 Task: In Heading Arial with underline. Font size of heading  '18'Font style of data Calibri. Font size of data  9Alignment of headline & data Align center. Fill color in heading,  RedFont color of data Black Apply border in Data No BorderIn the sheet   Precision Sales book
Action: Mouse moved to (247, 147)
Screenshot: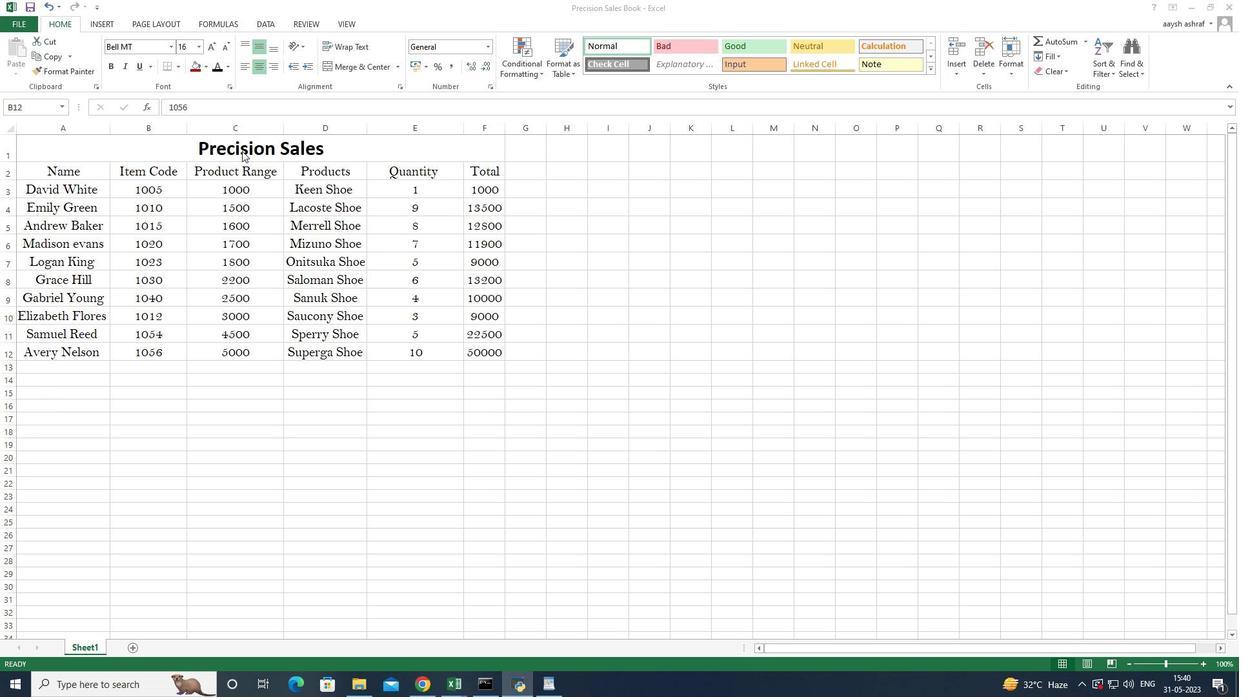 
Action: Mouse pressed left at (247, 147)
Screenshot: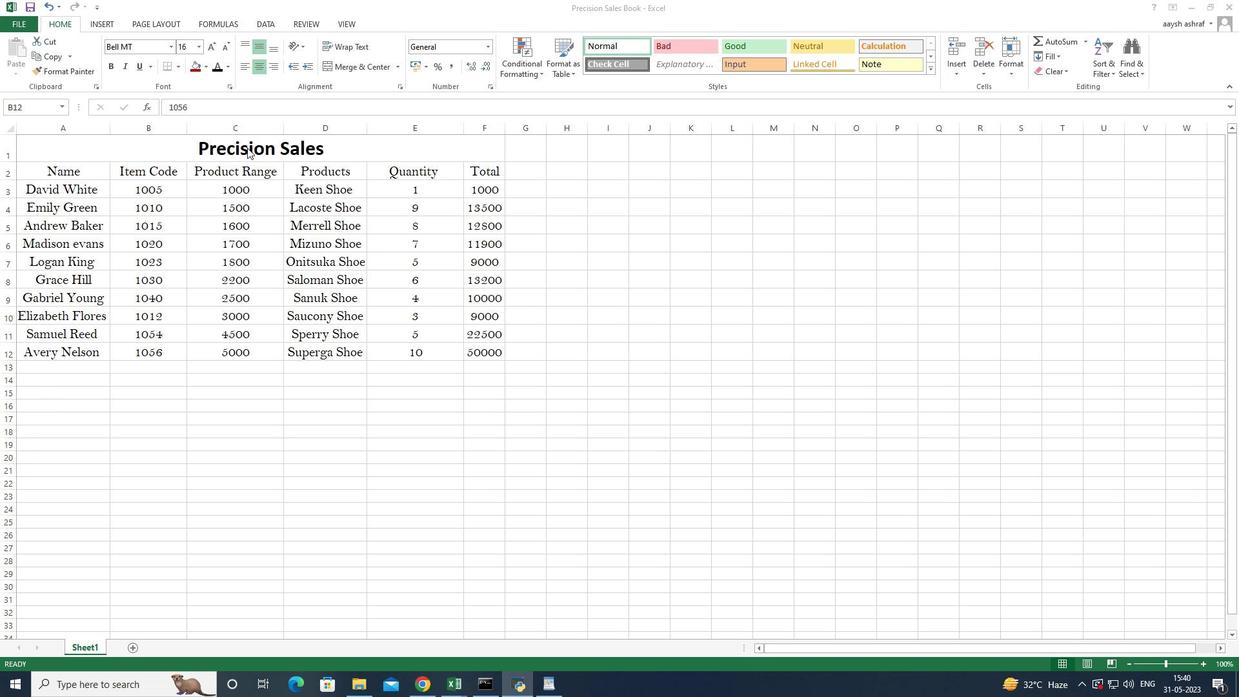 
Action: Mouse moved to (254, 151)
Screenshot: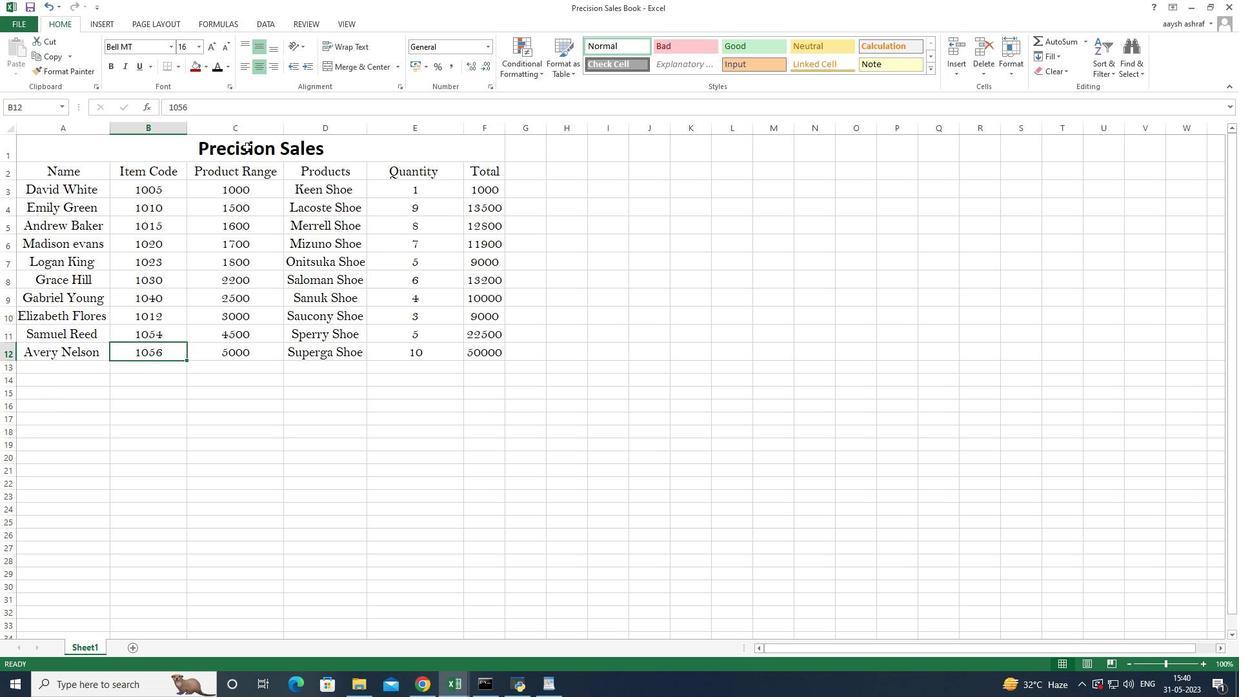 
Action: Mouse pressed left at (254, 151)
Screenshot: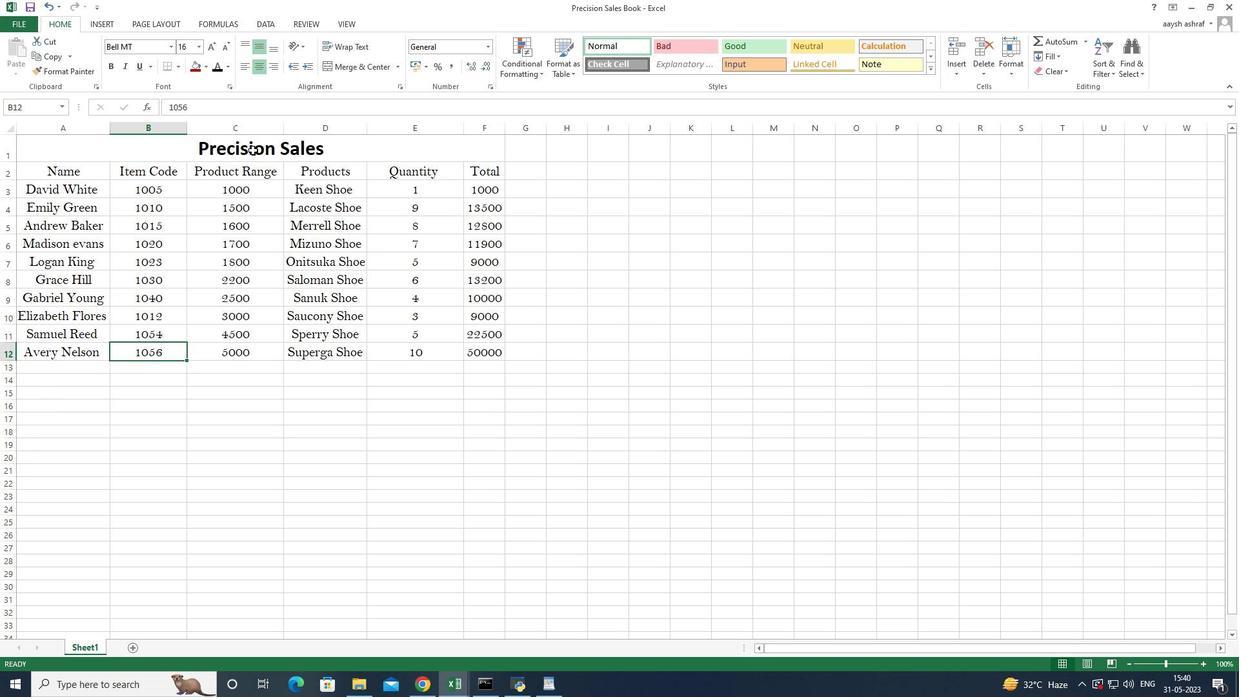 
Action: Mouse moved to (171, 47)
Screenshot: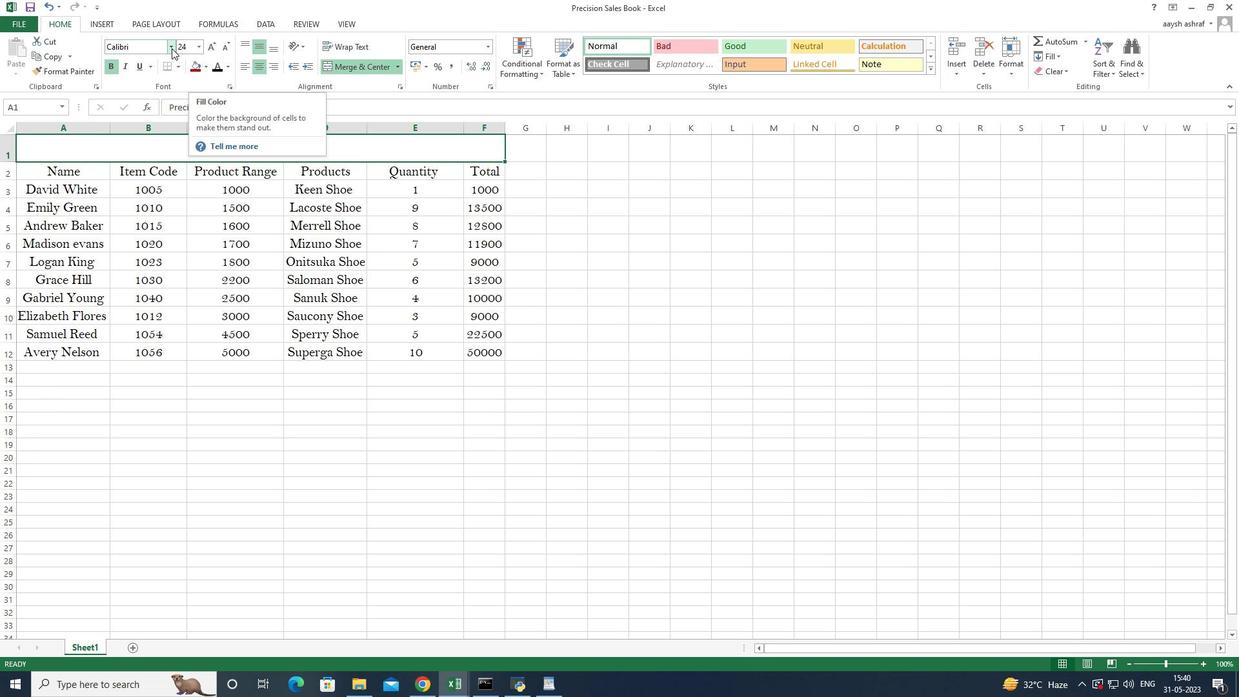 
Action: Mouse pressed left at (171, 47)
Screenshot: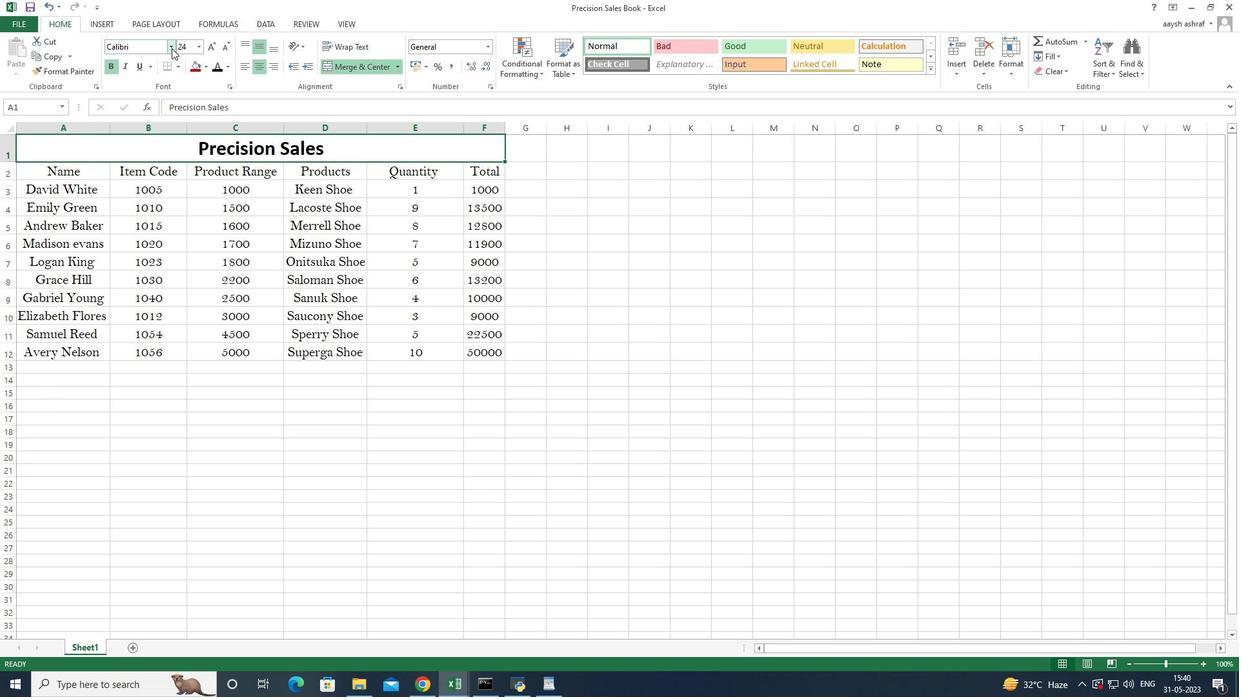 
Action: Mouse moved to (157, 154)
Screenshot: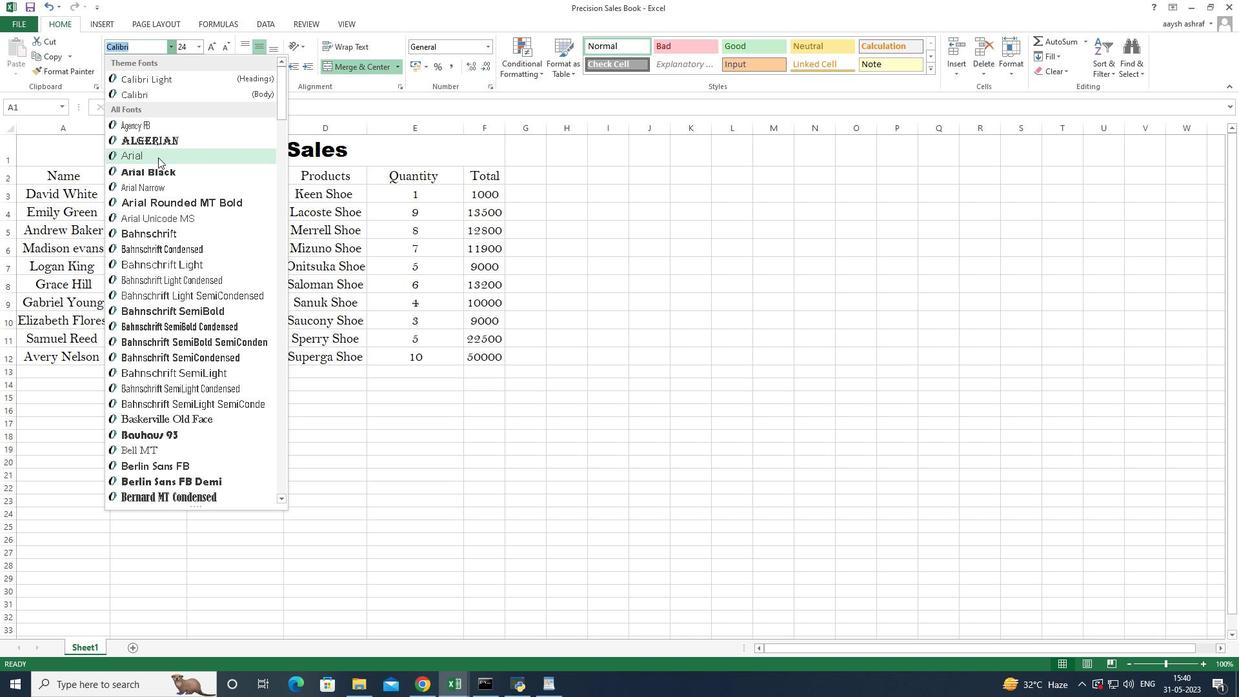 
Action: Mouse pressed left at (157, 154)
Screenshot: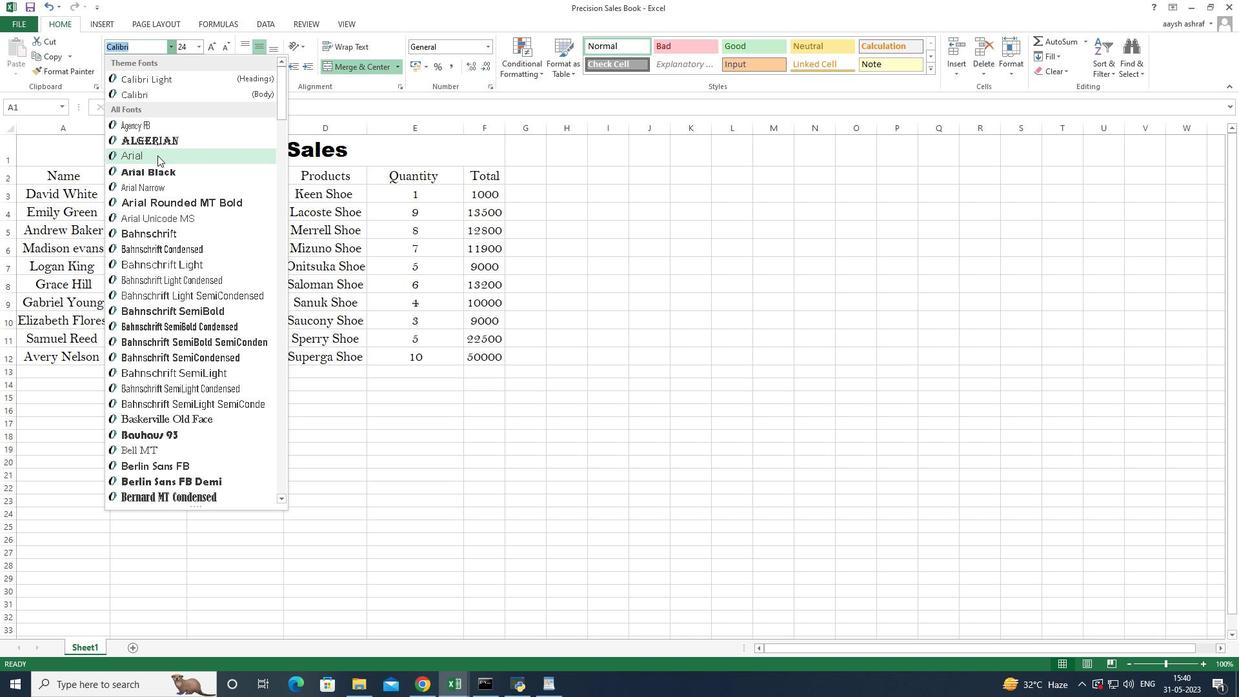 
Action: Mouse moved to (142, 66)
Screenshot: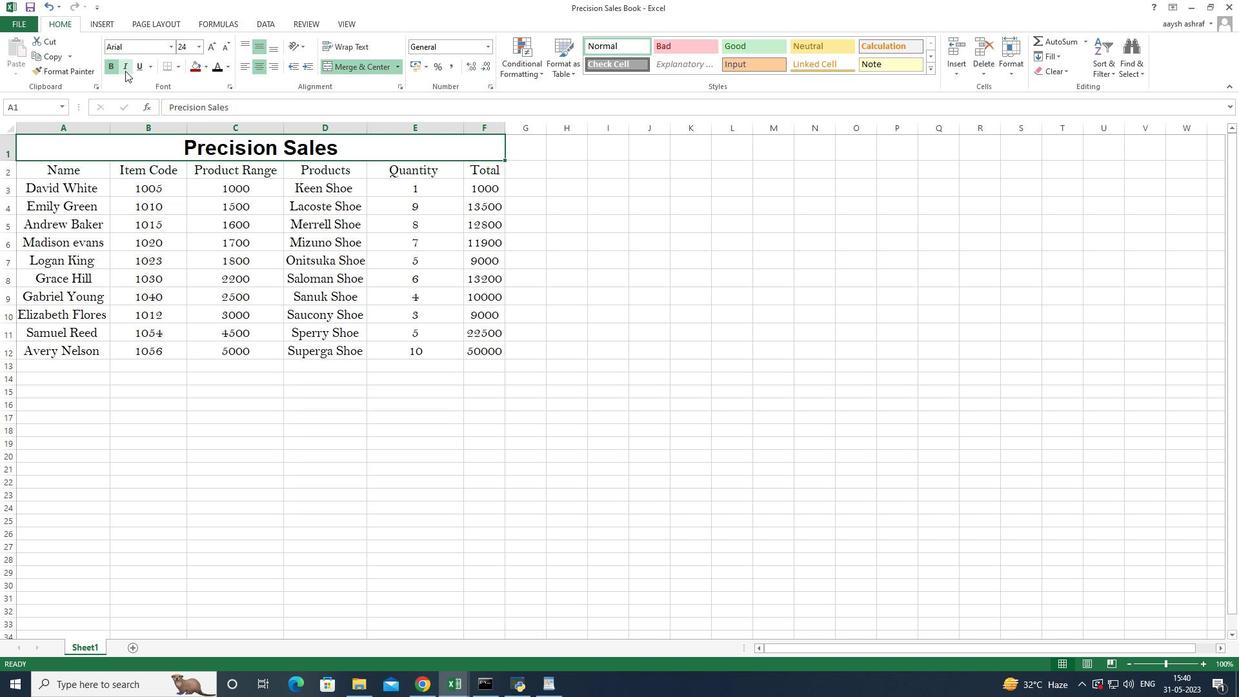 
Action: Mouse pressed left at (142, 66)
Screenshot: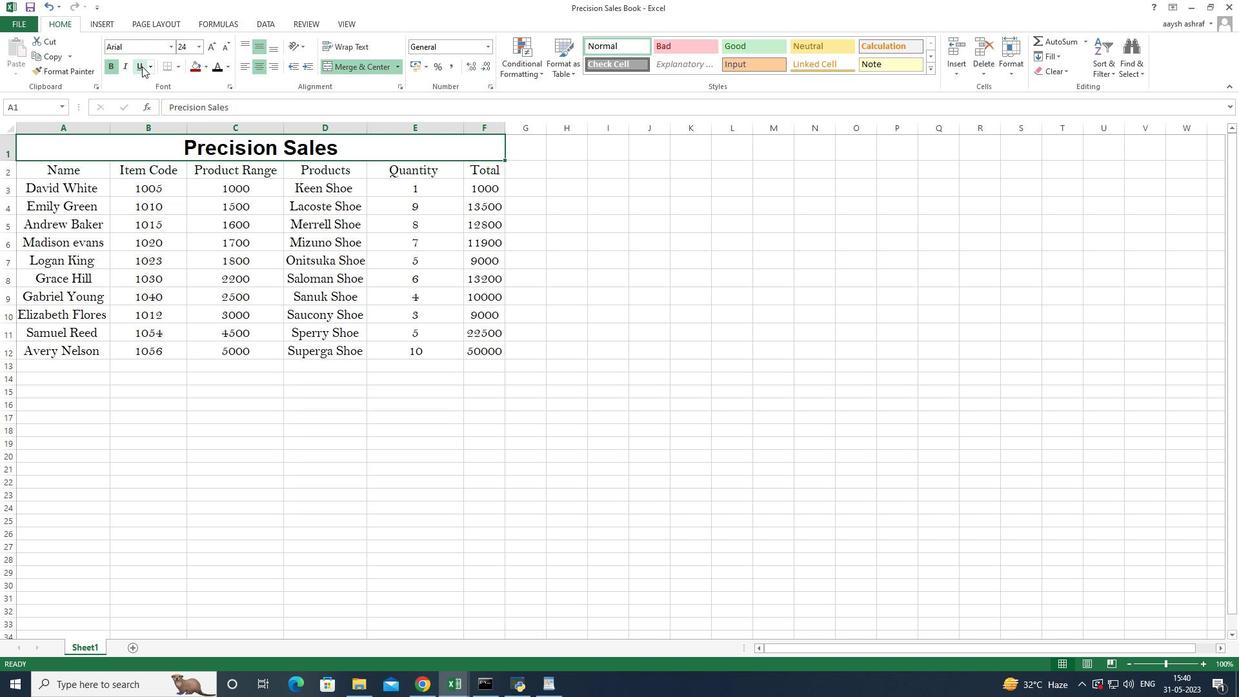 
Action: Mouse moved to (197, 49)
Screenshot: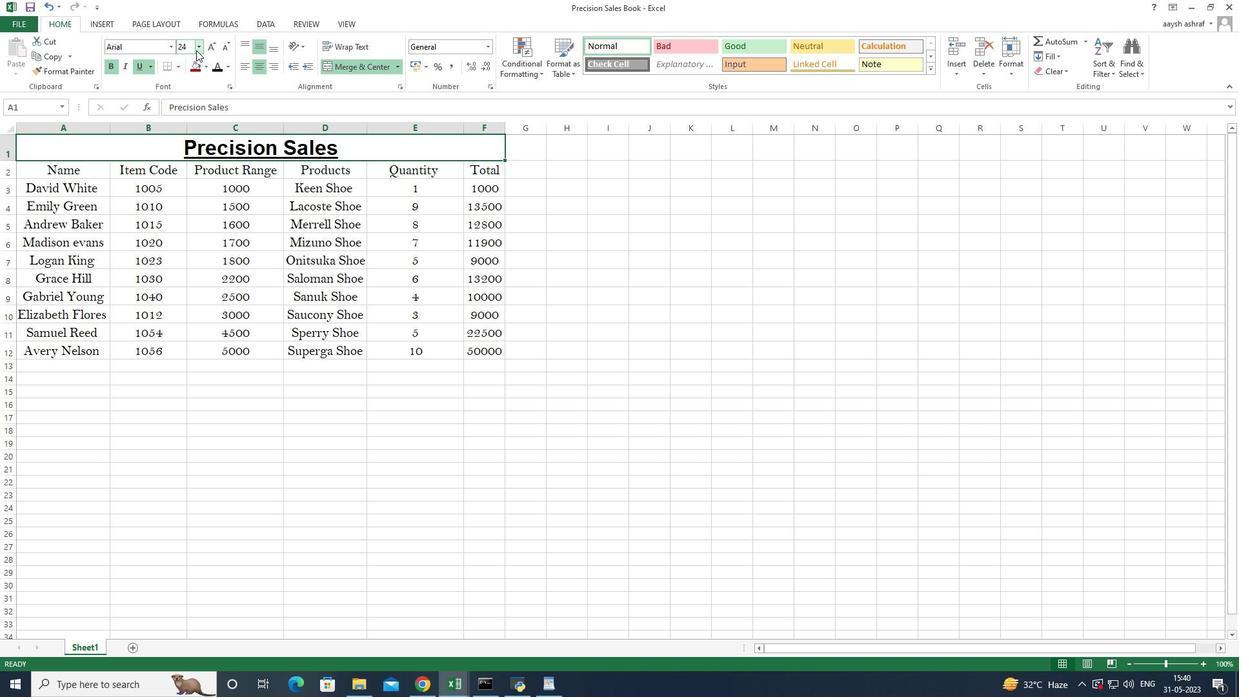 
Action: Mouse pressed left at (197, 49)
Screenshot: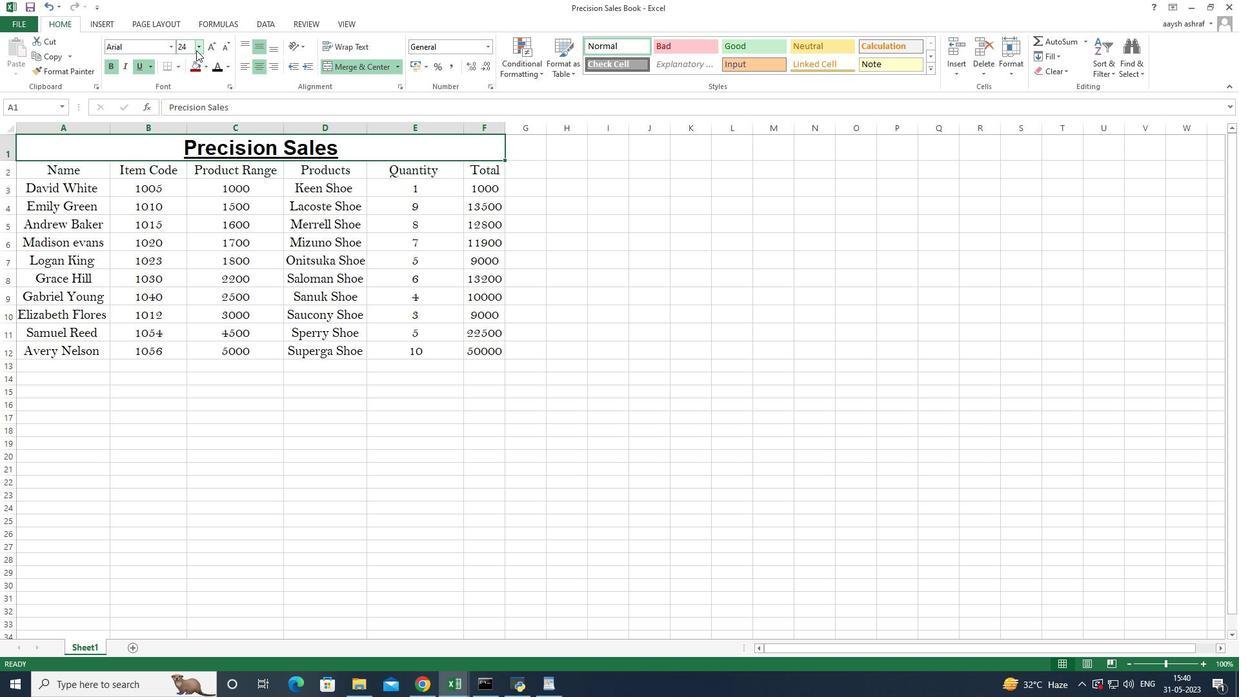 
Action: Mouse moved to (185, 149)
Screenshot: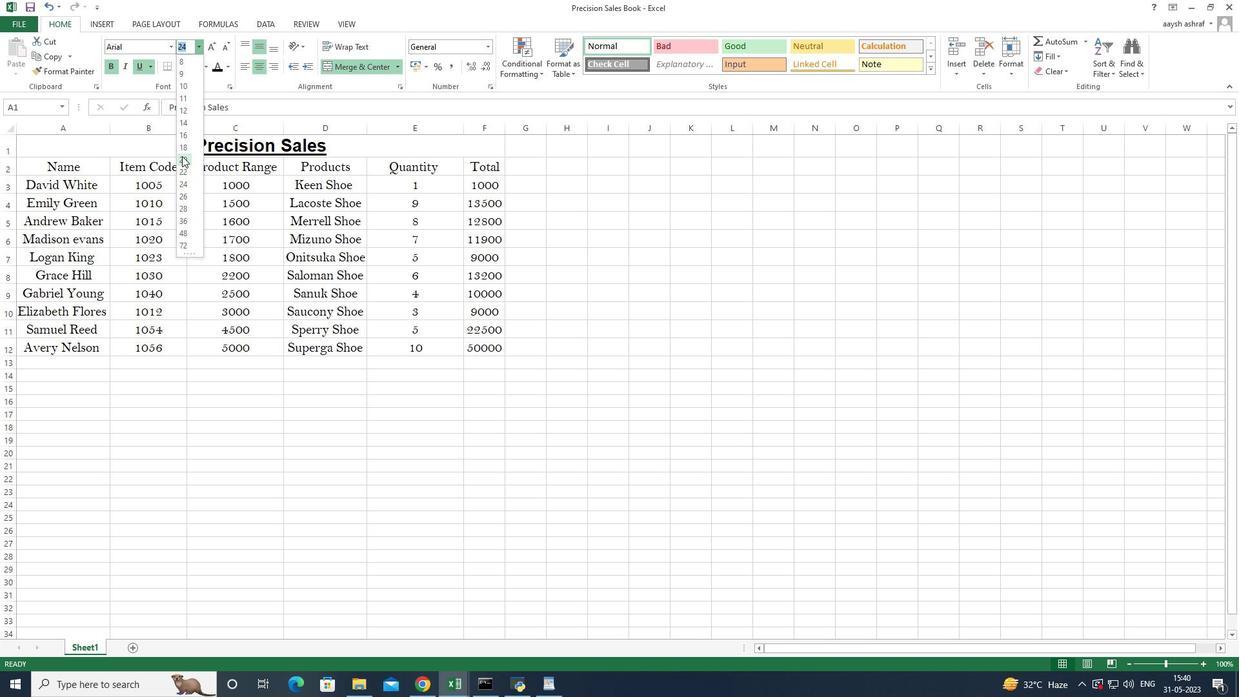 
Action: Mouse pressed left at (185, 149)
Screenshot: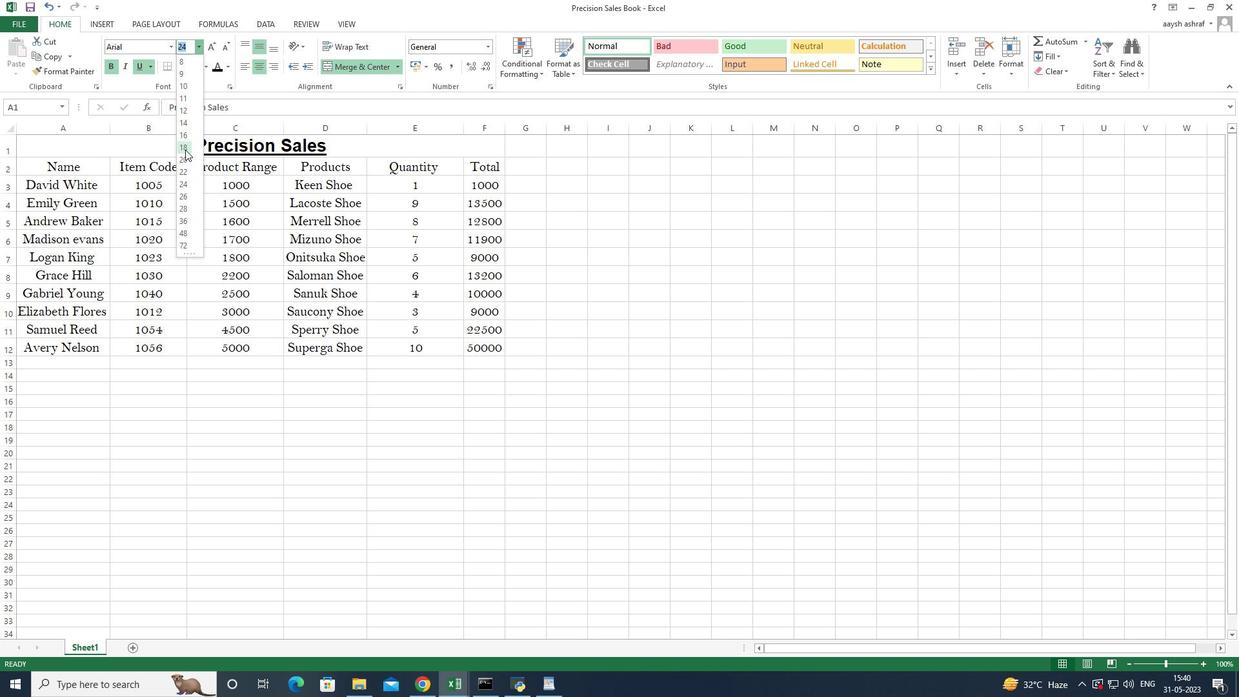 
Action: Mouse moved to (91, 224)
Screenshot: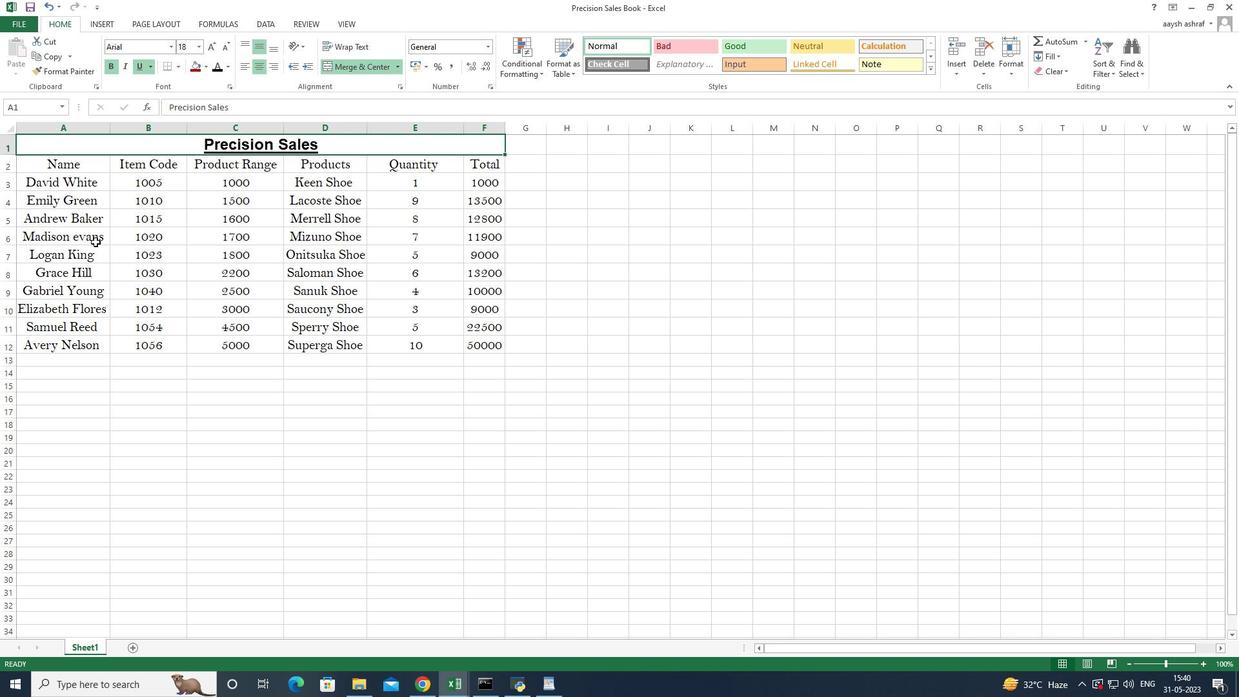
Action: Mouse pressed left at (91, 224)
Screenshot: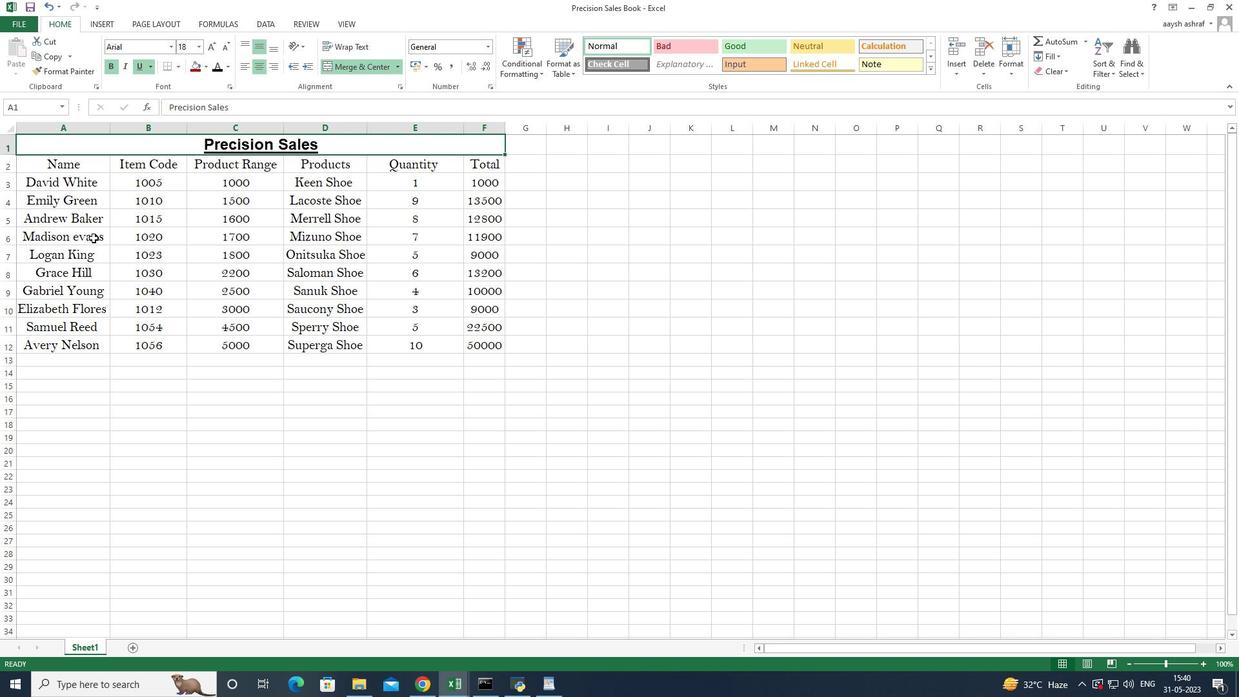 
Action: Mouse moved to (40, 159)
Screenshot: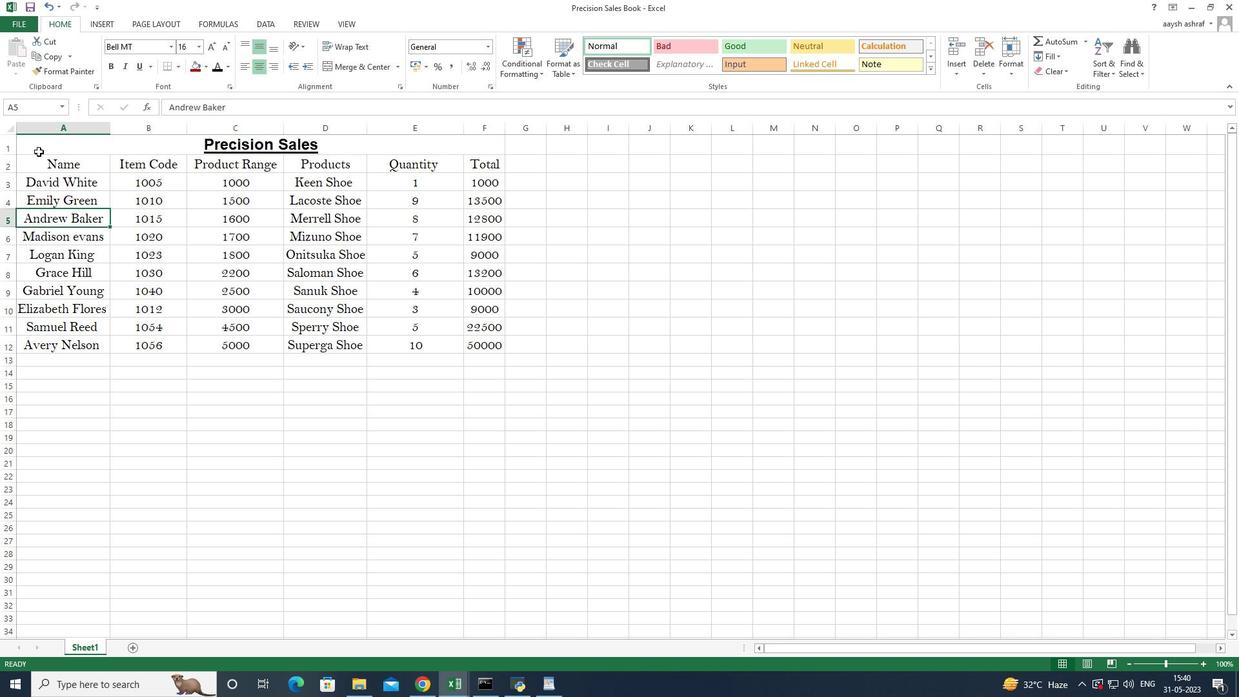 
Action: Mouse pressed left at (40, 159)
Screenshot: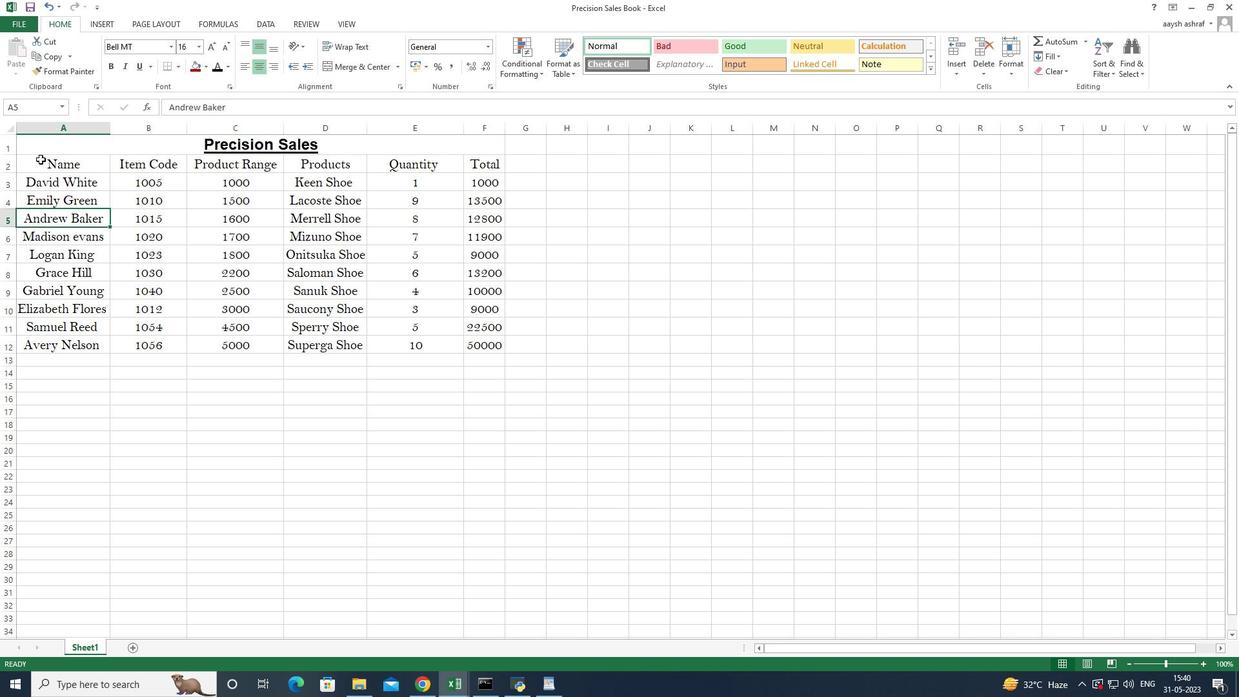 
Action: Mouse moved to (482, 331)
Screenshot: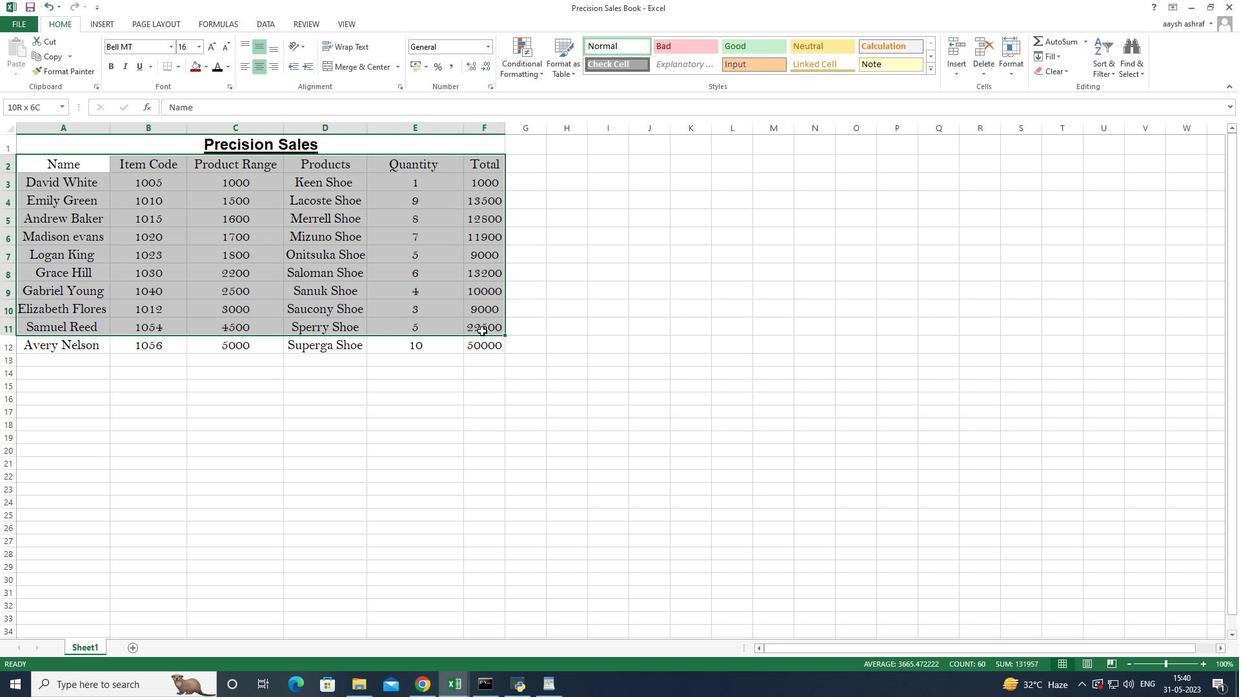 
Action: Mouse pressed left at (482, 331)
Screenshot: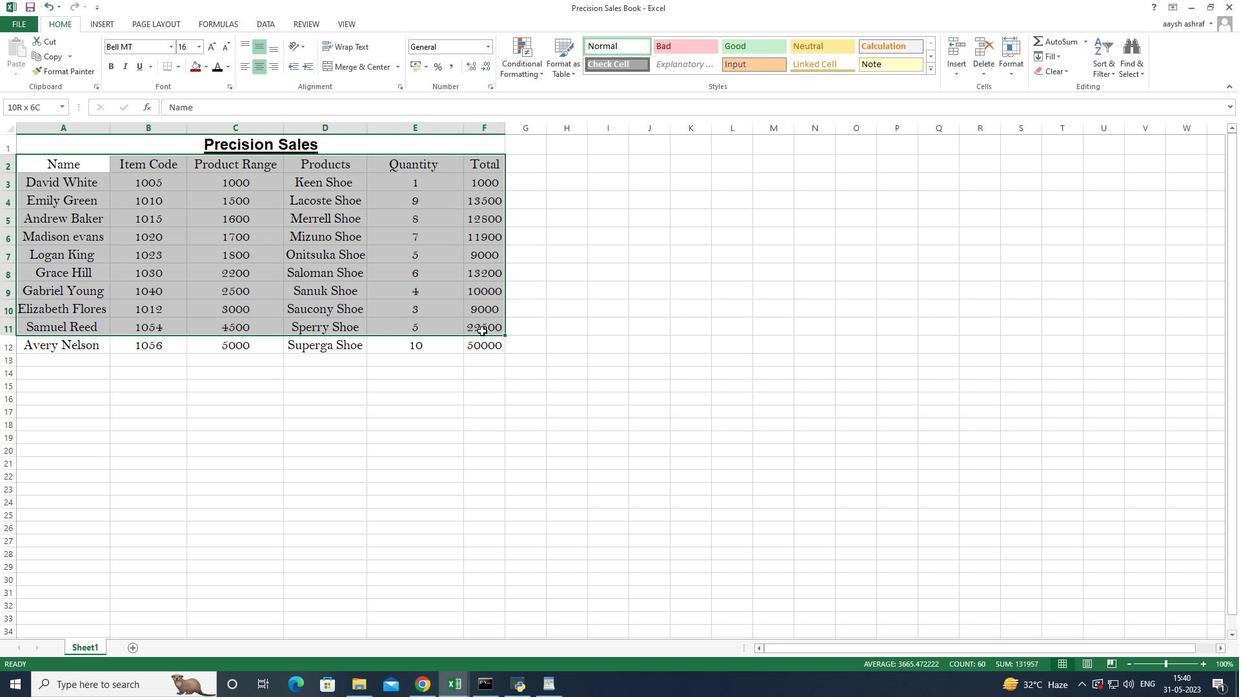 
Action: Mouse moved to (47, 163)
Screenshot: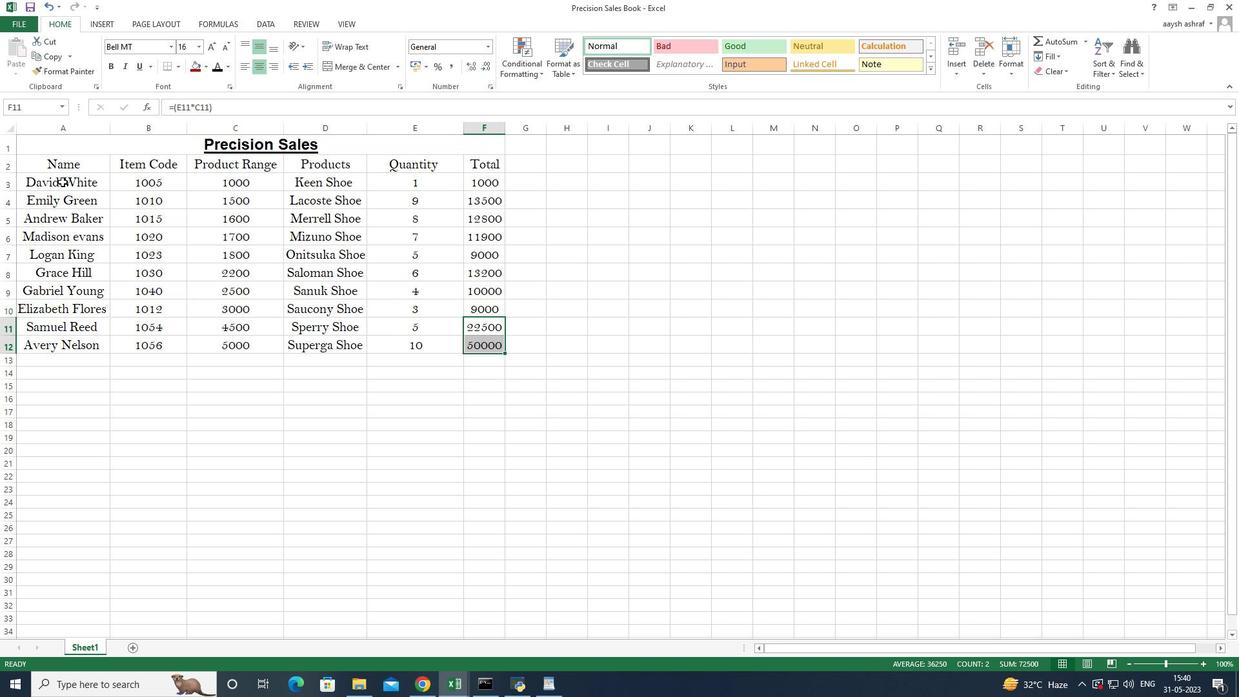 
Action: Mouse pressed left at (47, 163)
Screenshot: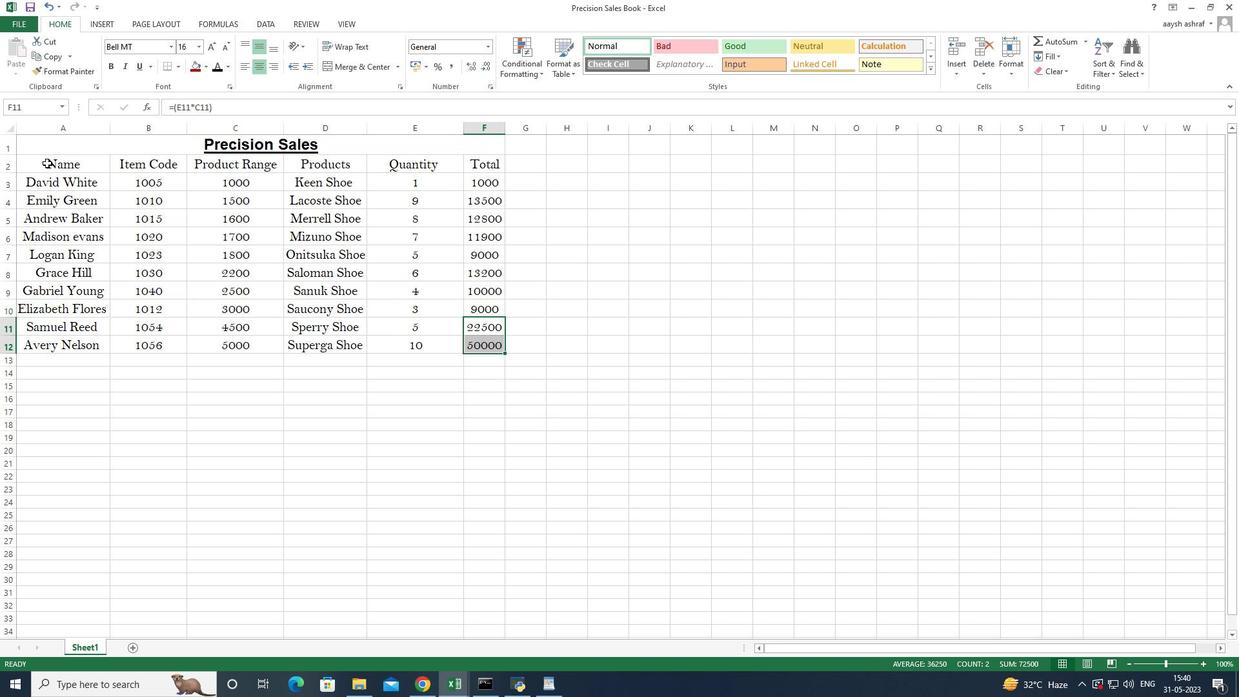 
Action: Mouse moved to (67, 163)
Screenshot: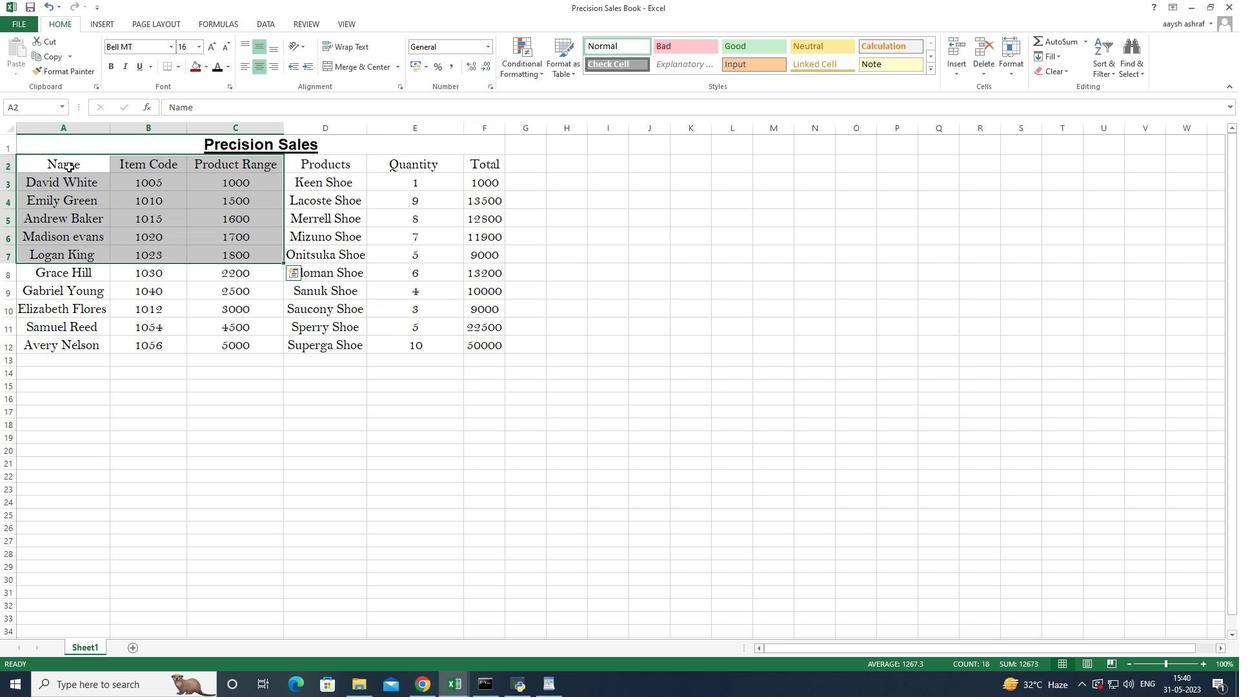 
Action: Mouse pressed left at (67, 163)
Screenshot: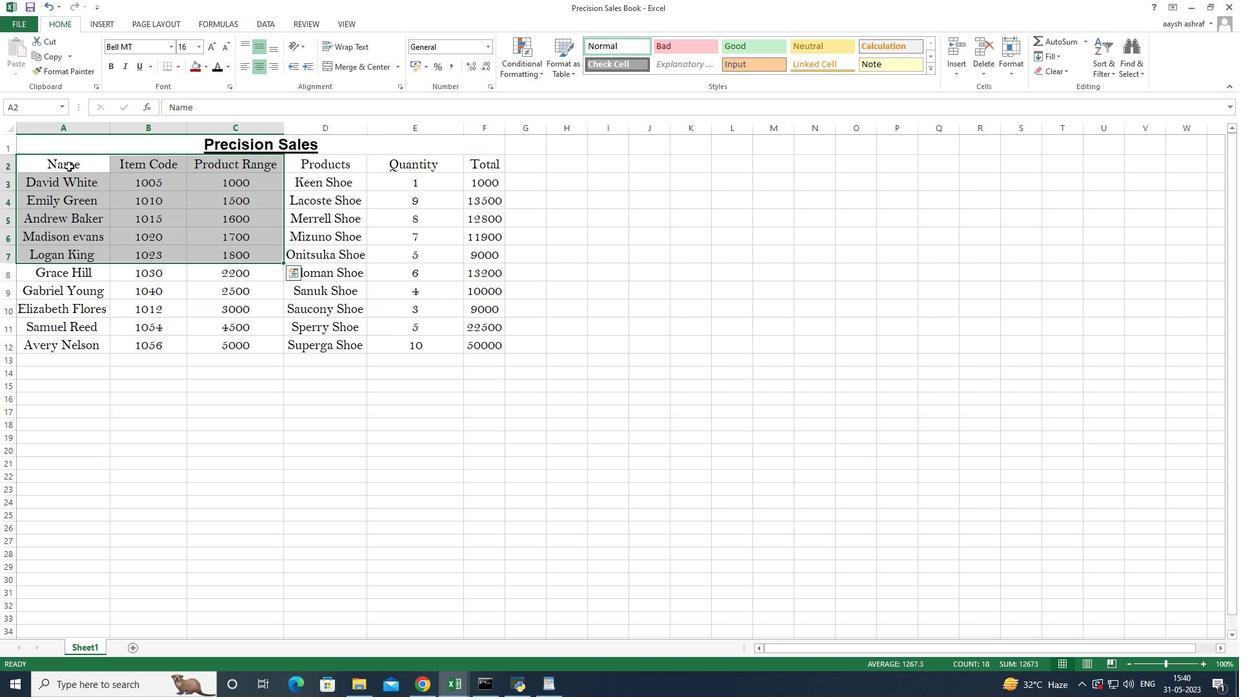 
Action: Key pressed <Key.shift_r><Key.shift_r><Key.right><Key.right><Key.right><Key.right><Key.right><Key.down><Key.down><Key.down><Key.down><Key.down><Key.down><Key.down><Key.down><Key.down><Key.down><Key.down><Key.down><Key.down><Key.down><Key.down><Key.up><Key.up><Key.up><Key.up><Key.up>
Screenshot: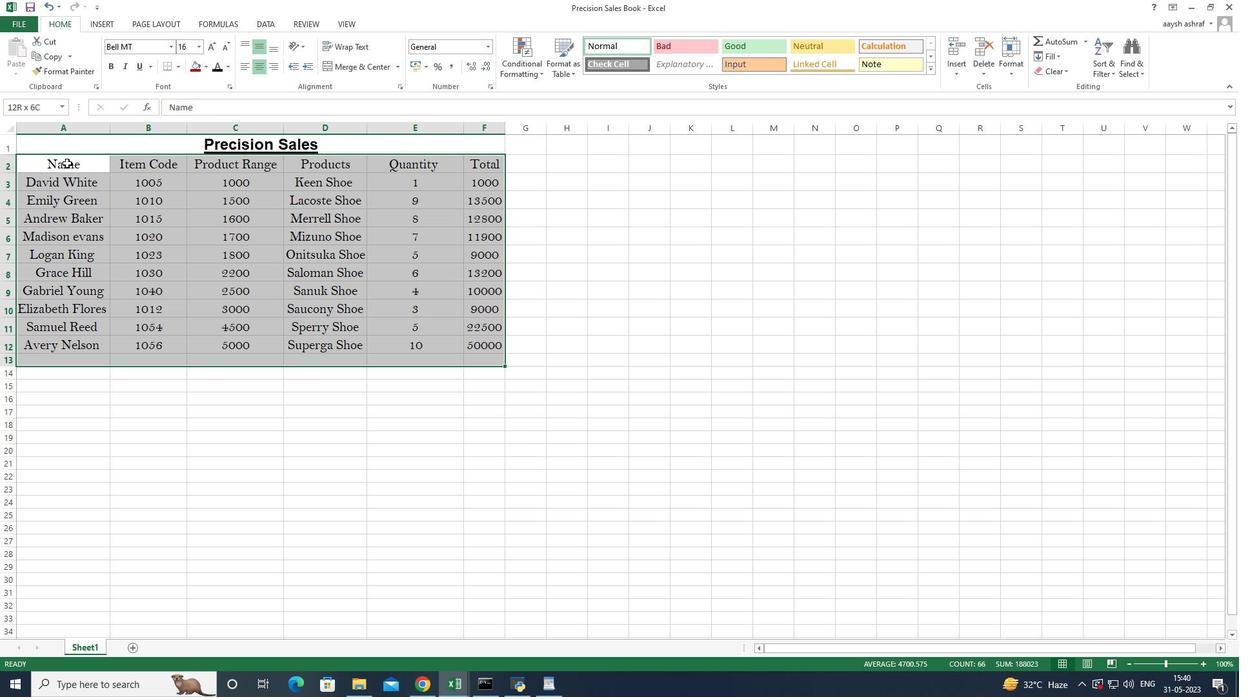
Action: Mouse moved to (198, 49)
Screenshot: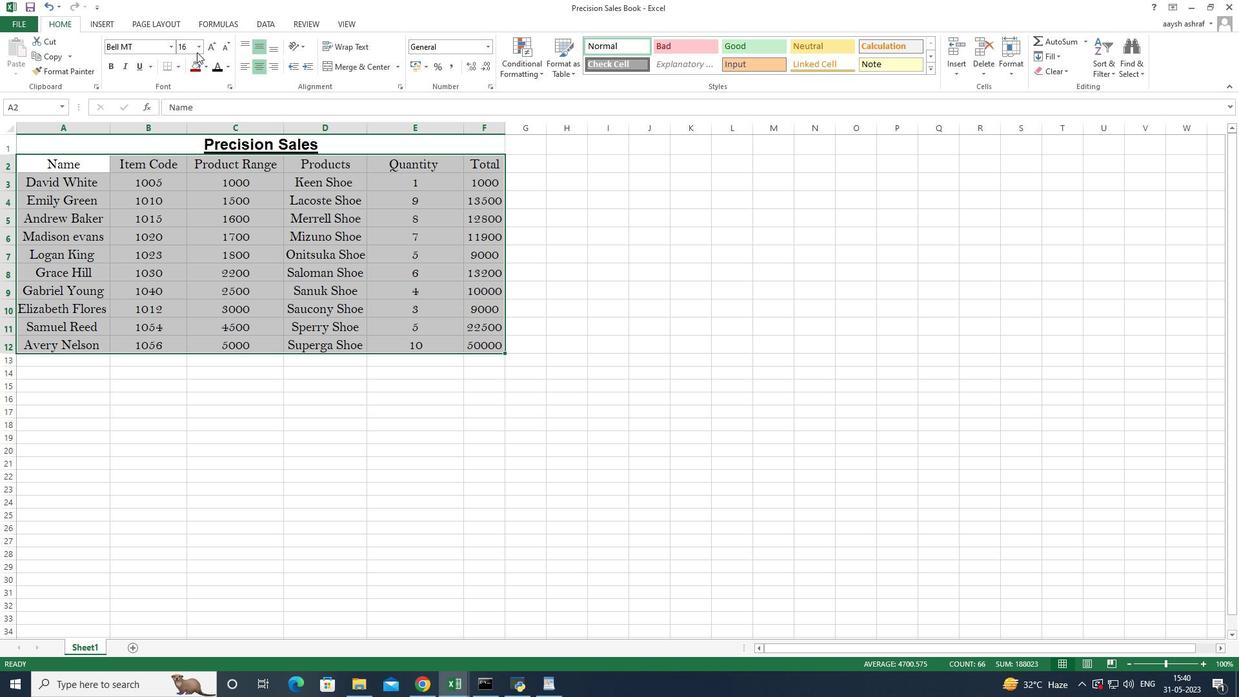 
Action: Mouse pressed left at (198, 49)
Screenshot: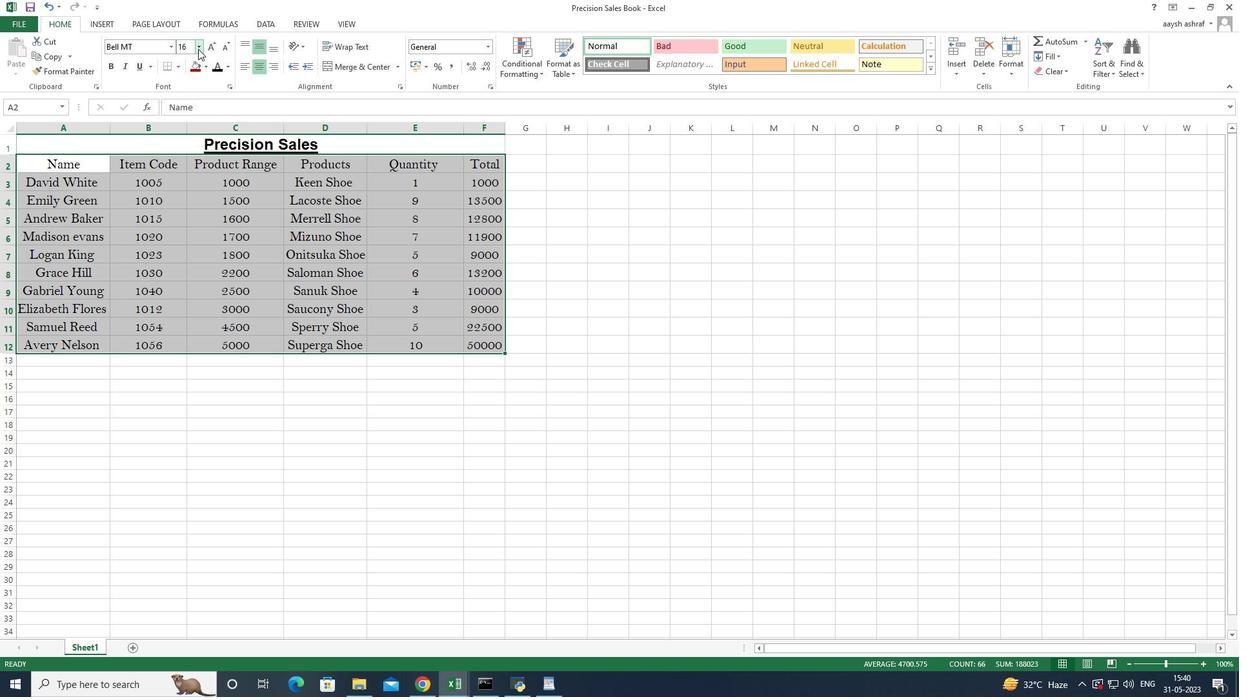 
Action: Mouse moved to (183, 74)
Screenshot: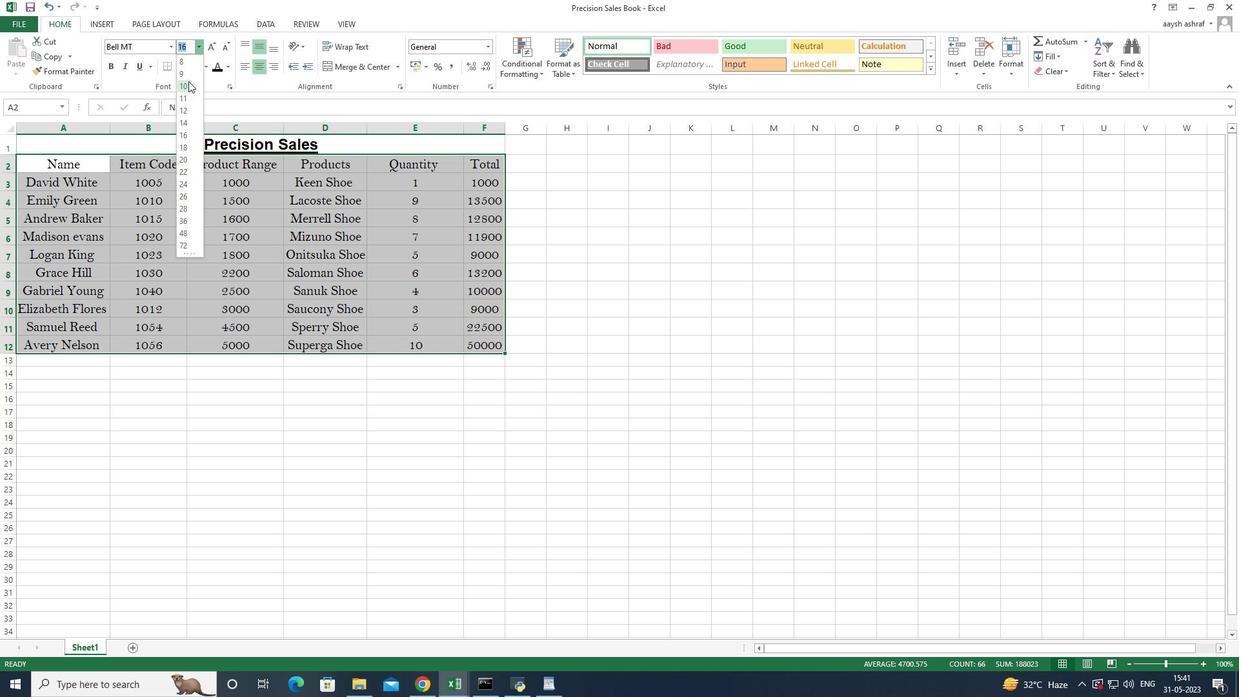 
Action: Mouse pressed left at (183, 74)
Screenshot: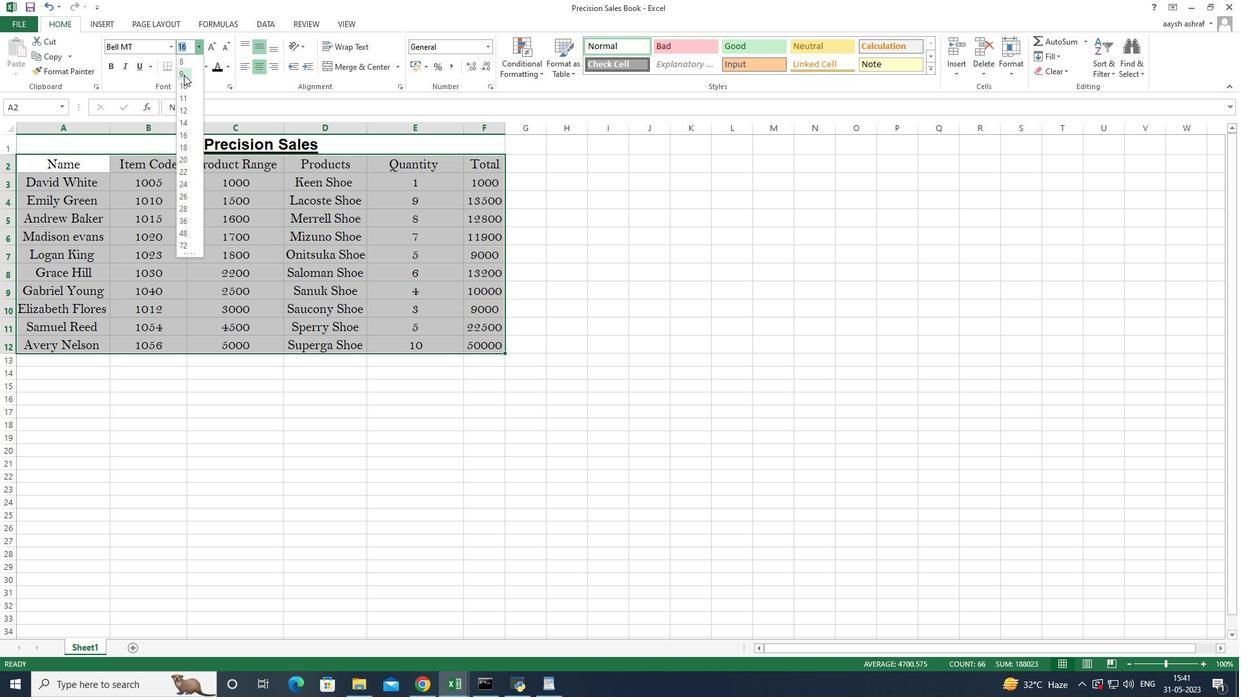 
Action: Mouse moved to (276, 374)
Screenshot: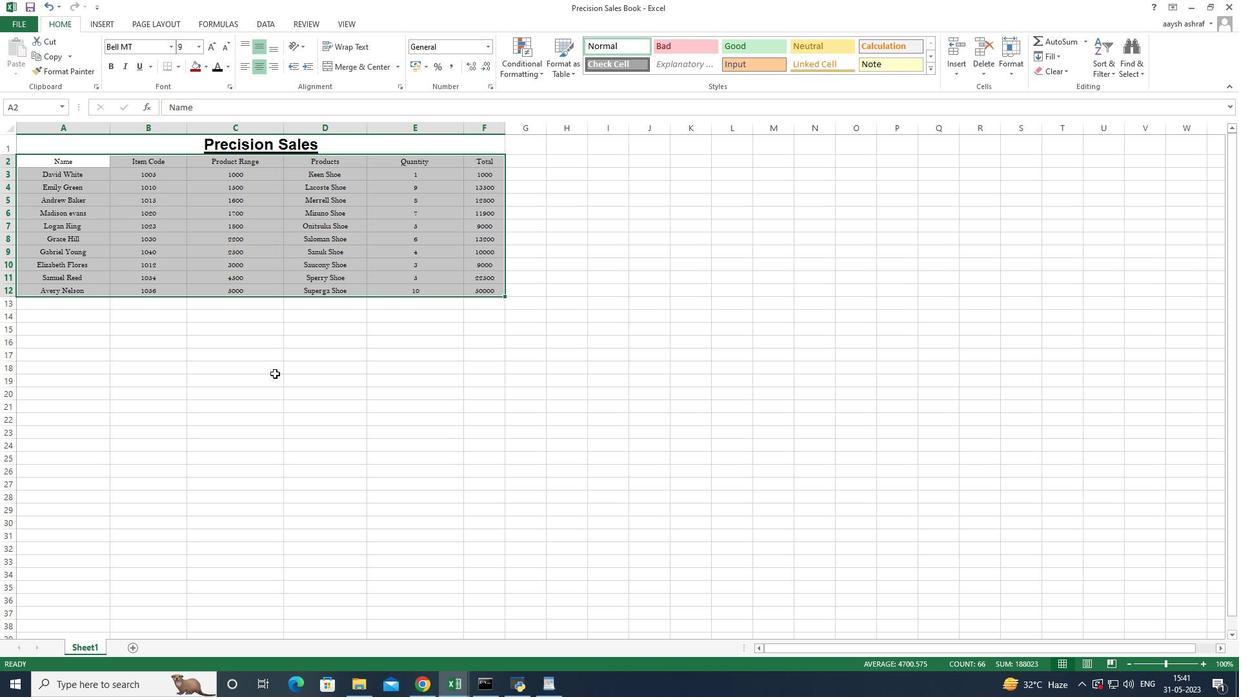 
Action: Mouse pressed left at (276, 374)
Screenshot: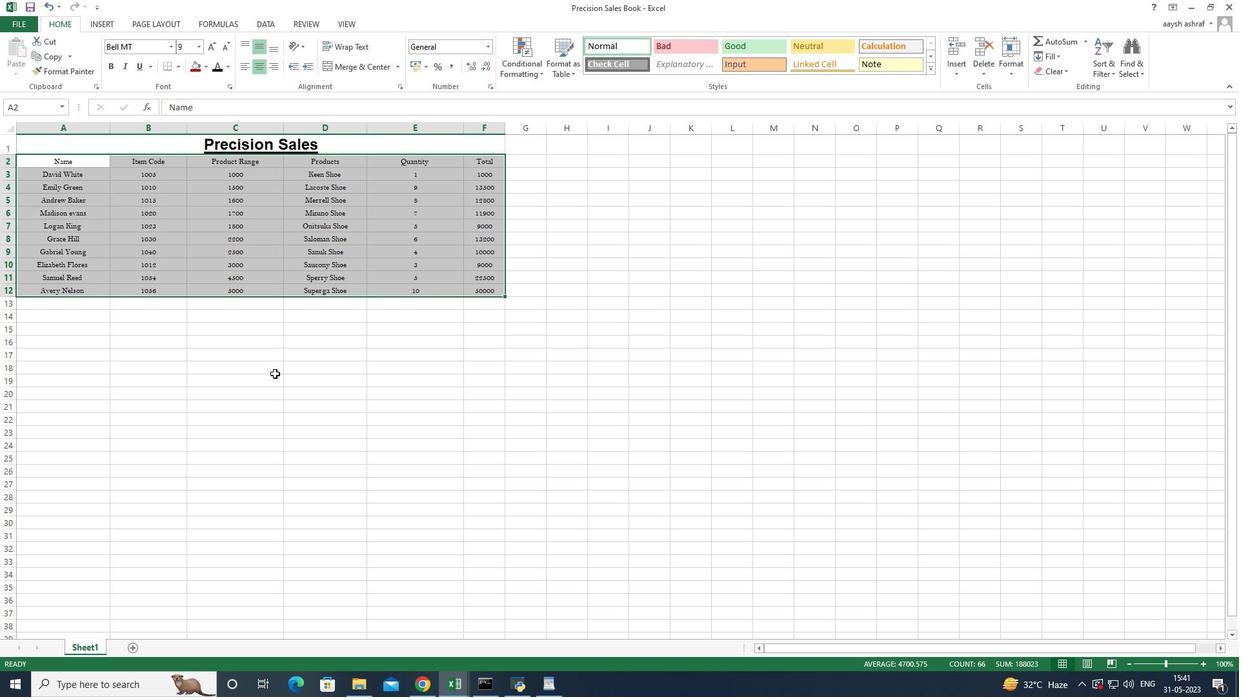 
Action: Mouse moved to (47, 143)
Screenshot: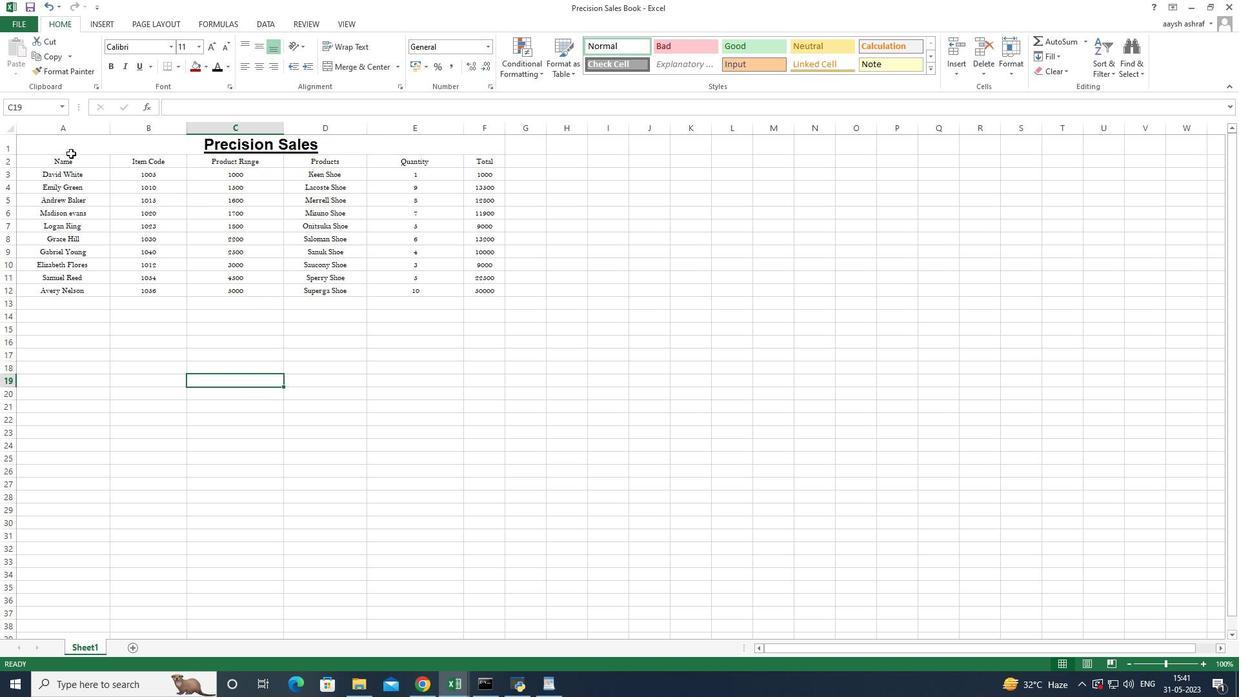 
Action: Mouse pressed left at (47, 143)
Screenshot: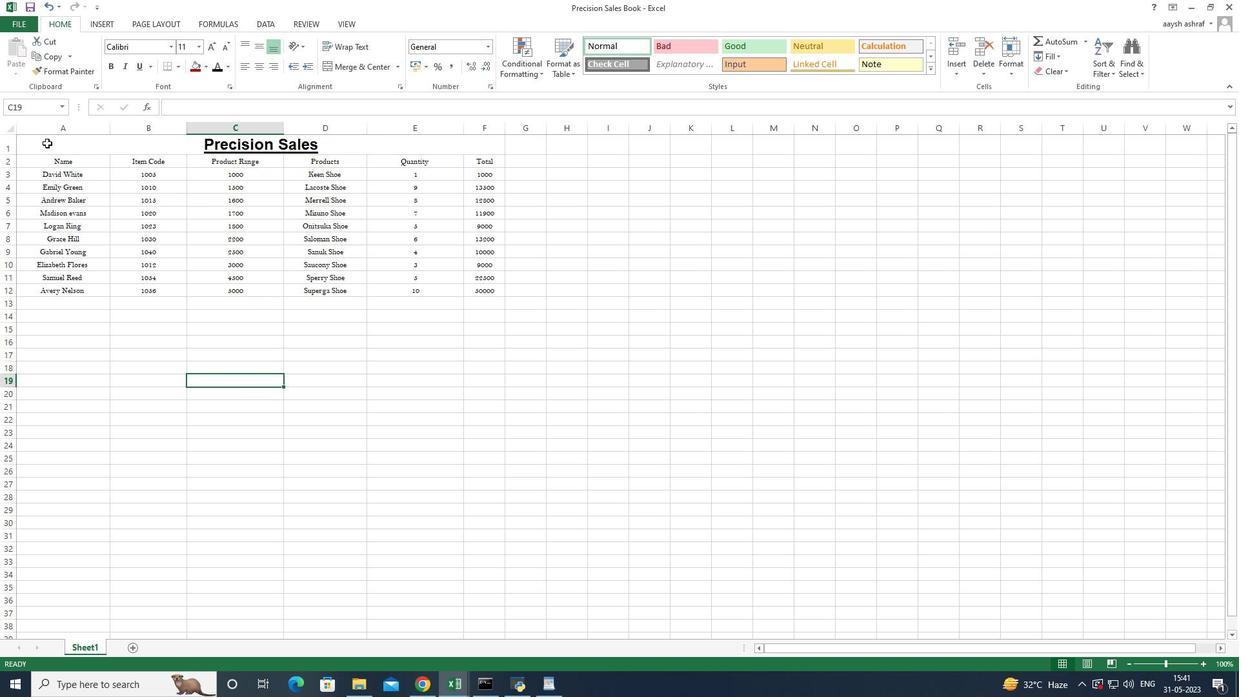 
Action: Mouse moved to (258, 66)
Screenshot: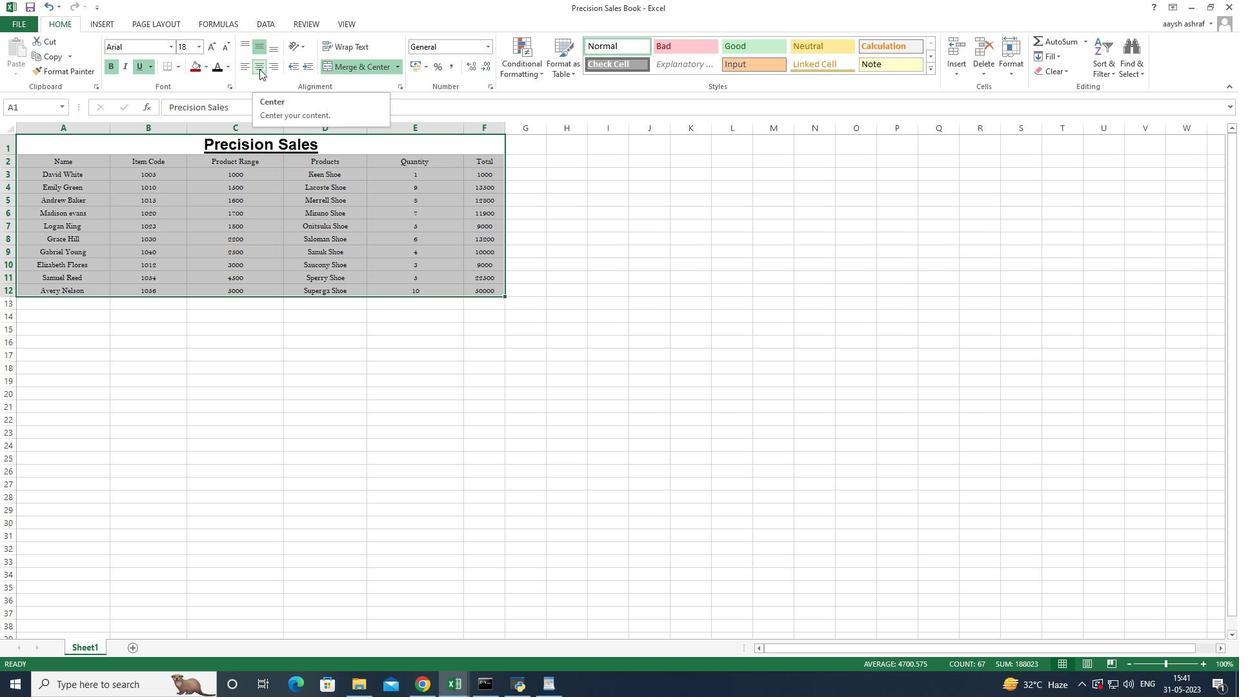 
Action: Mouse pressed left at (258, 66)
Screenshot: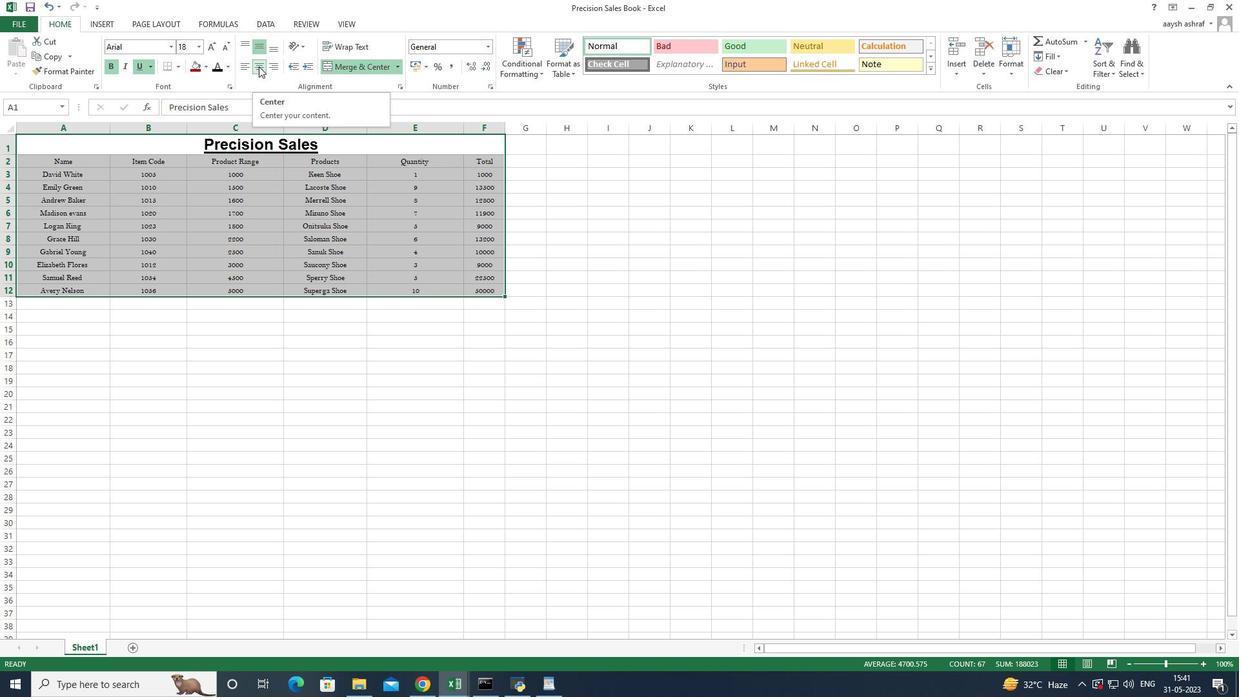 
Action: Mouse moved to (188, 320)
Screenshot: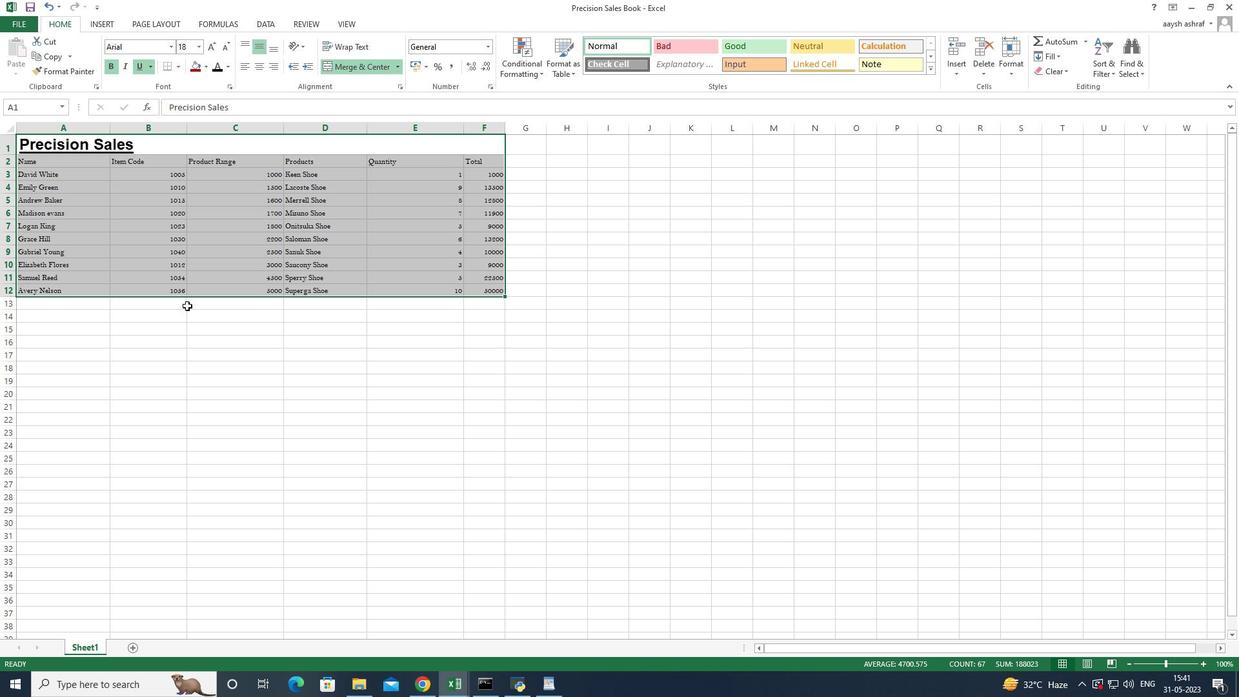 
Action: Mouse pressed left at (188, 320)
Screenshot: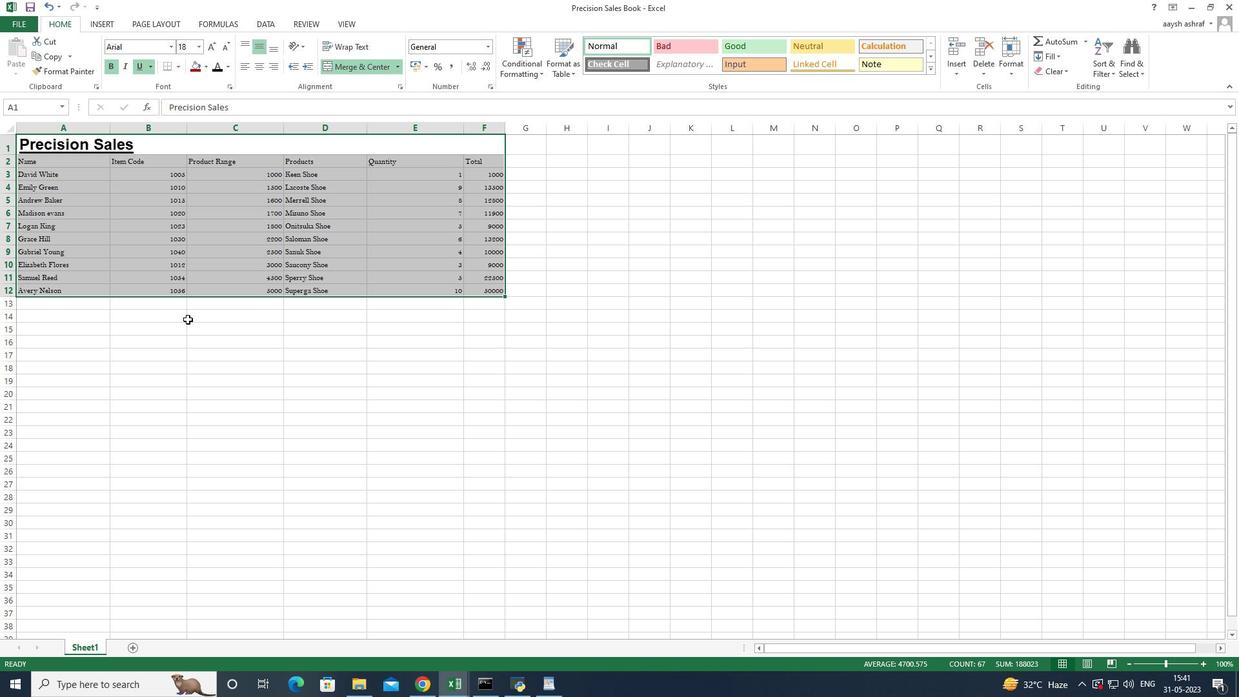 
Action: Mouse moved to (106, 198)
Screenshot: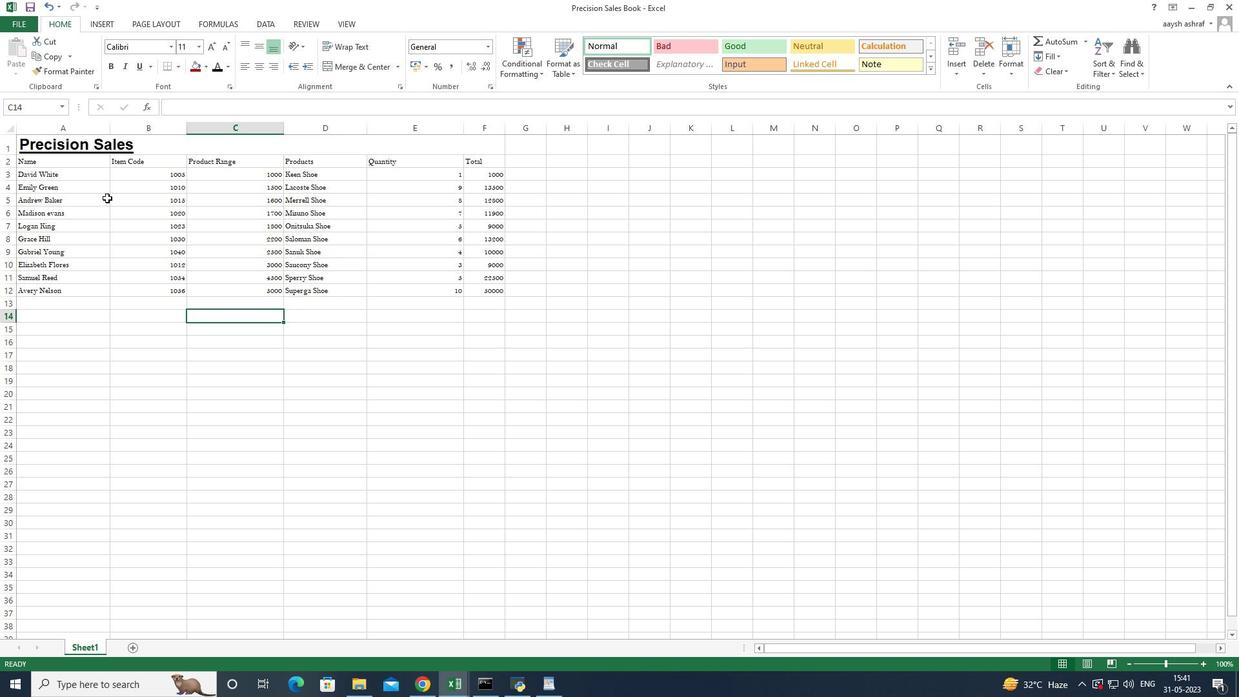 
Action: Mouse pressed left at (106, 198)
Screenshot: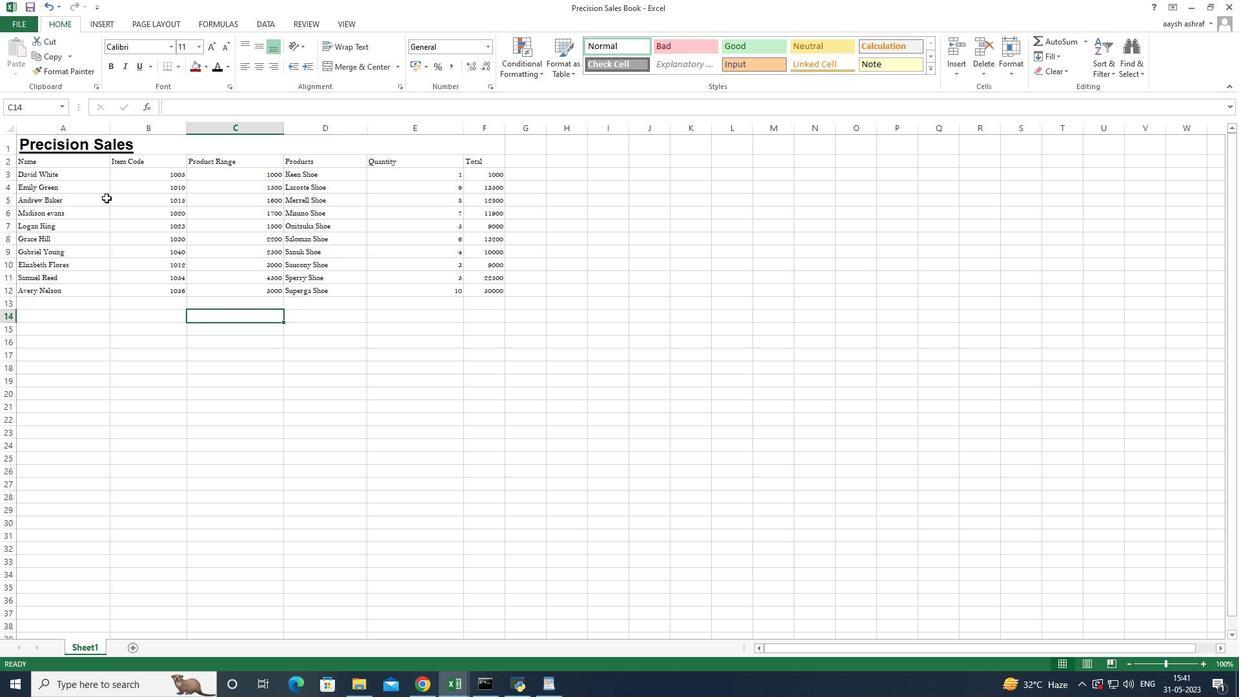 
Action: Mouse moved to (43, 147)
Screenshot: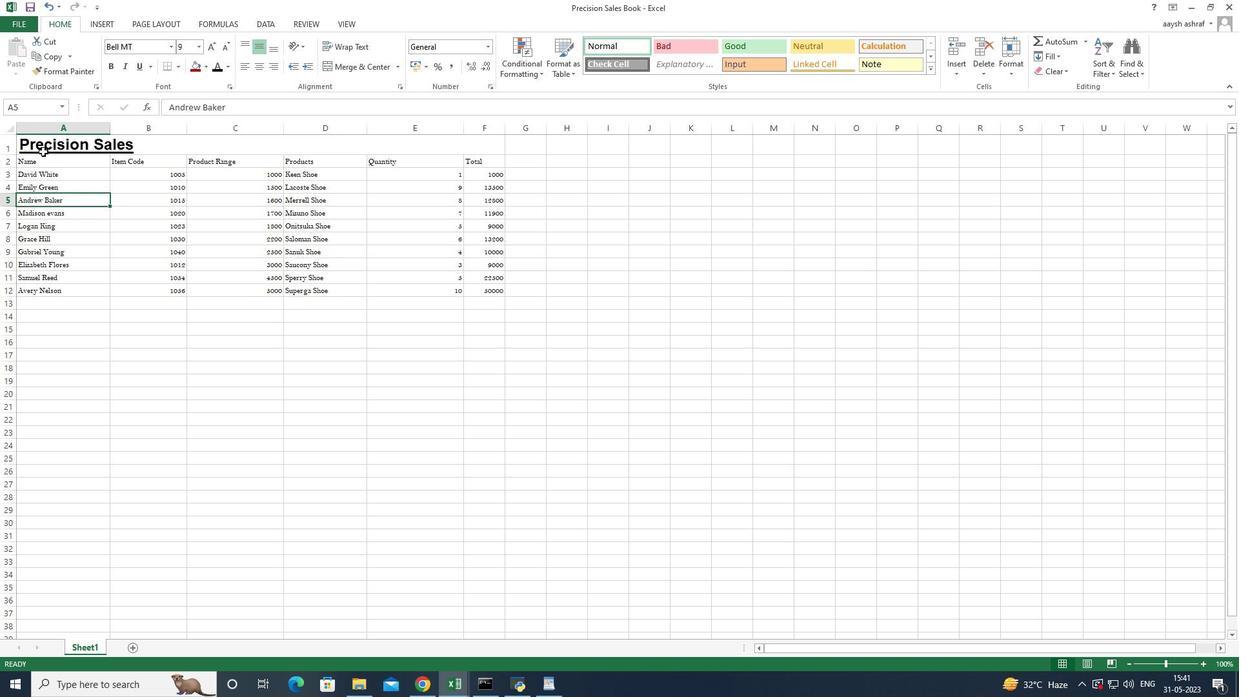 
Action: Mouse pressed left at (43, 147)
Screenshot: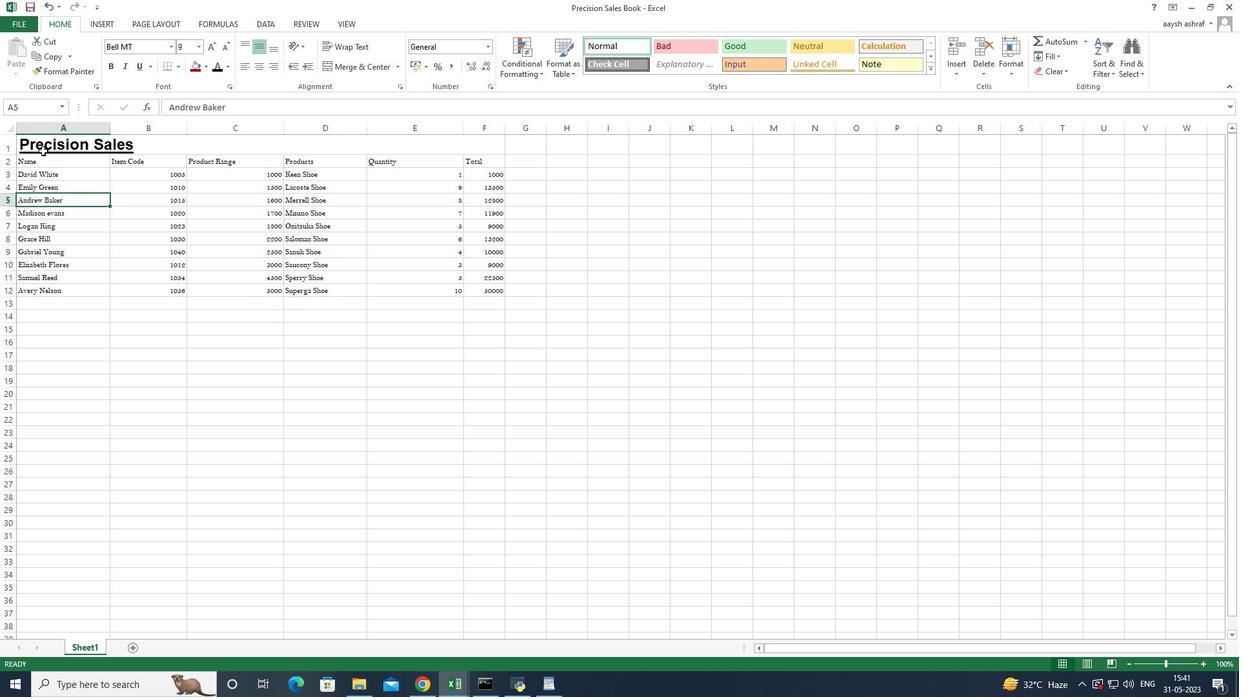
Action: Mouse moved to (255, 64)
Screenshot: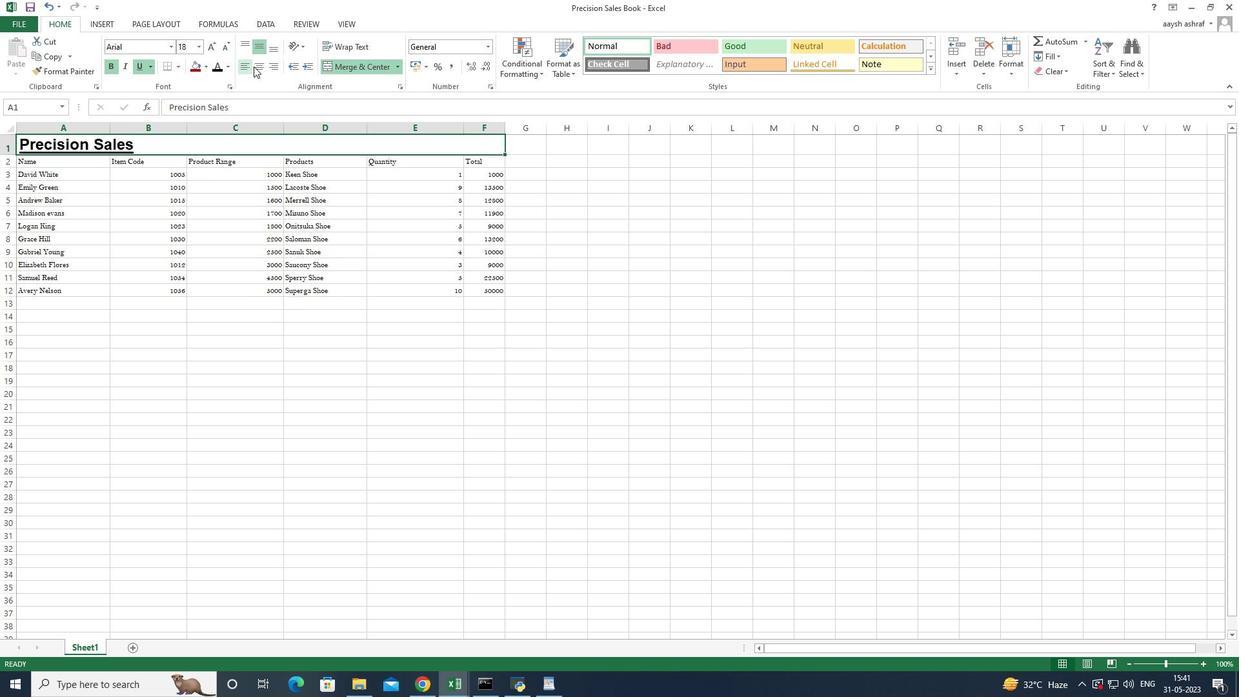 
Action: Mouse pressed left at (255, 64)
Screenshot: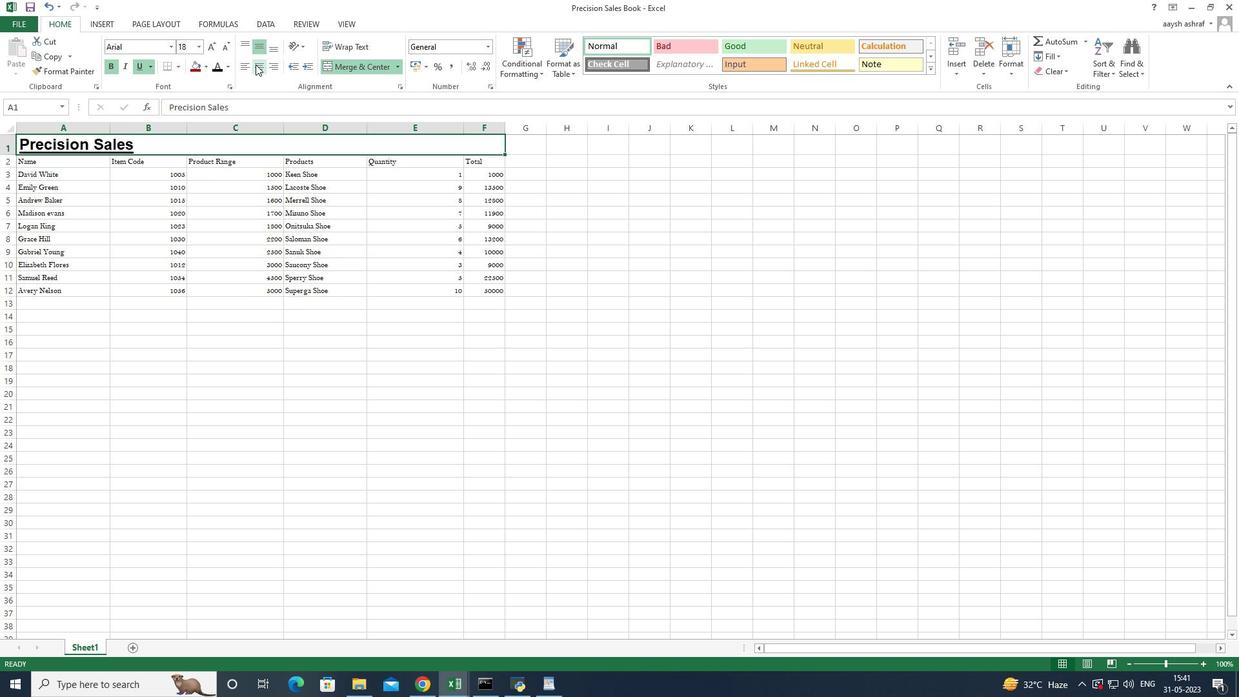
Action: Mouse moved to (256, 69)
Screenshot: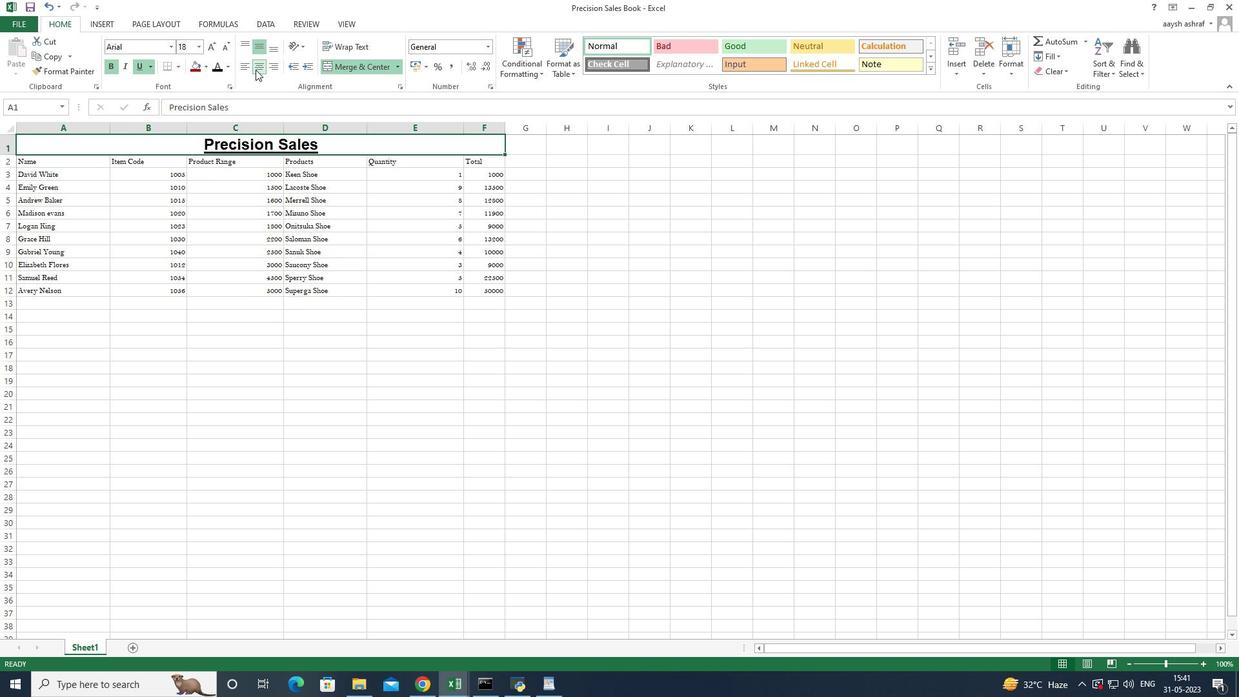 
Action: Mouse pressed left at (256, 69)
Screenshot: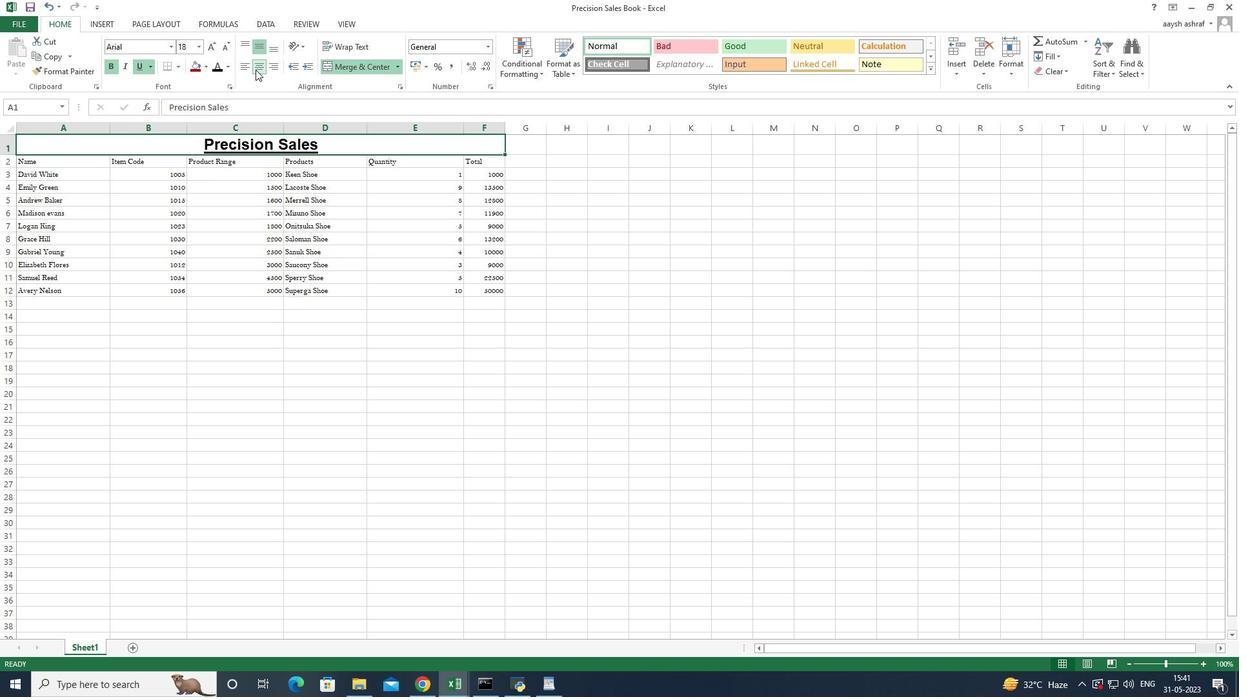 
Action: Mouse moved to (55, 145)
Screenshot: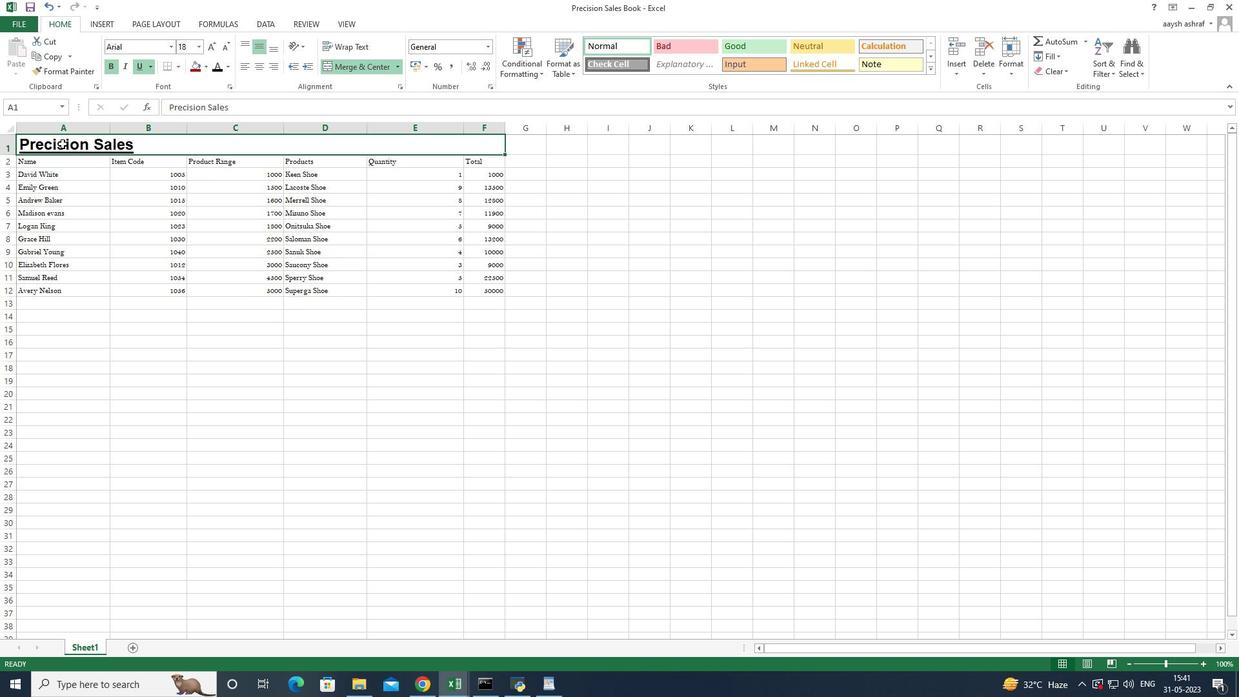 
Action: Mouse pressed left at (55, 145)
Screenshot: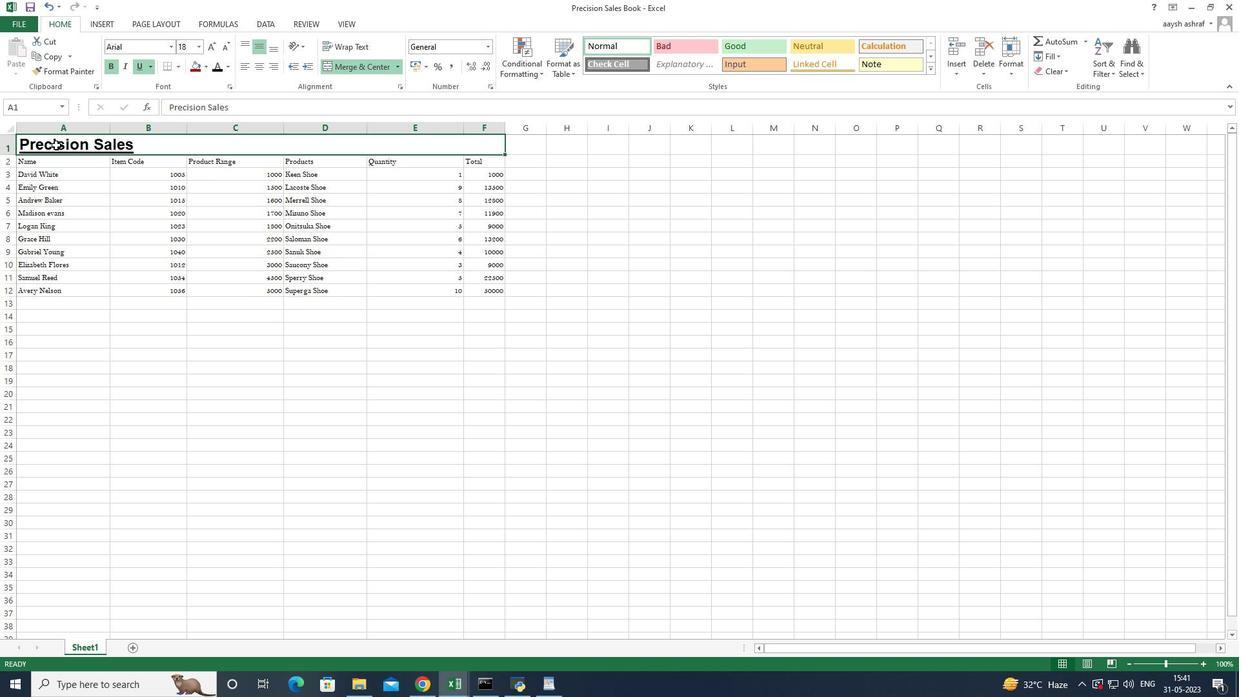 
Action: Mouse moved to (366, 67)
Screenshot: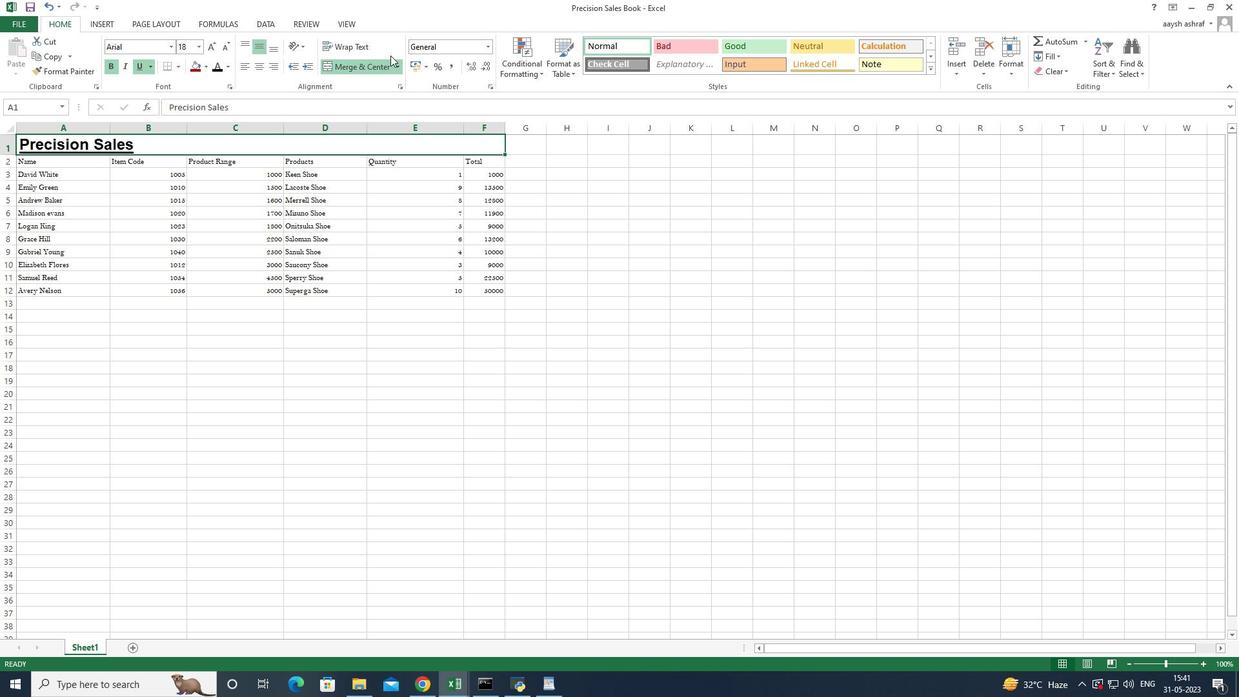 
Action: Mouse pressed left at (366, 67)
Screenshot: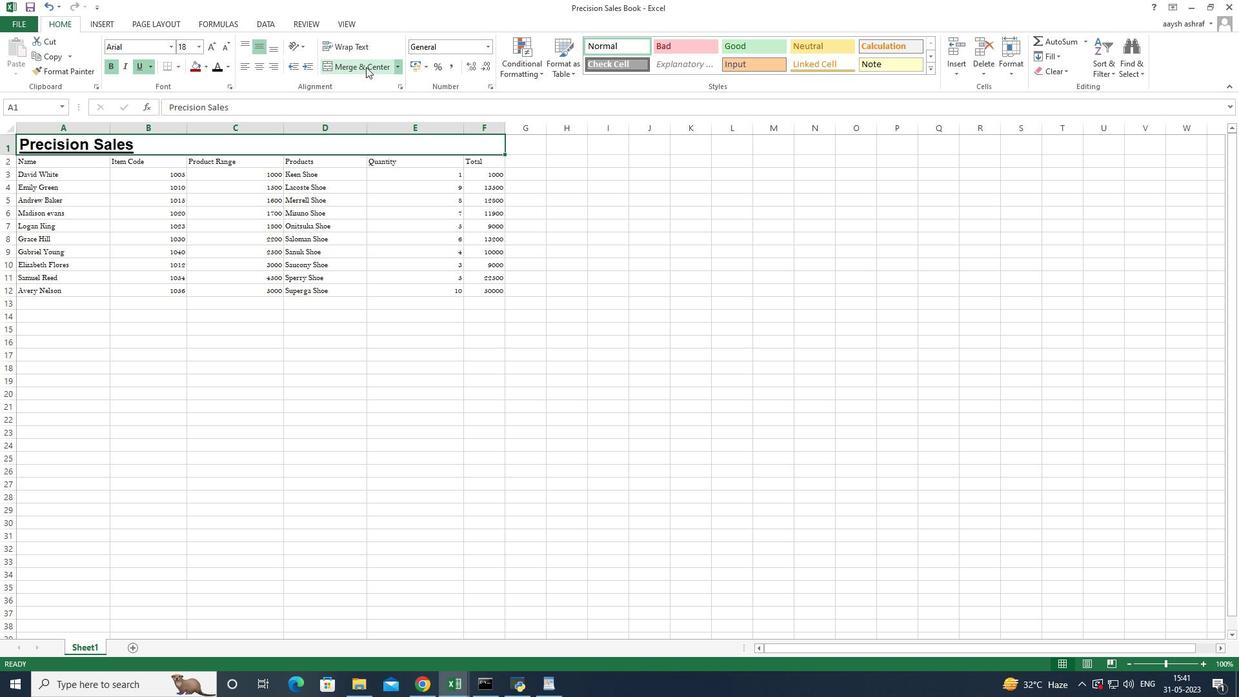 
Action: Mouse moved to (85, 138)
Screenshot: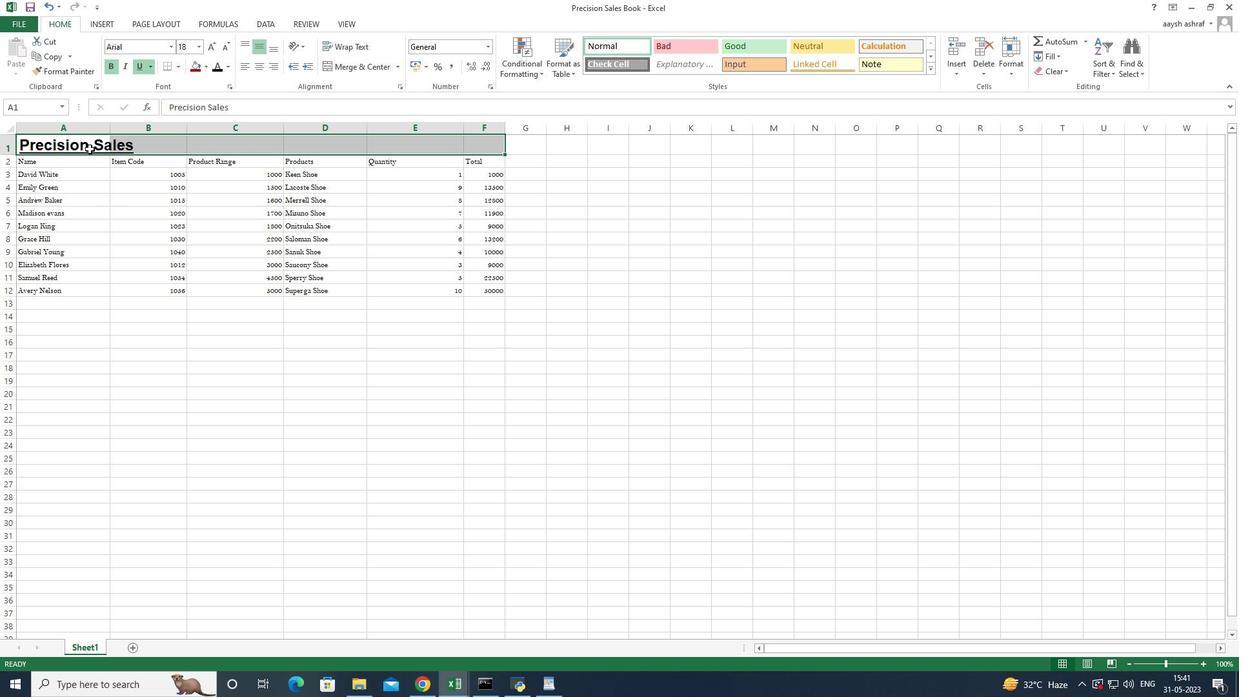
Action: Mouse pressed left at (85, 138)
Screenshot: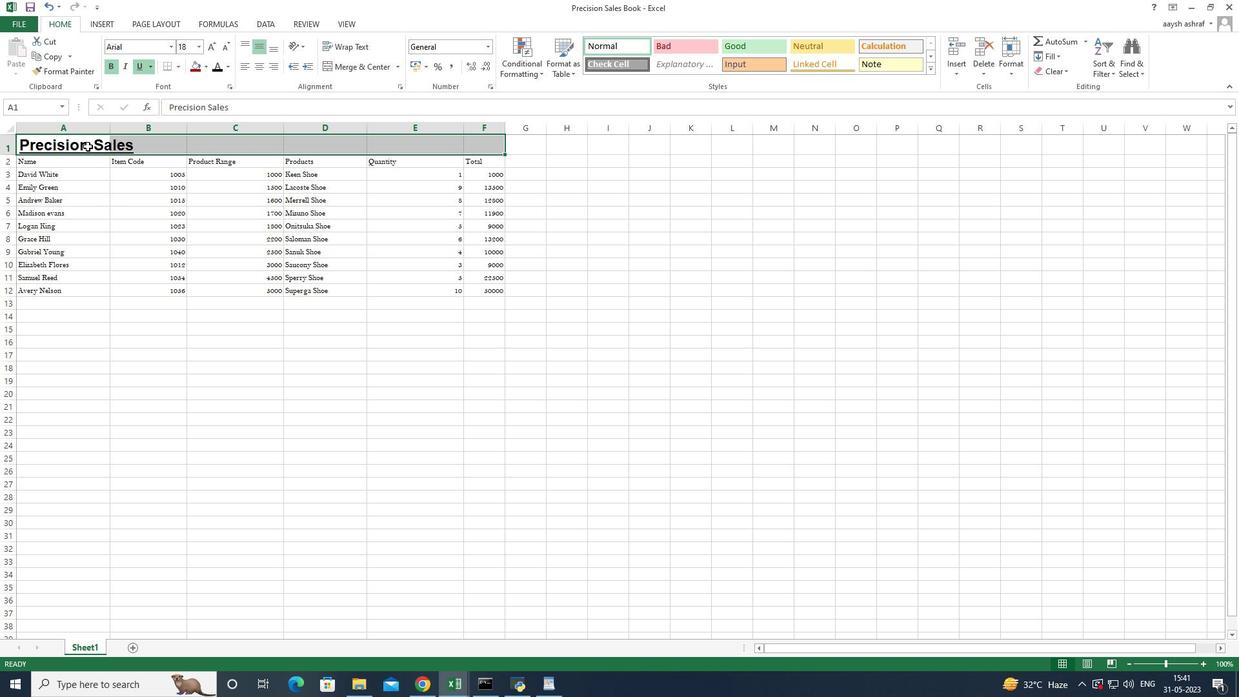
Action: Mouse moved to (170, 104)
Screenshot: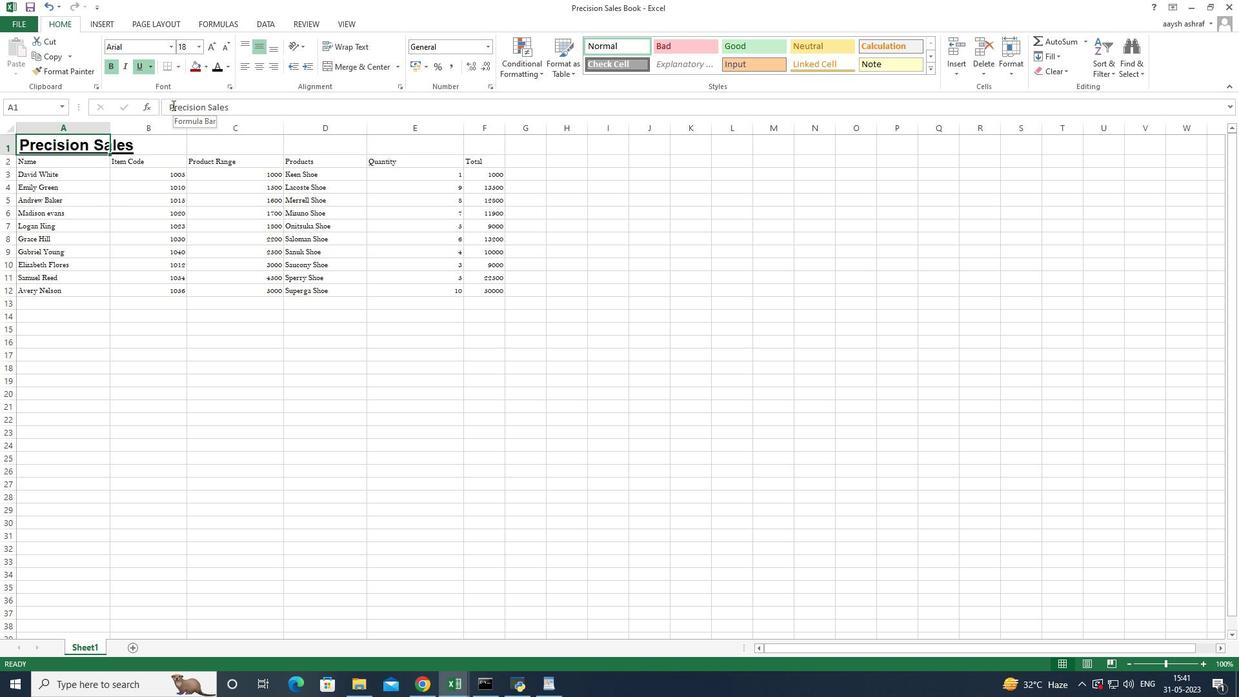 
Action: Mouse pressed left at (170, 104)
Screenshot: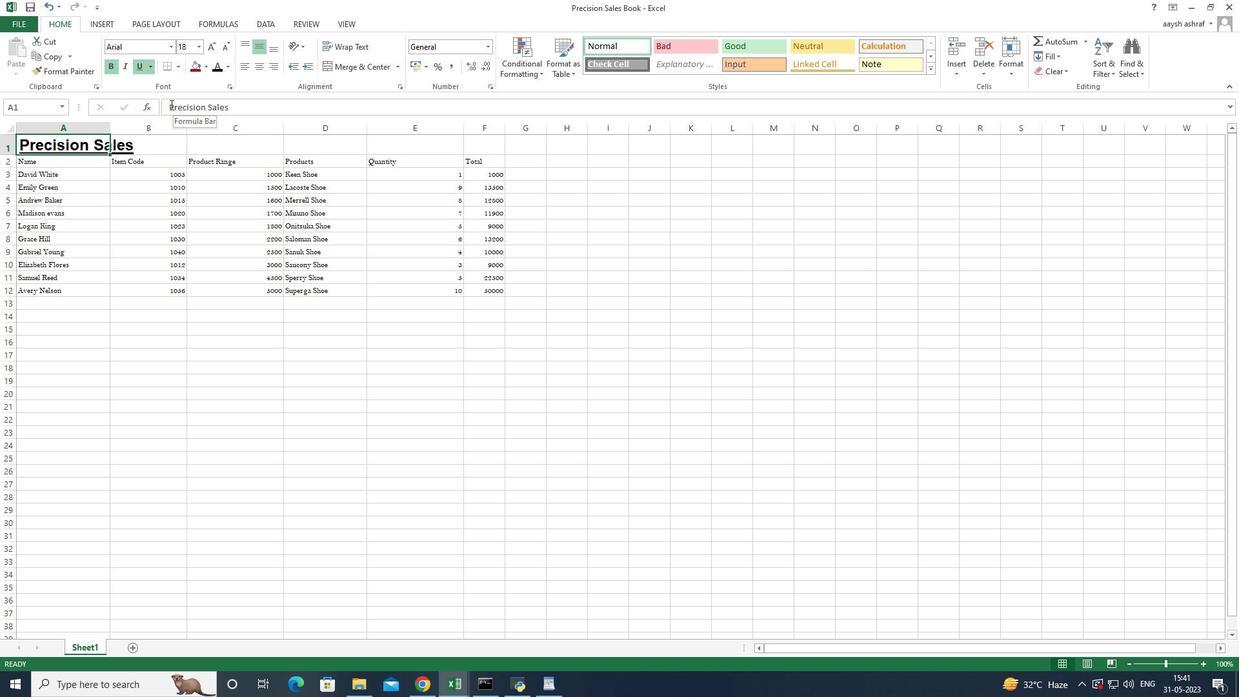 
Action: Mouse moved to (165, 253)
Screenshot: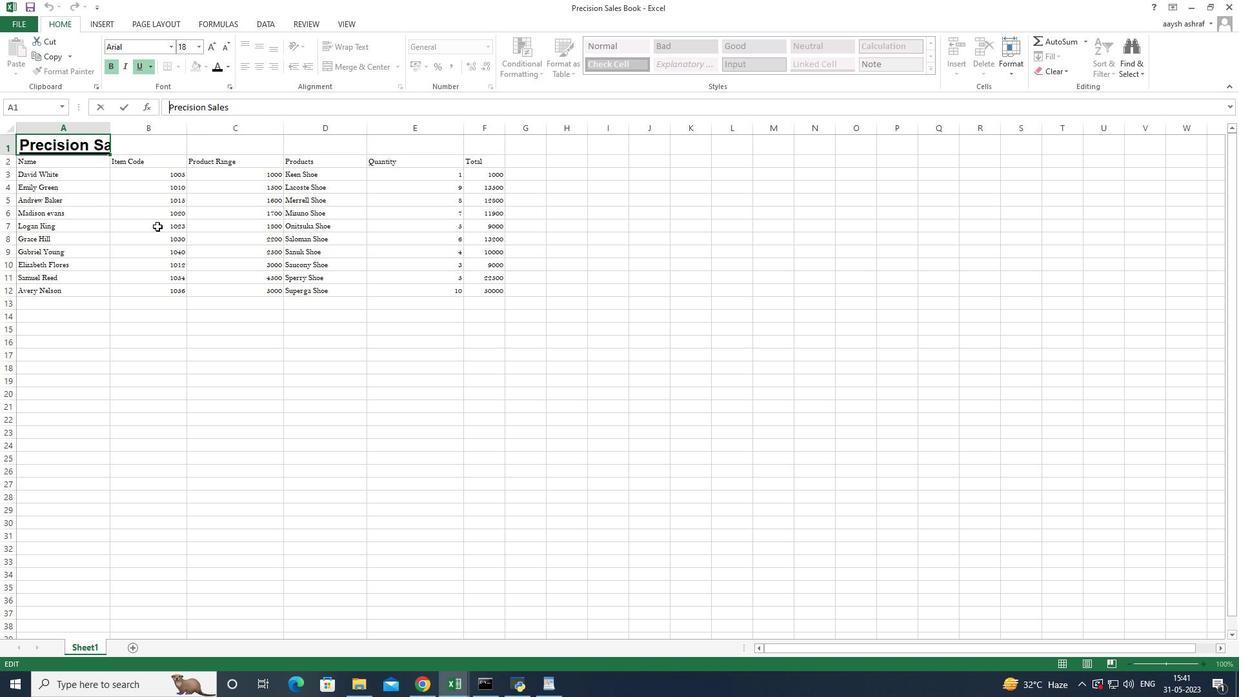 
Action: Mouse pressed left at (165, 253)
Screenshot: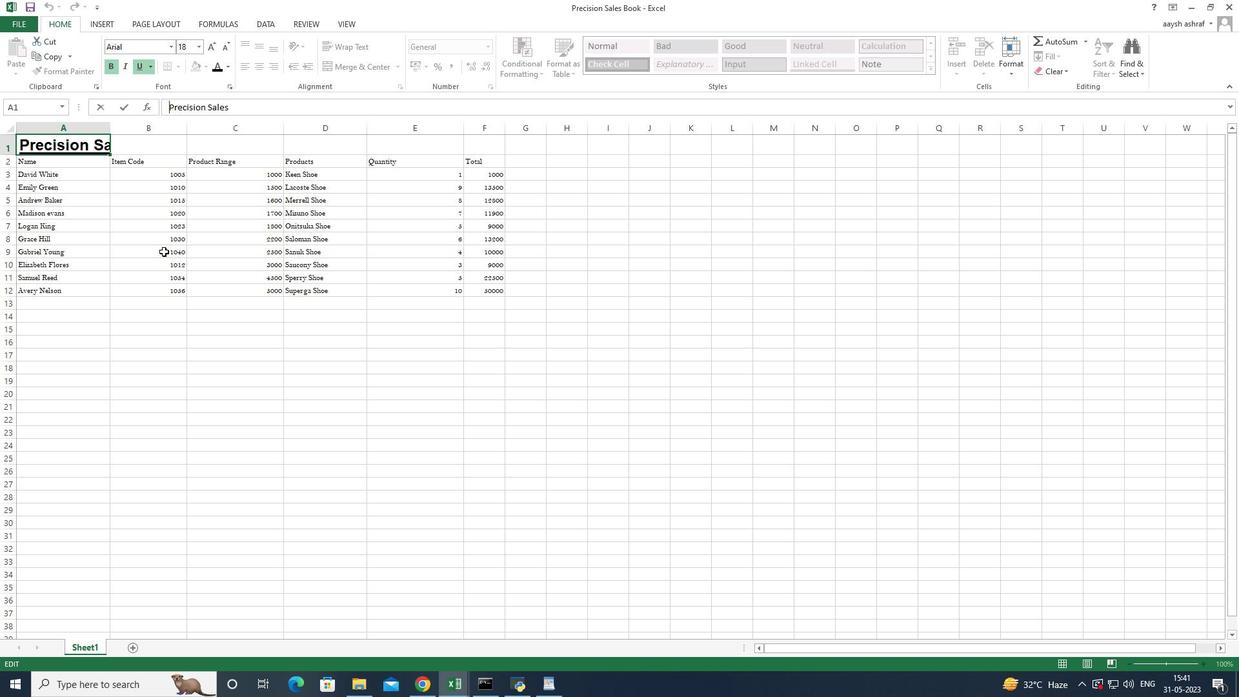 
Action: Mouse moved to (67, 143)
Screenshot: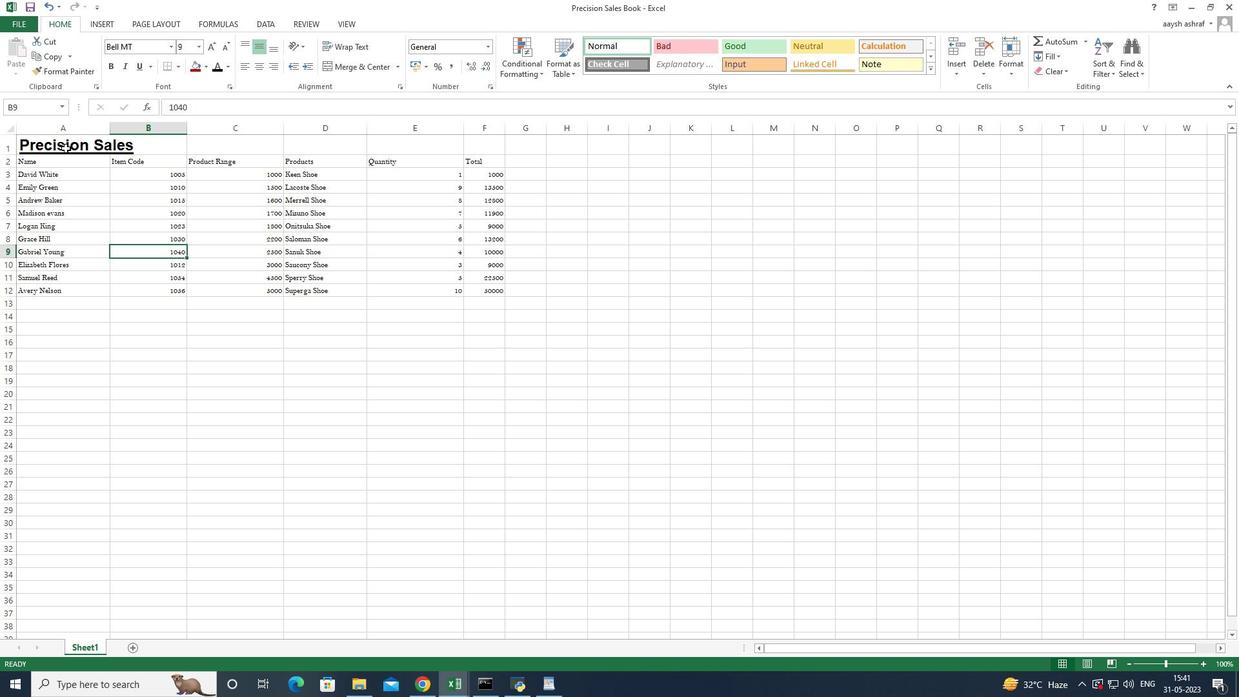 
Action: Mouse pressed left at (67, 143)
Screenshot: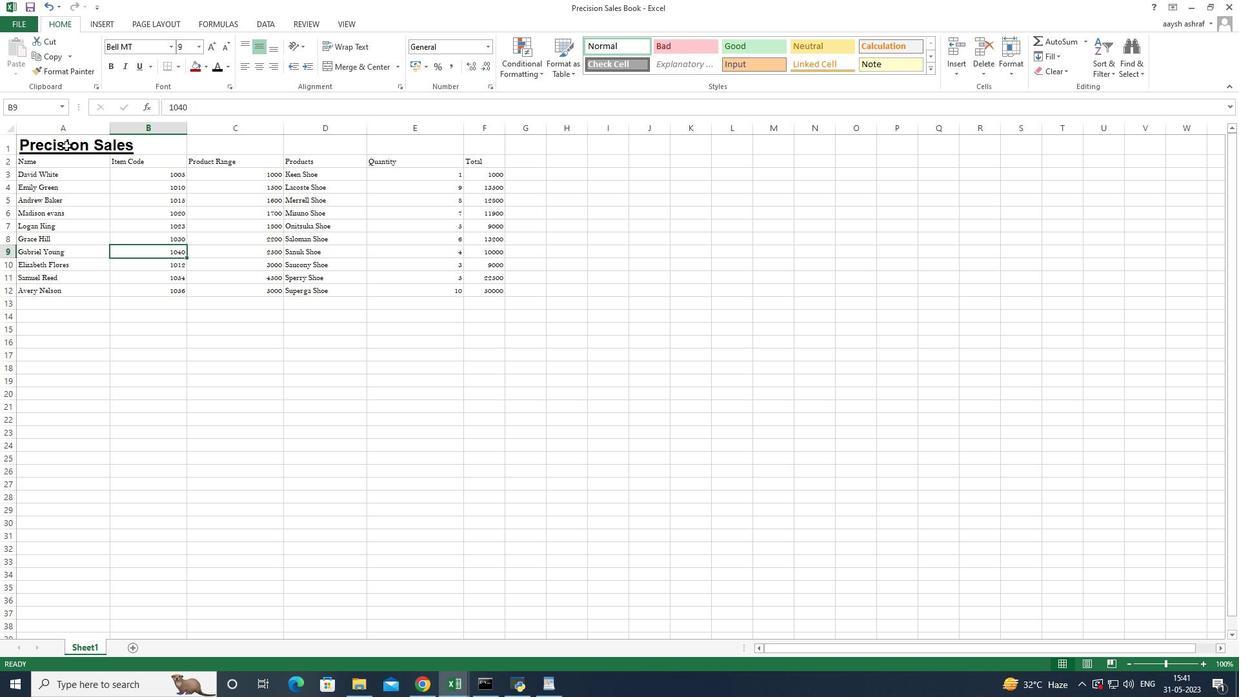 
Action: Mouse moved to (67, 143)
Screenshot: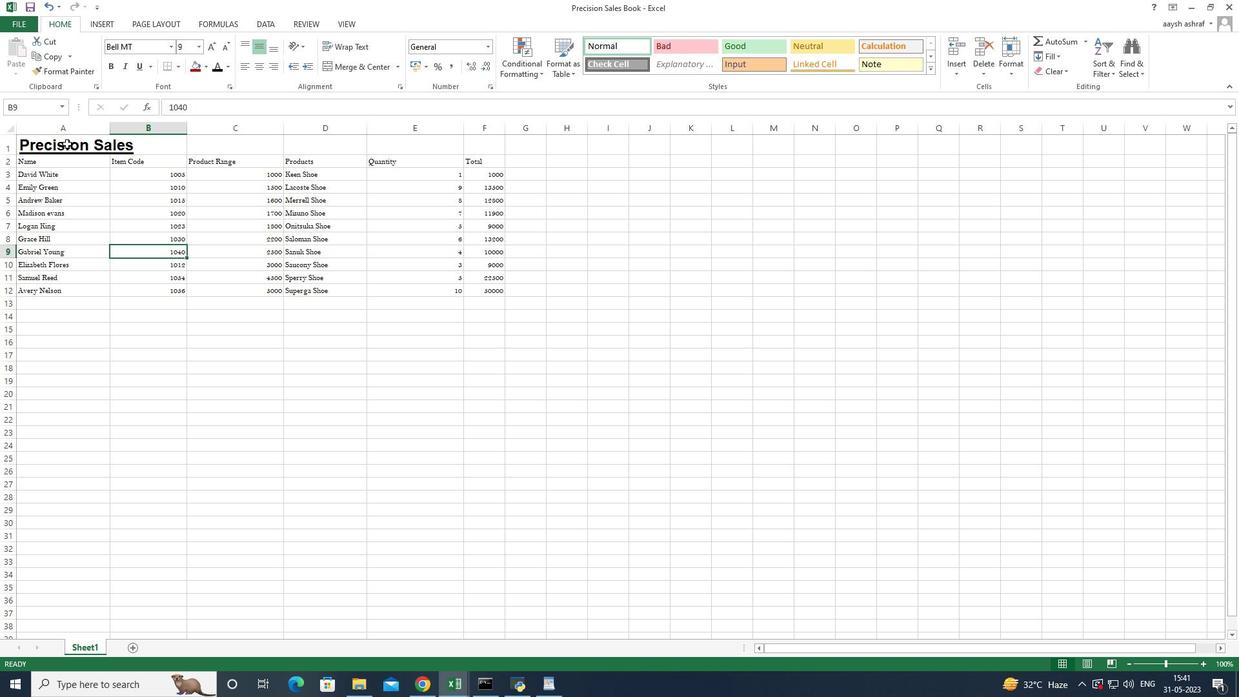 
Action: Key pressed <Key.shift_r><Key.shift_r><Key.right><Key.right><Key.right><Key.right>
Screenshot: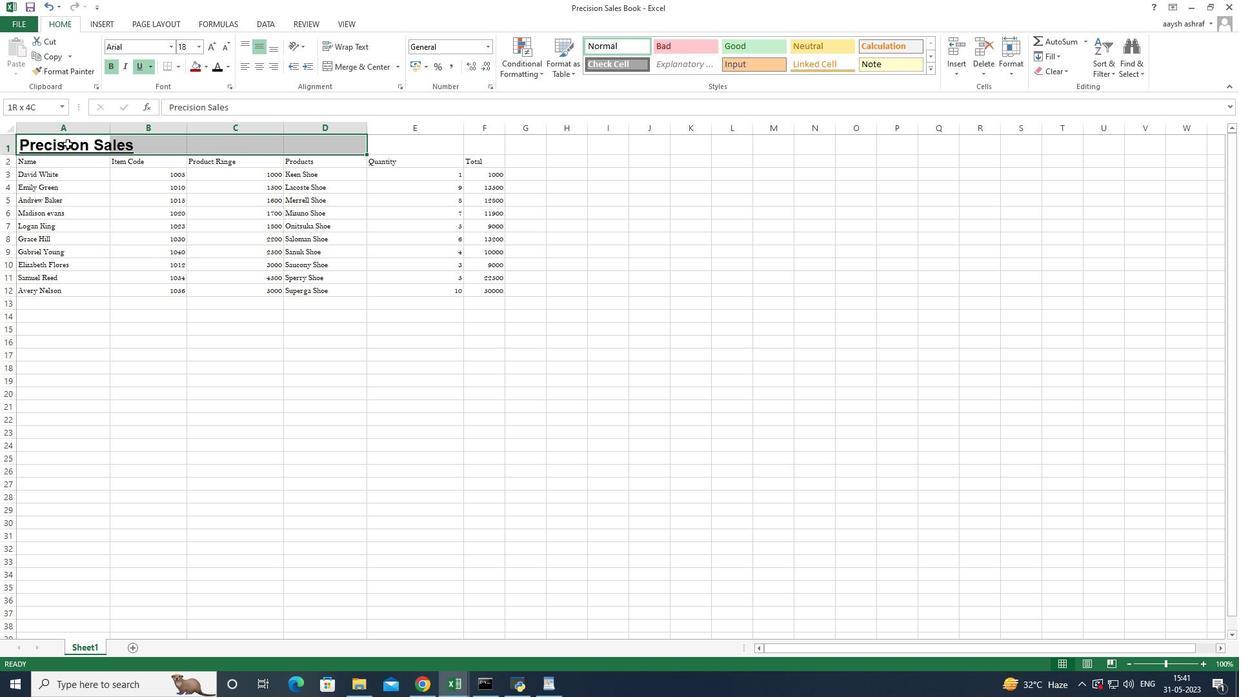
Action: Mouse moved to (335, 63)
Screenshot: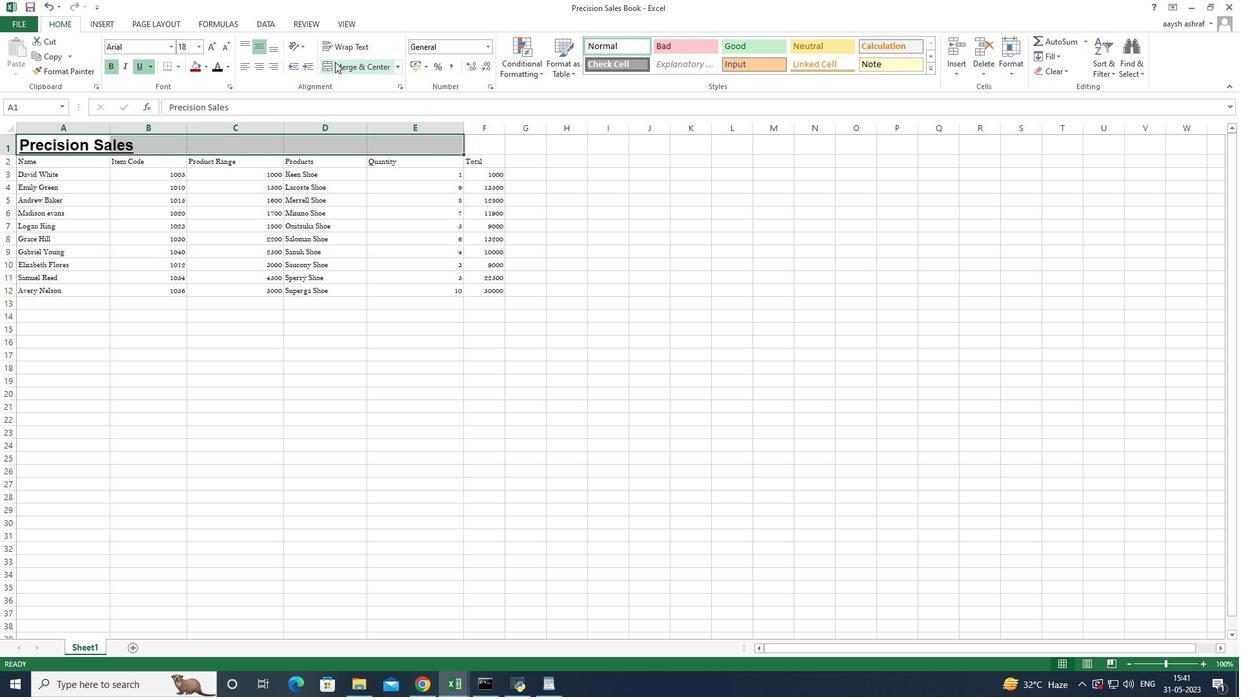 
Action: Mouse pressed left at (335, 63)
Screenshot: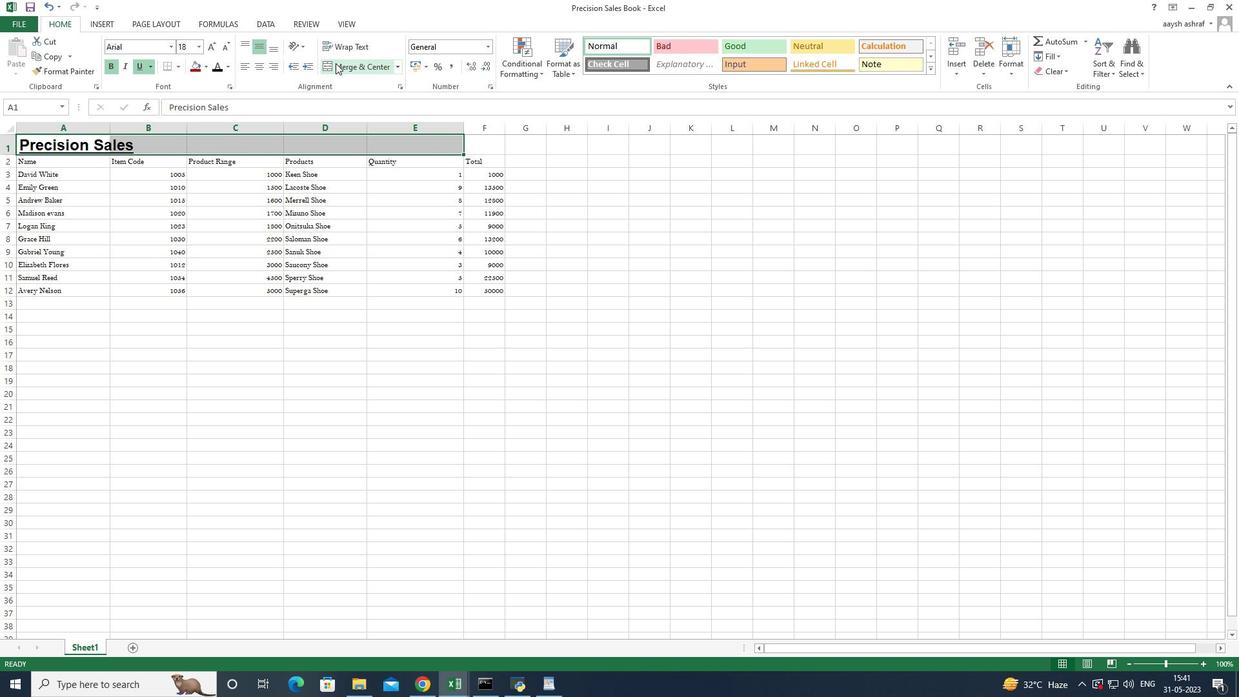 
Action: Mouse moved to (254, 342)
Screenshot: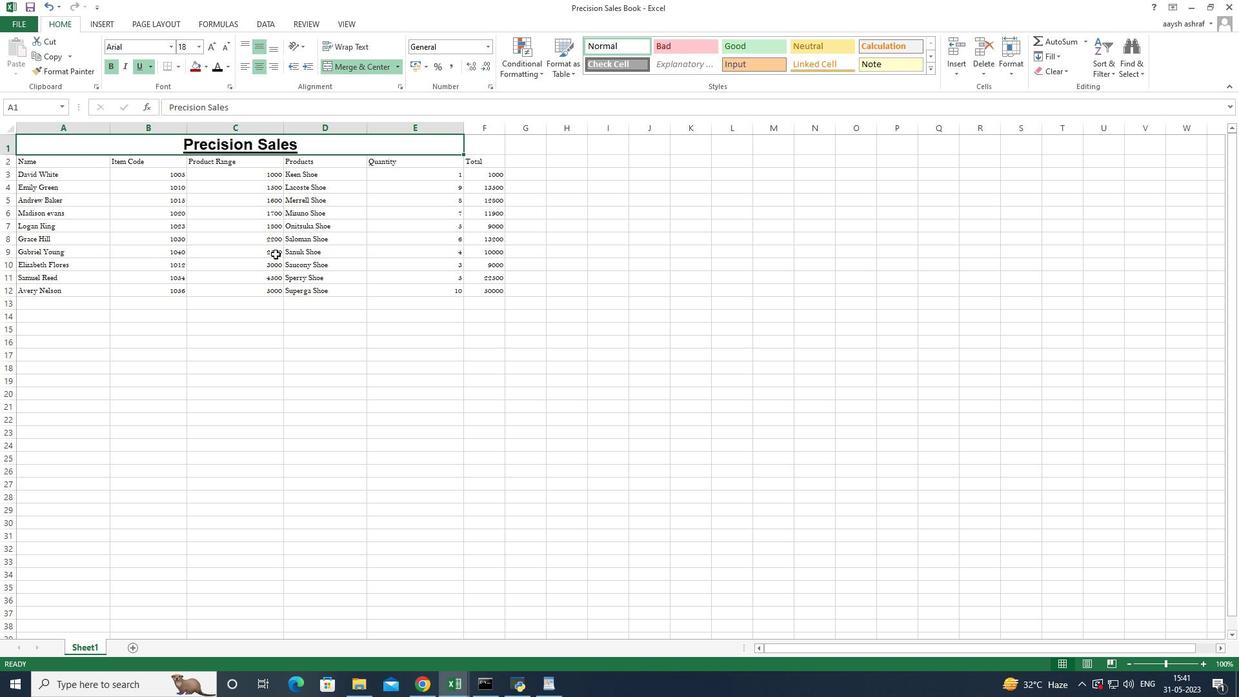 
Action: Mouse pressed left at (254, 342)
Screenshot: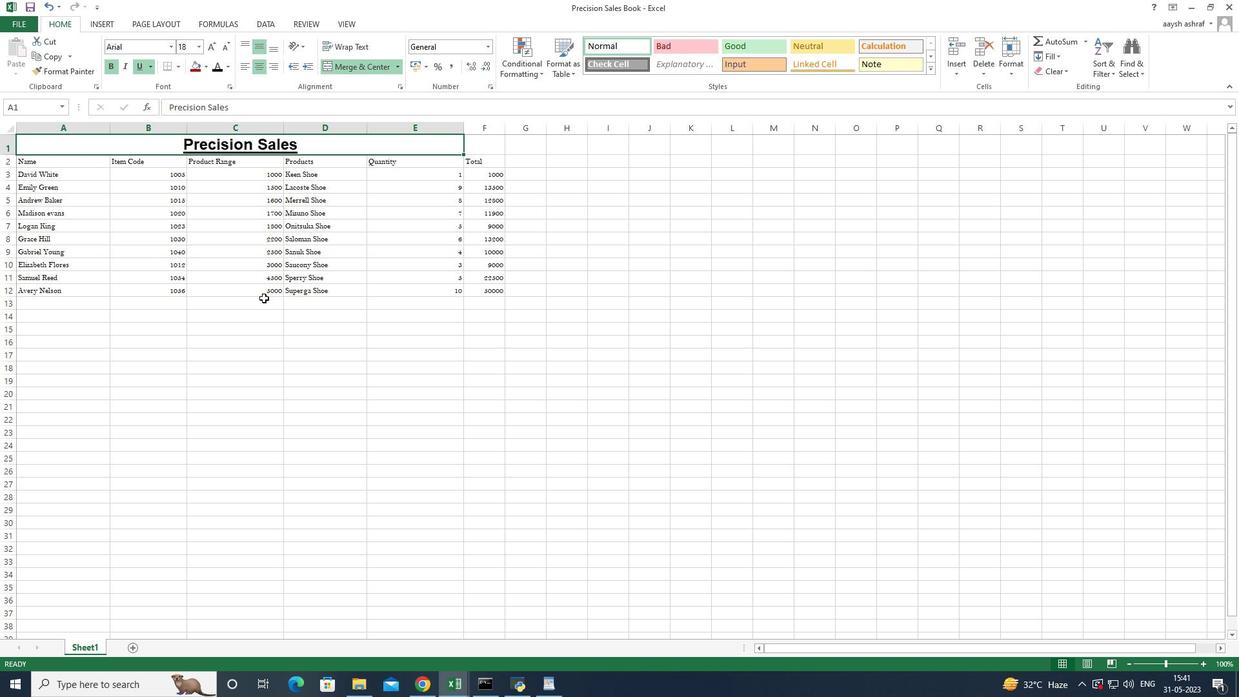 
Action: Mouse moved to (264, 149)
Screenshot: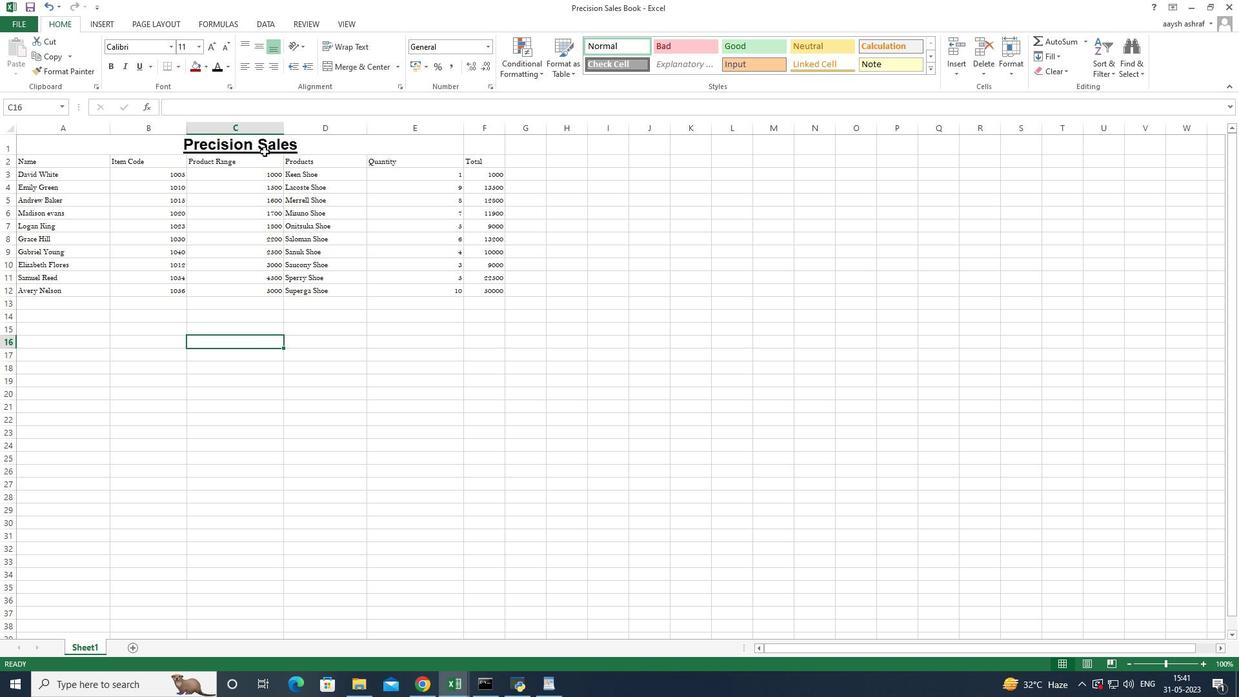 
Action: Mouse pressed left at (264, 149)
Screenshot: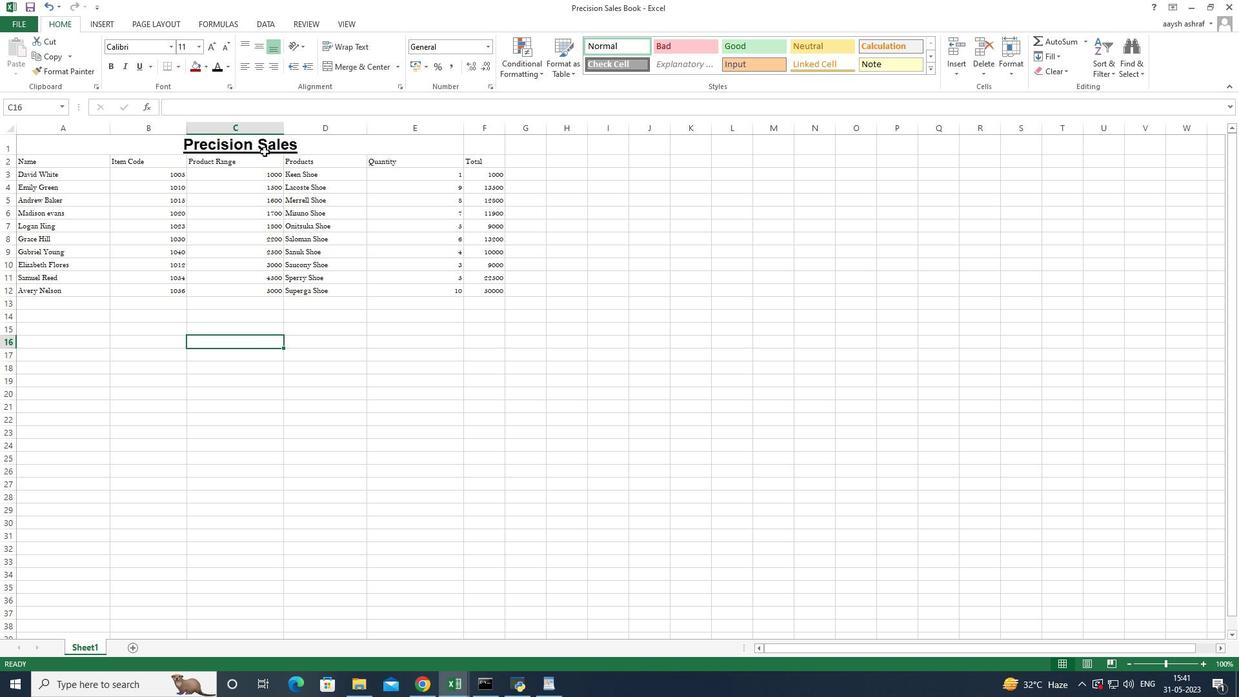 
Action: Mouse moved to (203, 67)
Screenshot: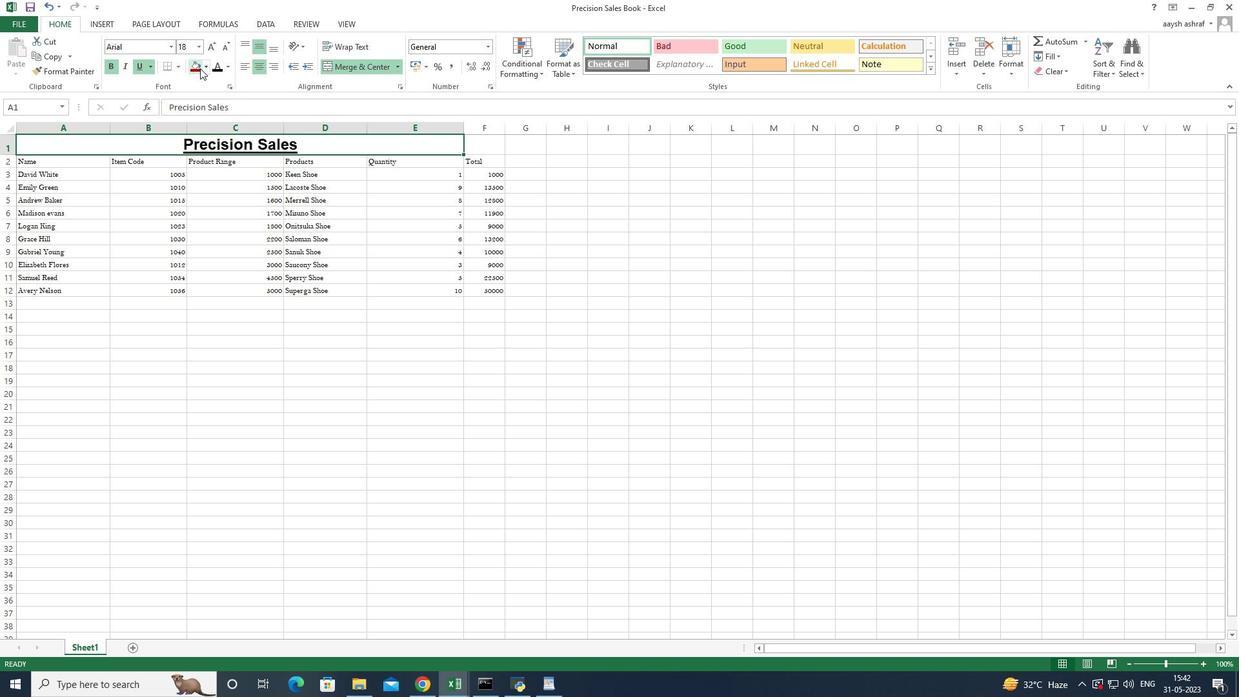 
Action: Mouse pressed left at (203, 67)
Screenshot: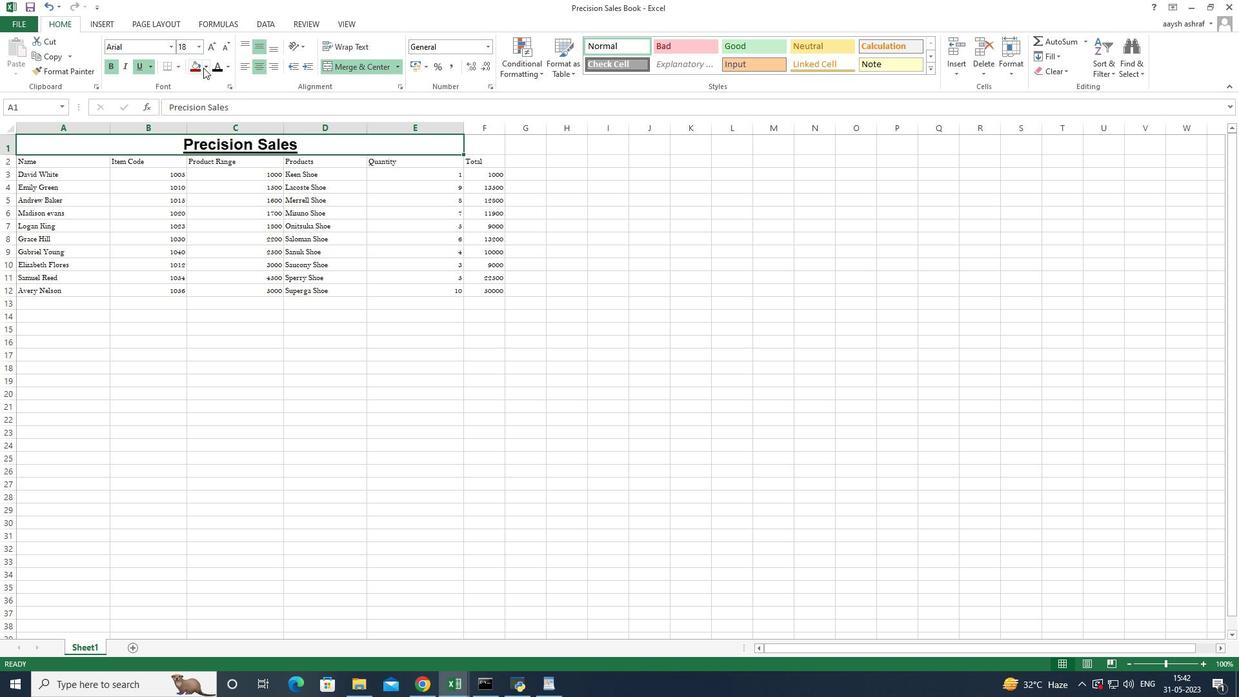 
Action: Mouse moved to (191, 166)
Screenshot: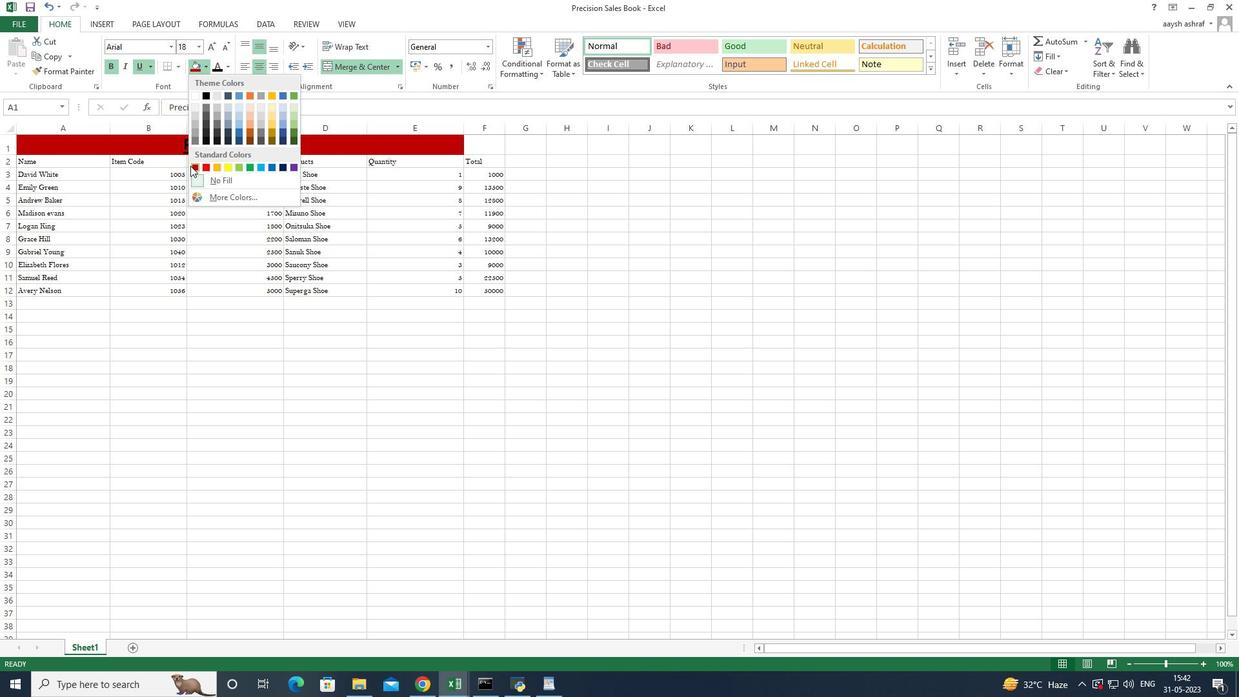 
Action: Mouse pressed left at (191, 166)
Screenshot: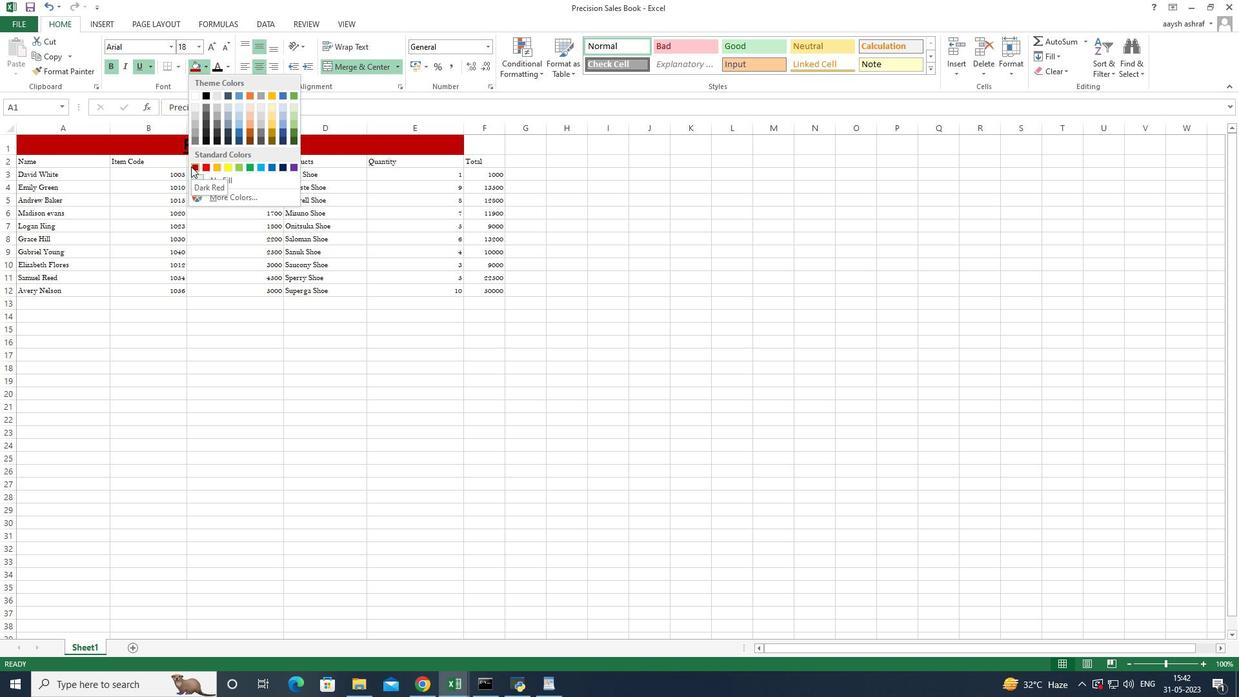 
Action: Mouse moved to (151, 325)
Screenshot: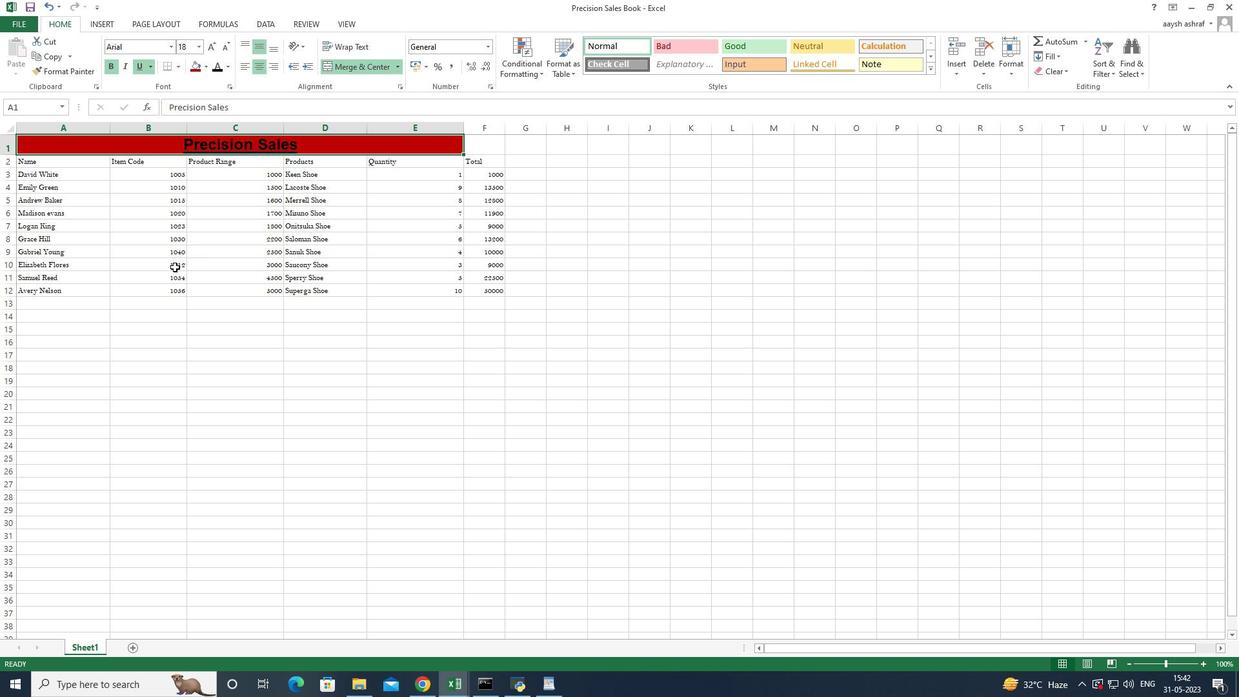 
Action: Mouse pressed left at (151, 325)
Screenshot: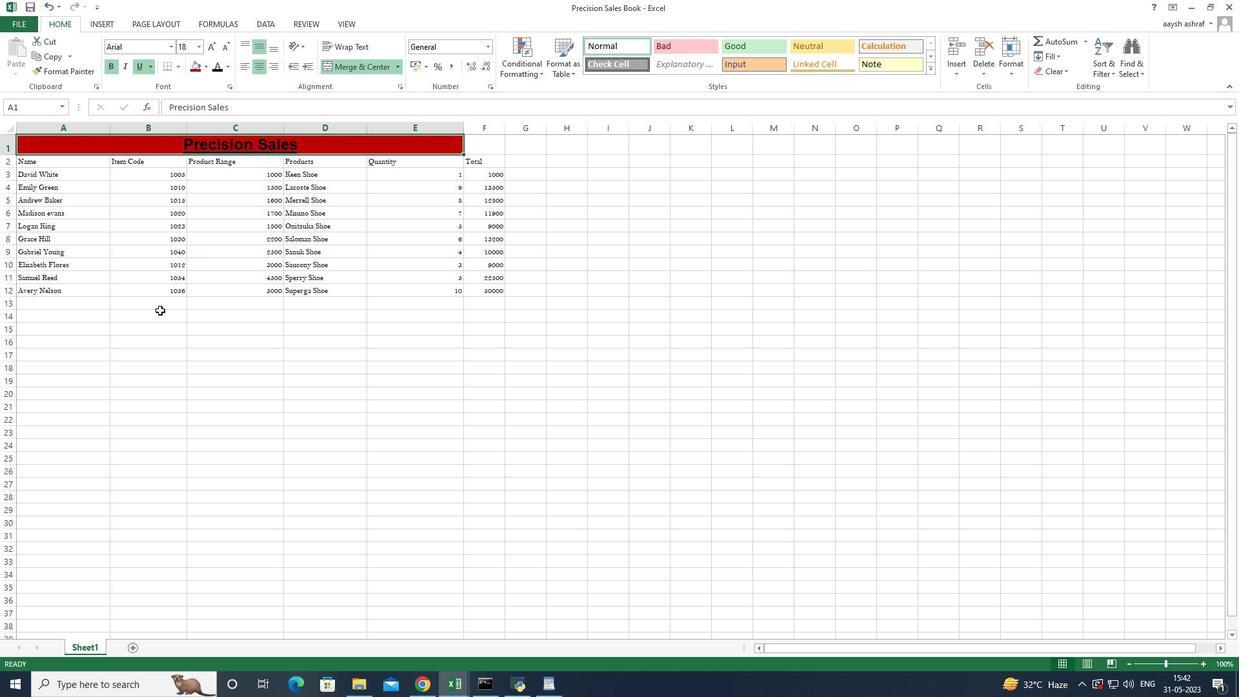 
Action: Mouse moved to (143, 158)
Screenshot: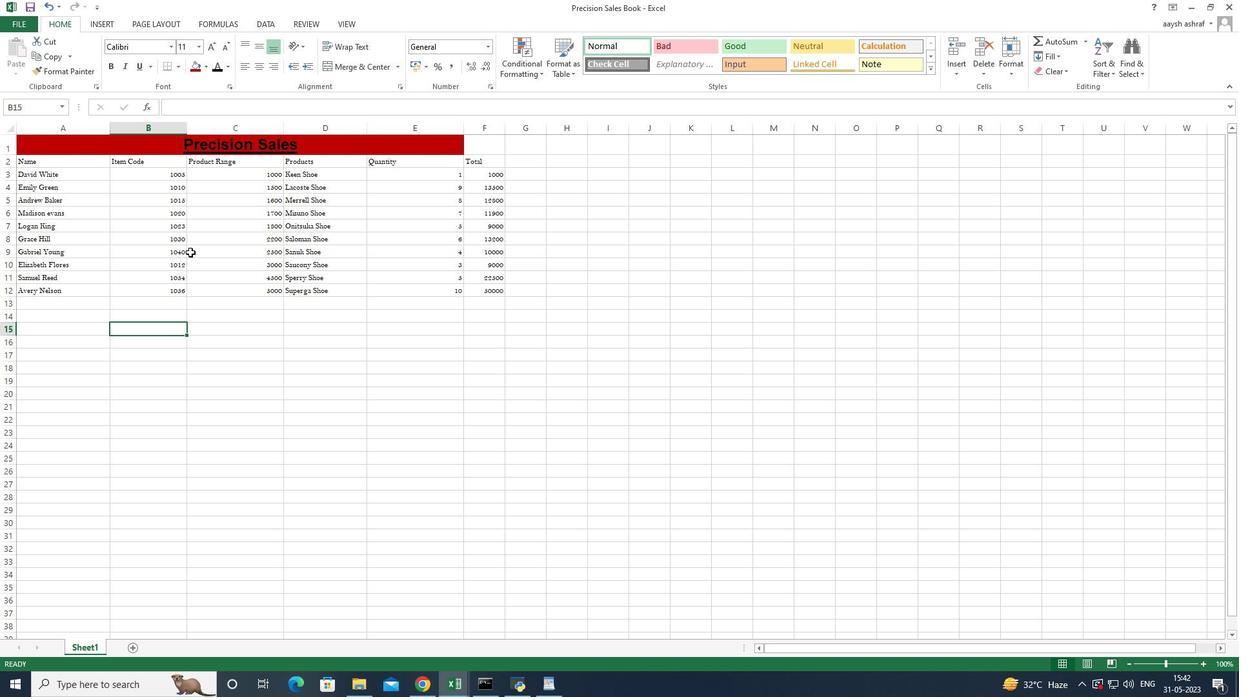 
Action: Mouse pressed left at (143, 158)
Screenshot: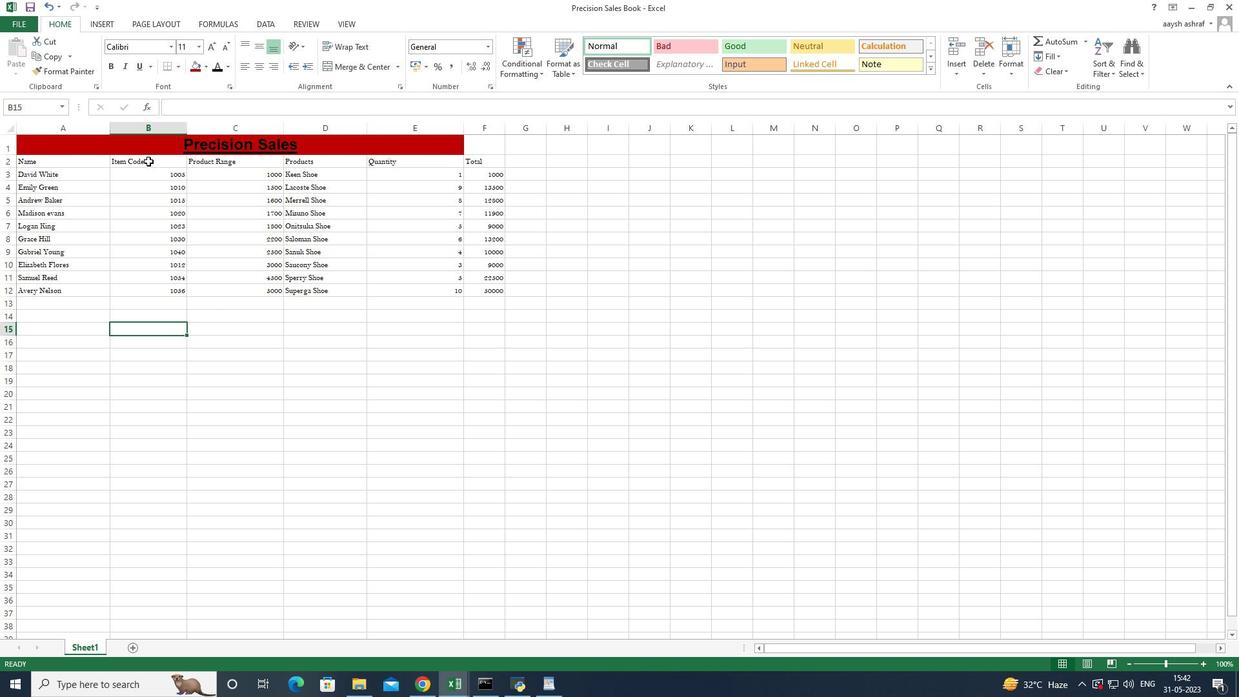 
Action: Mouse moved to (30, 164)
Screenshot: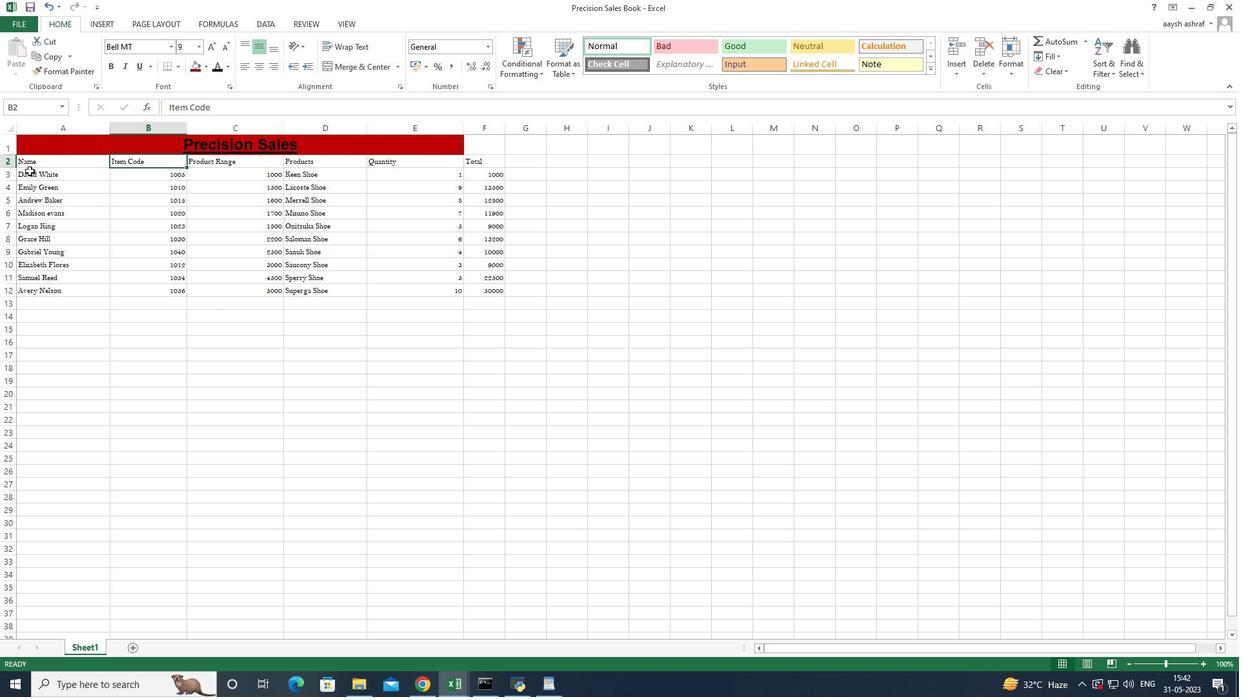 
Action: Mouse pressed left at (30, 164)
Screenshot: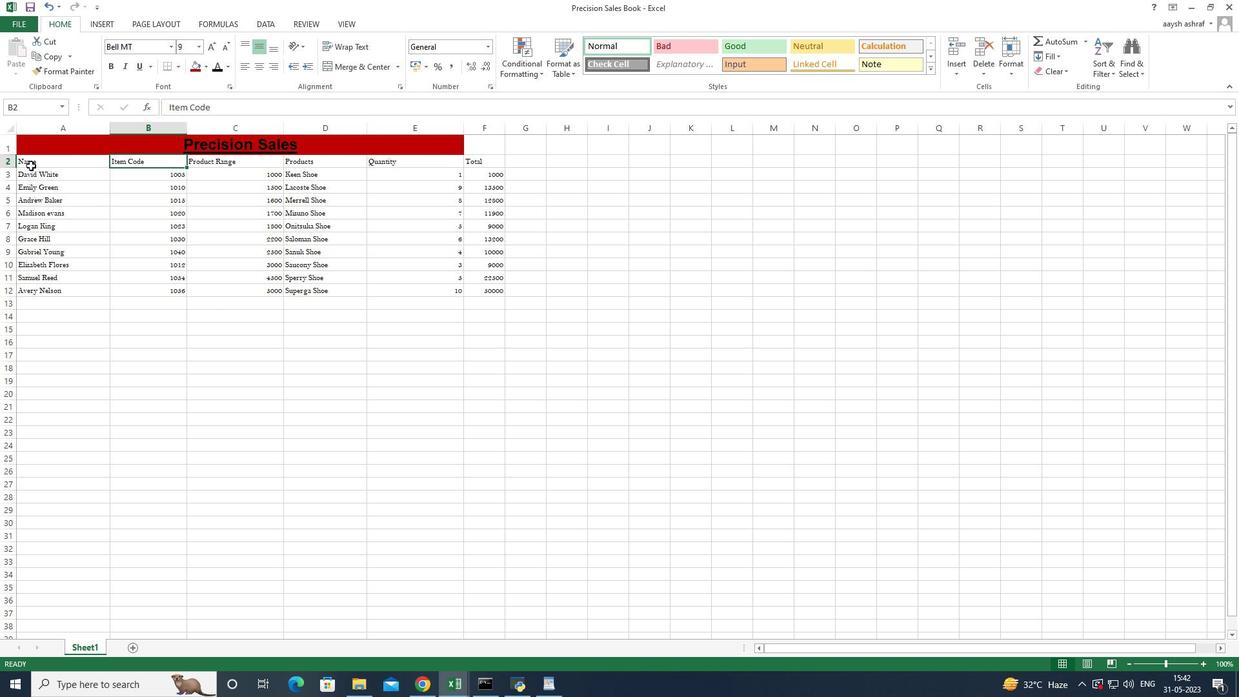 
Action: Mouse pressed left at (30, 164)
Screenshot: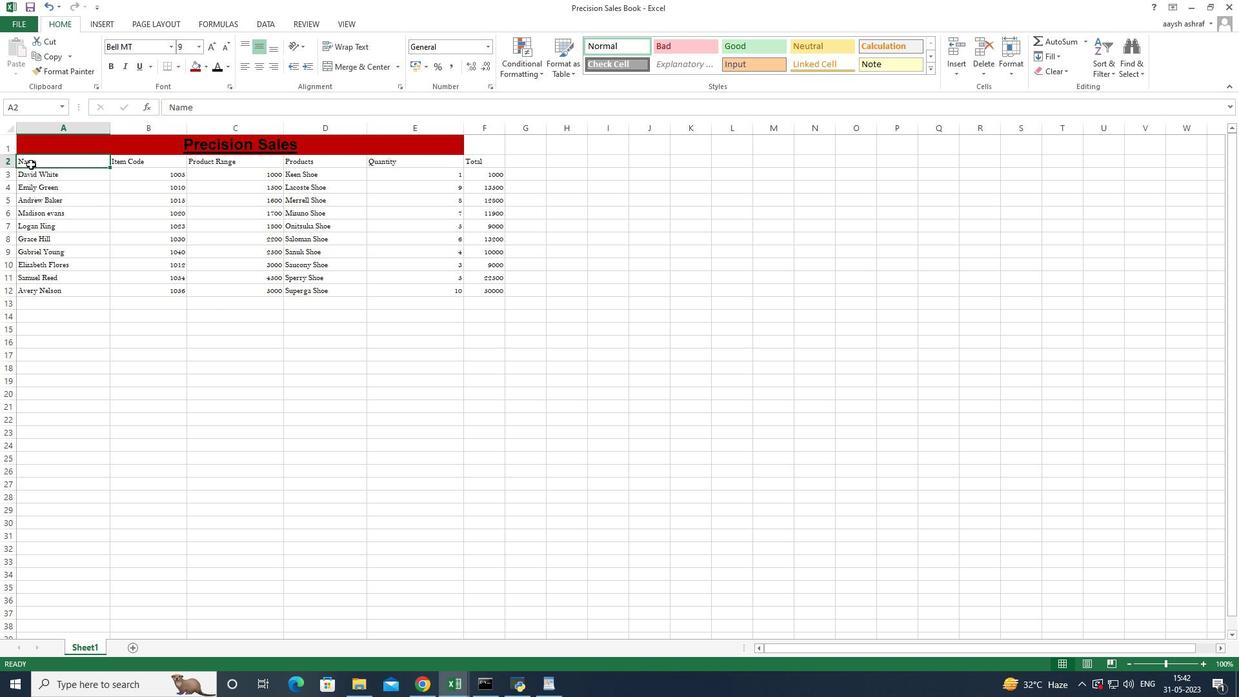 
Action: Mouse moved to (39, 163)
Screenshot: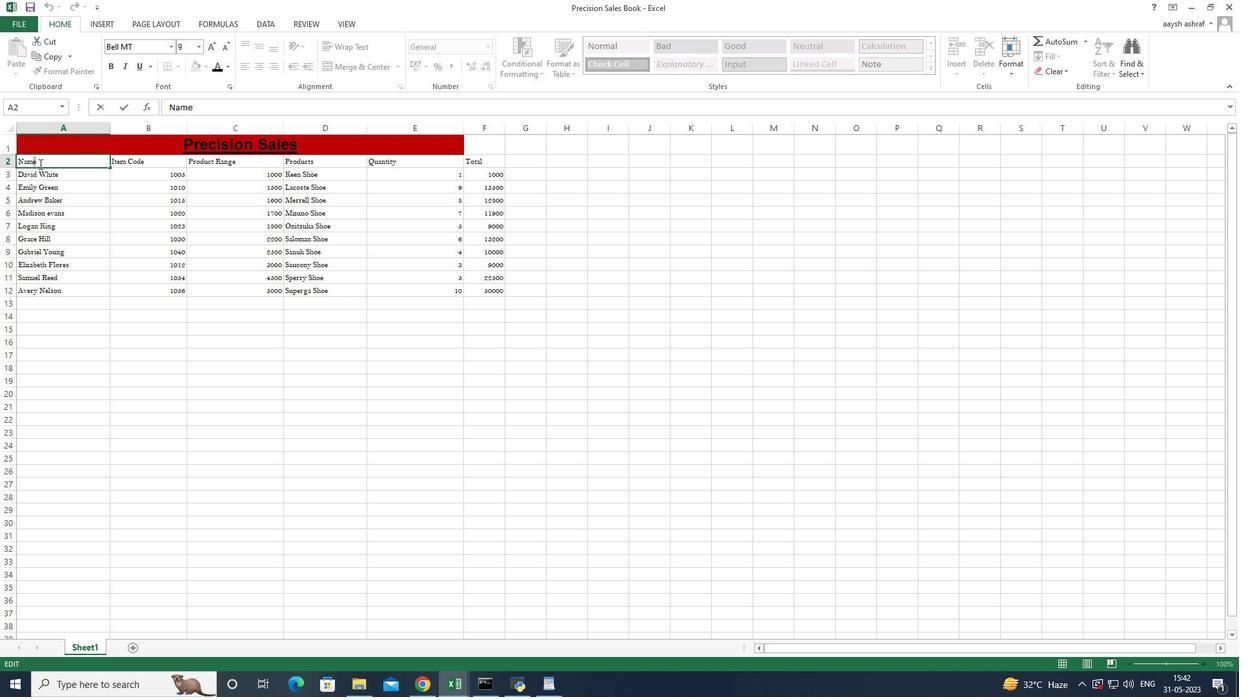 
Action: Mouse pressed left at (39, 163)
Screenshot: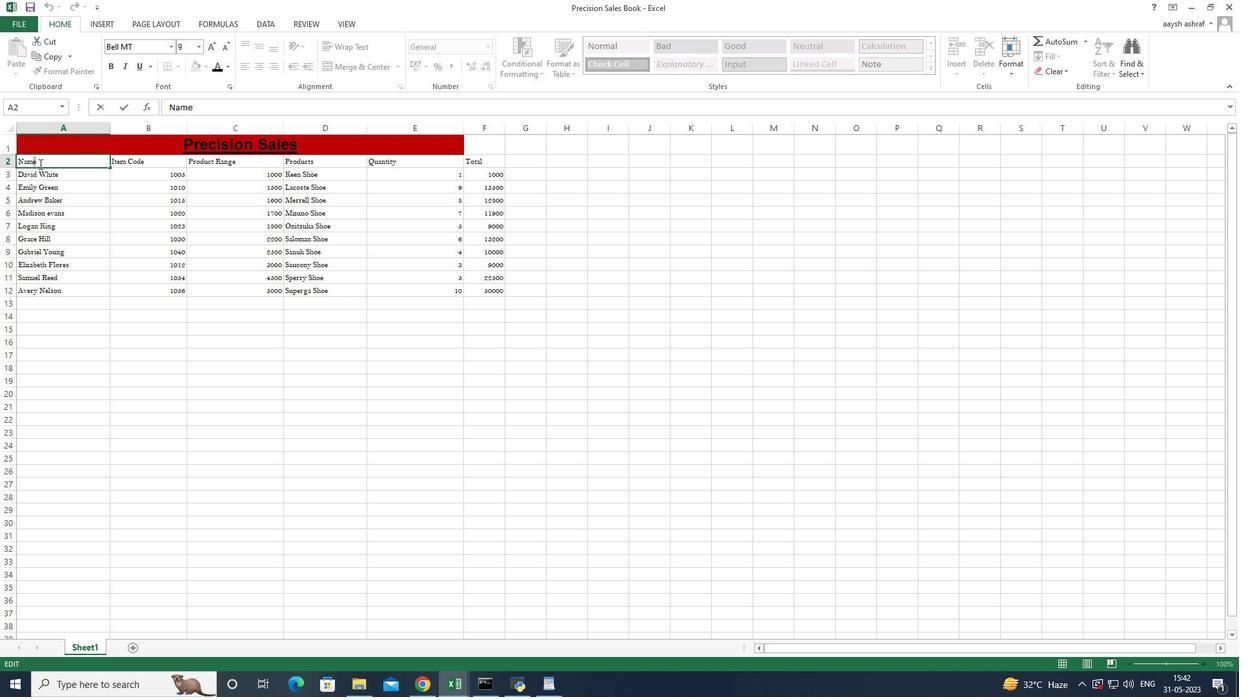 
Action: Mouse moved to (14, 160)
Screenshot: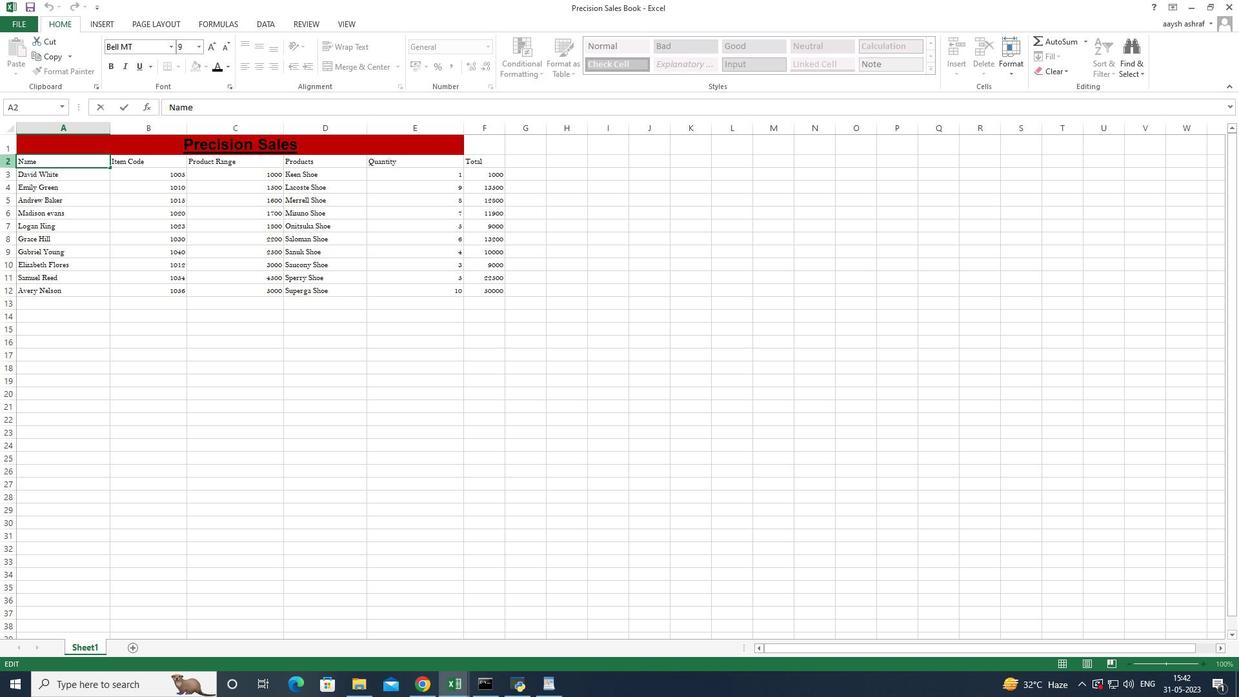 
Action: Mouse pressed left at (14, 160)
Screenshot: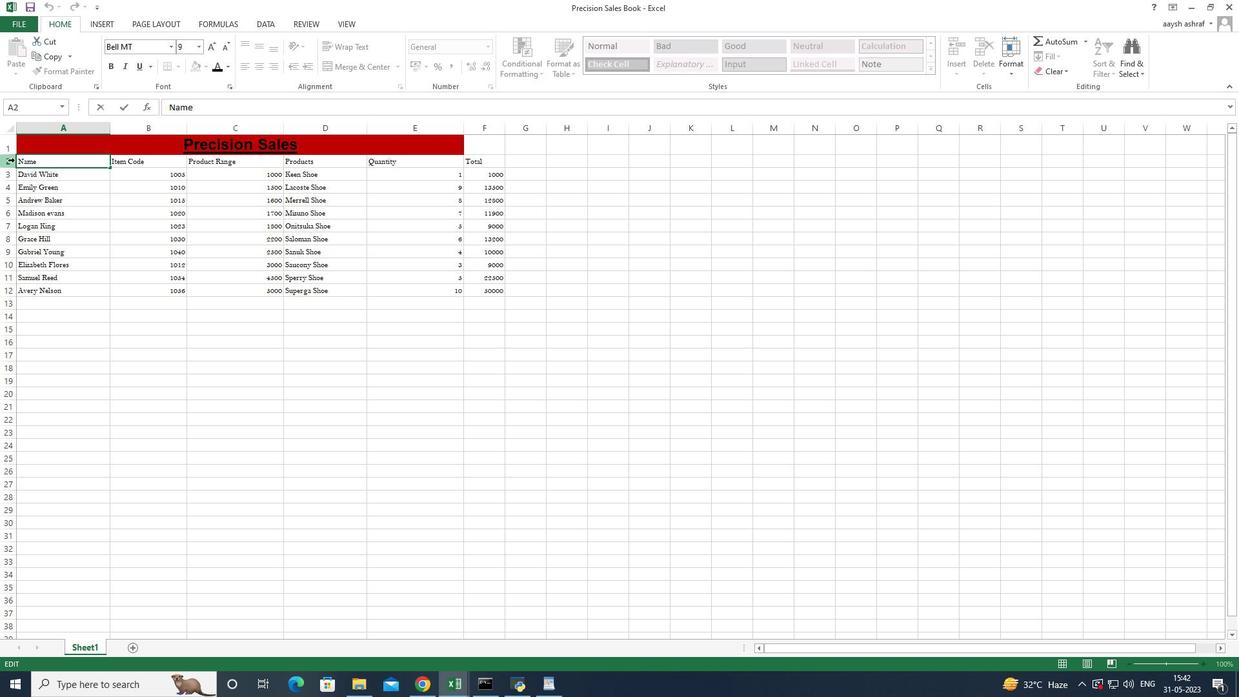 
Action: Mouse moved to (45, 165)
Screenshot: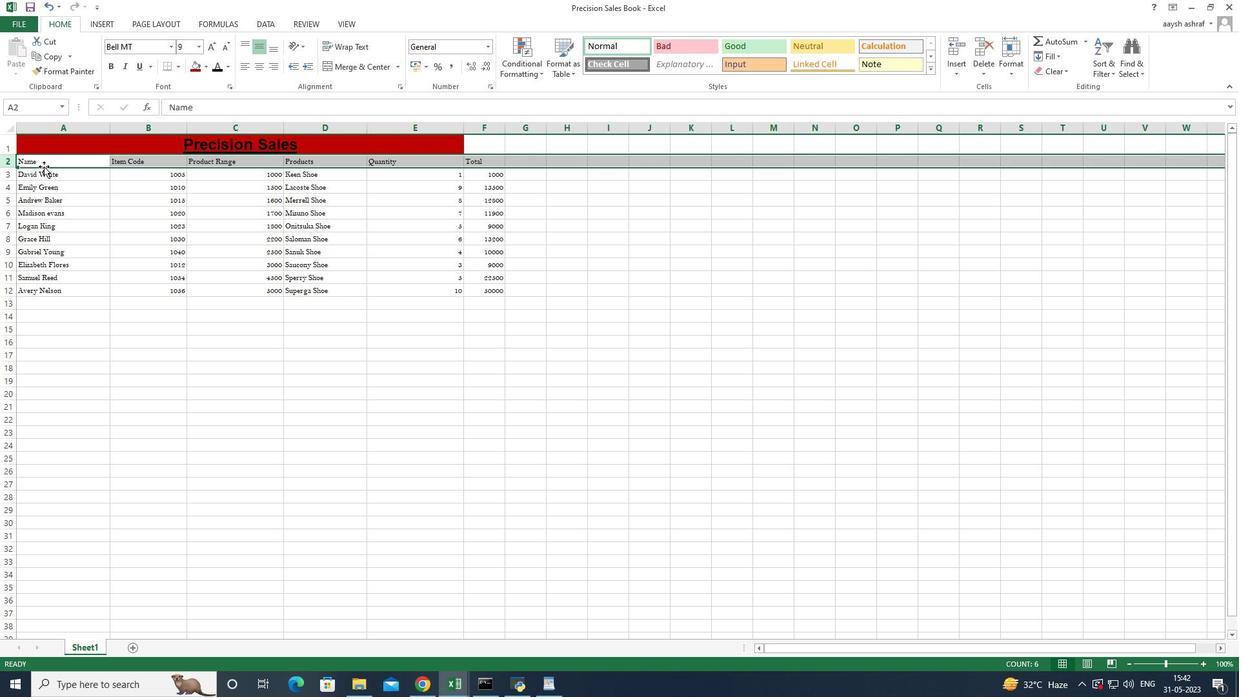 
Action: Mouse pressed left at (45, 165)
Screenshot: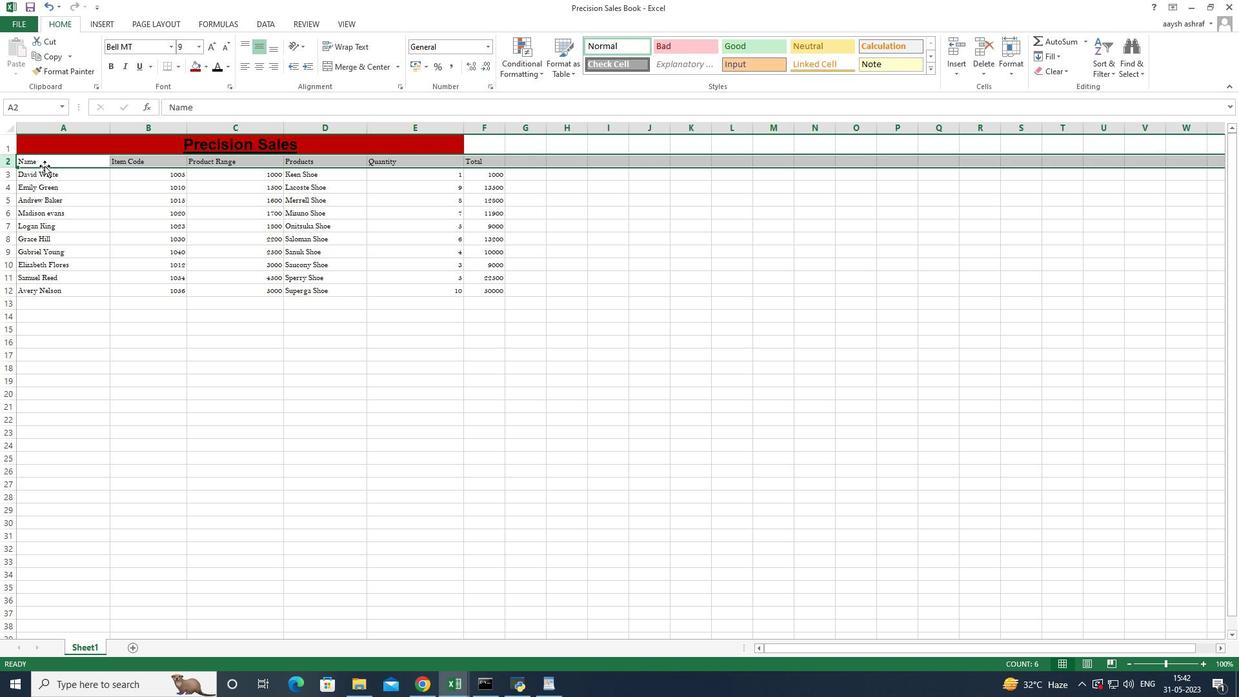 
Action: Mouse moved to (71, 204)
Screenshot: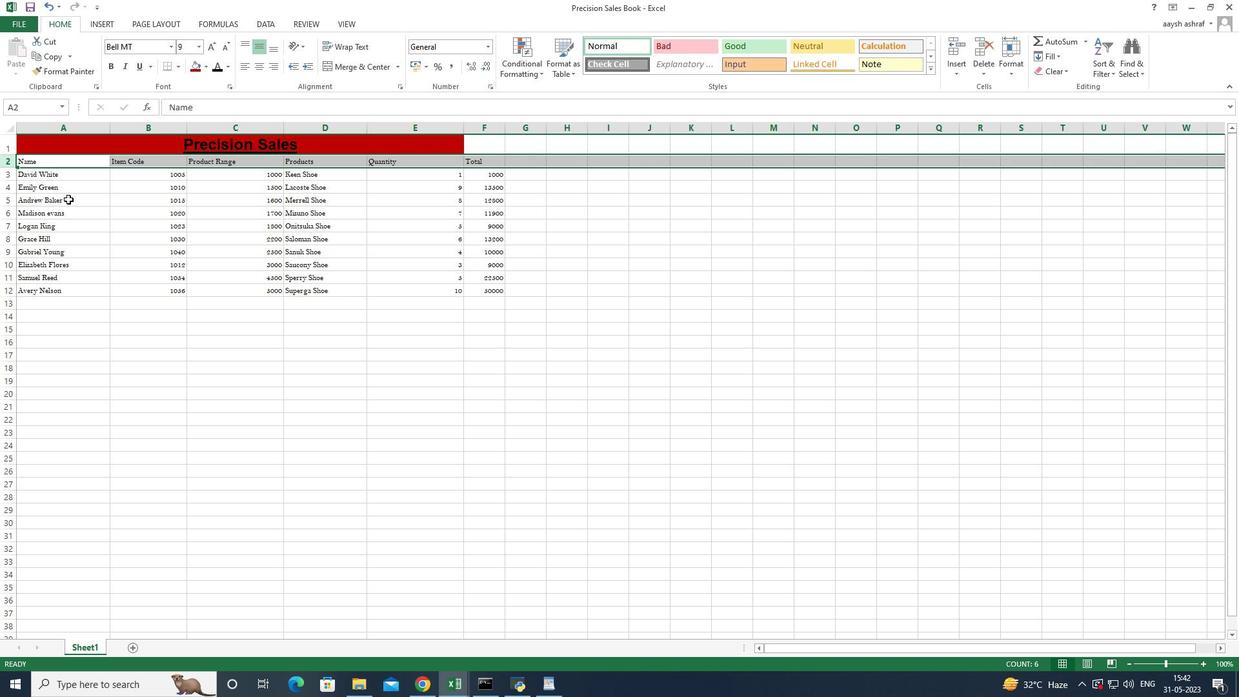 
Action: Mouse pressed left at (71, 204)
Screenshot: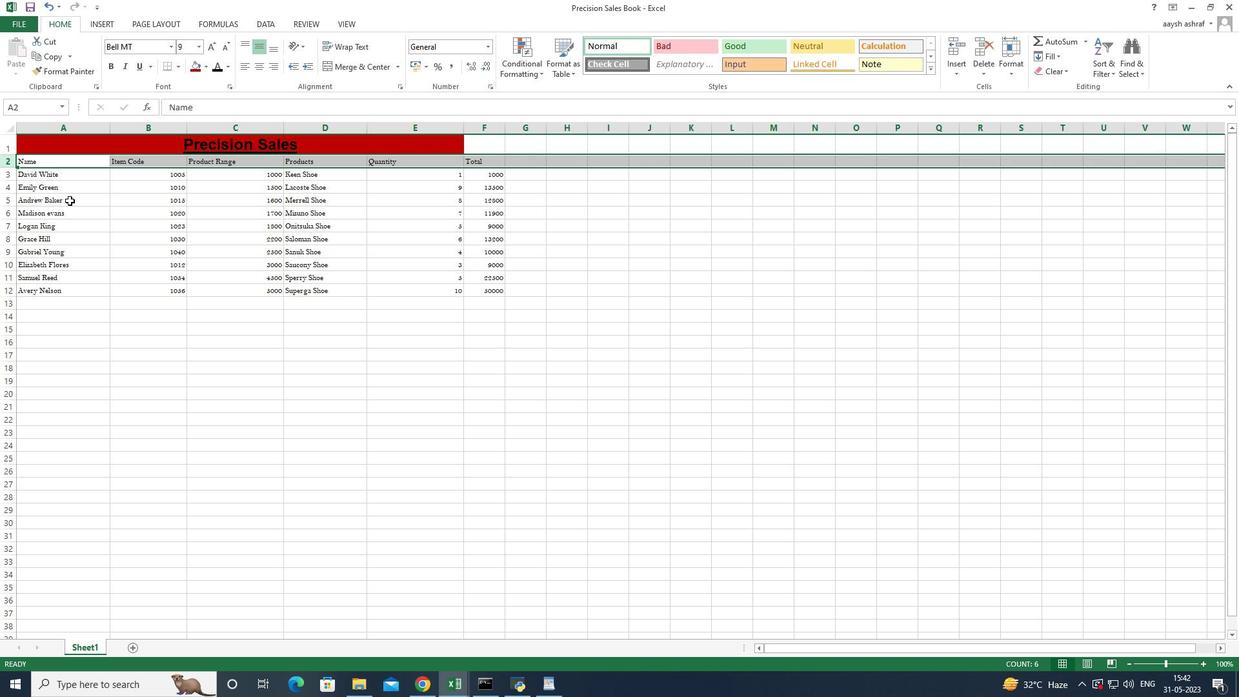 
Action: Mouse moved to (64, 162)
Screenshot: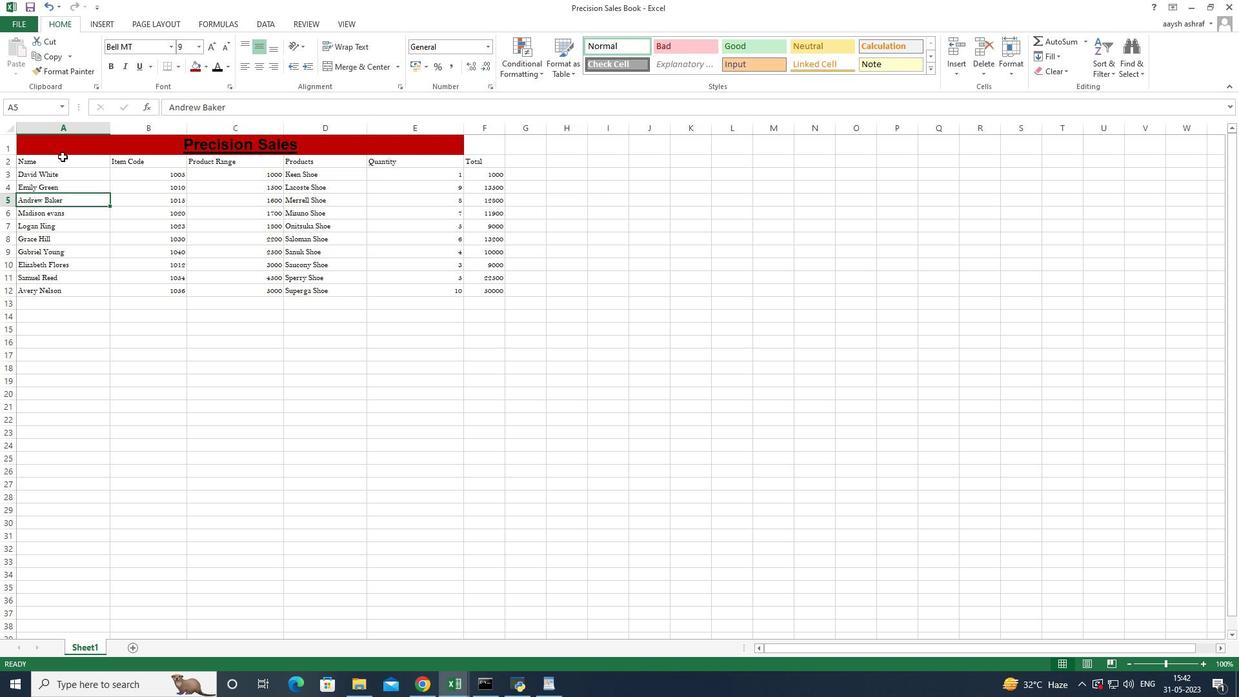 
Action: Mouse pressed left at (64, 162)
Screenshot: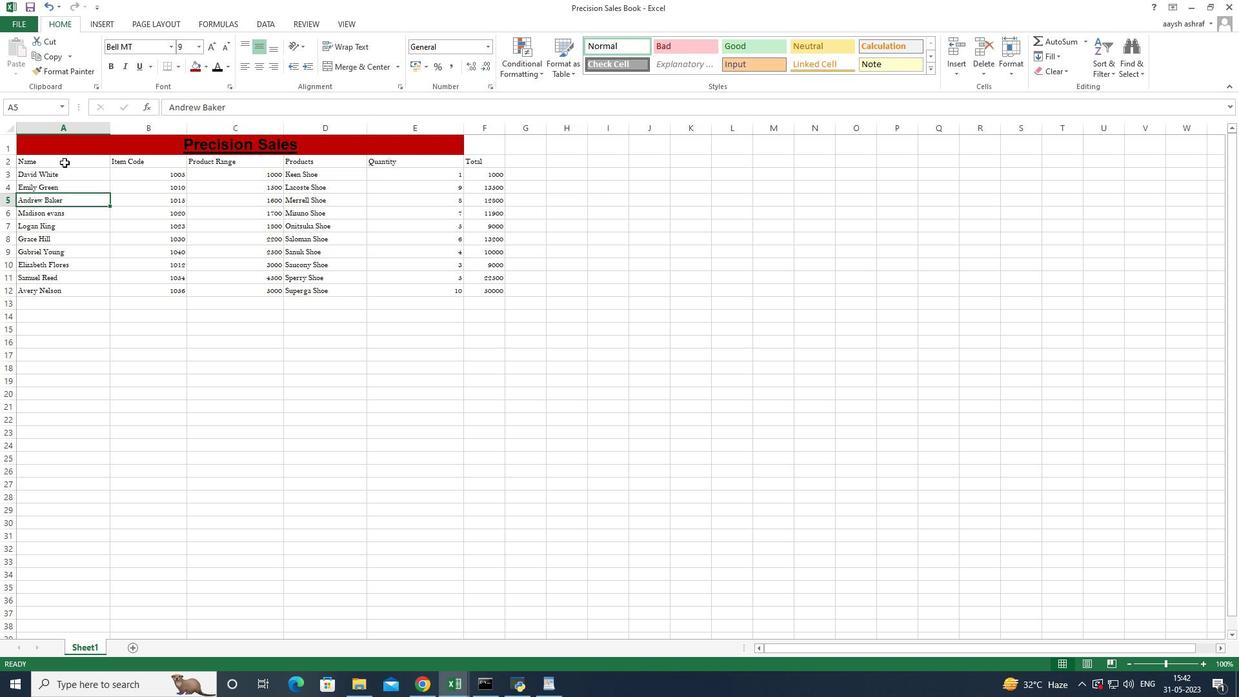 
Action: Mouse moved to (226, 68)
Screenshot: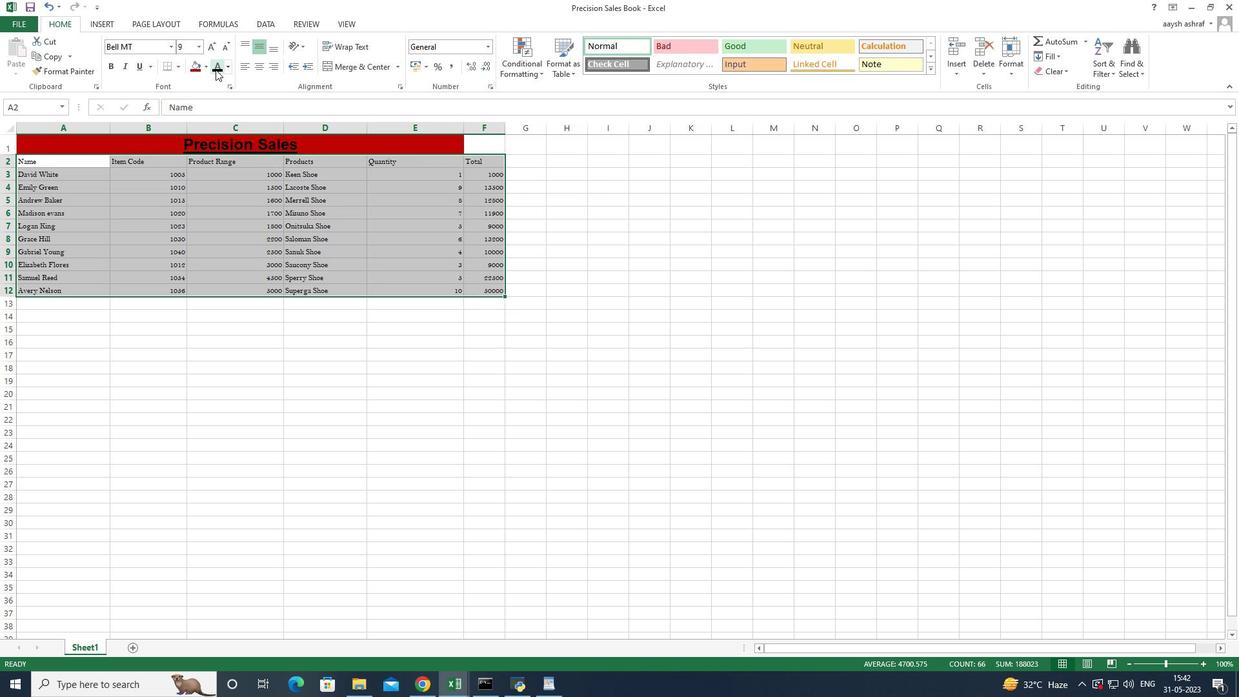 
Action: Mouse pressed left at (226, 68)
Screenshot: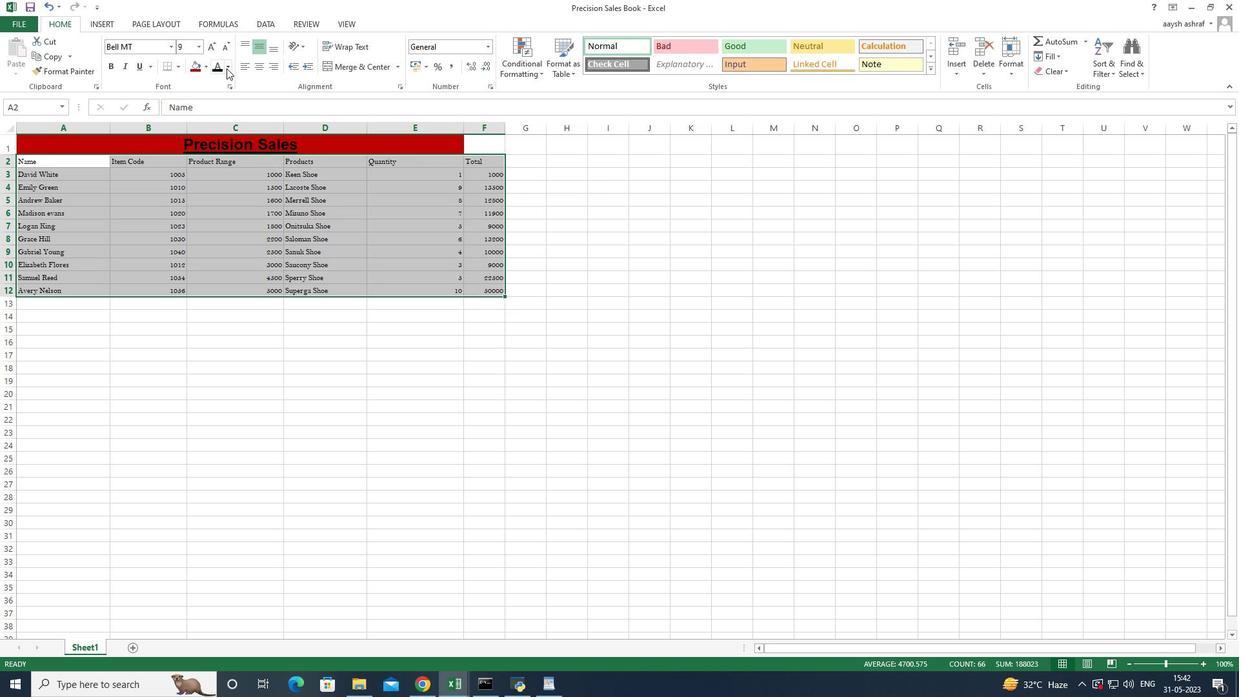
Action: Mouse moved to (227, 110)
Screenshot: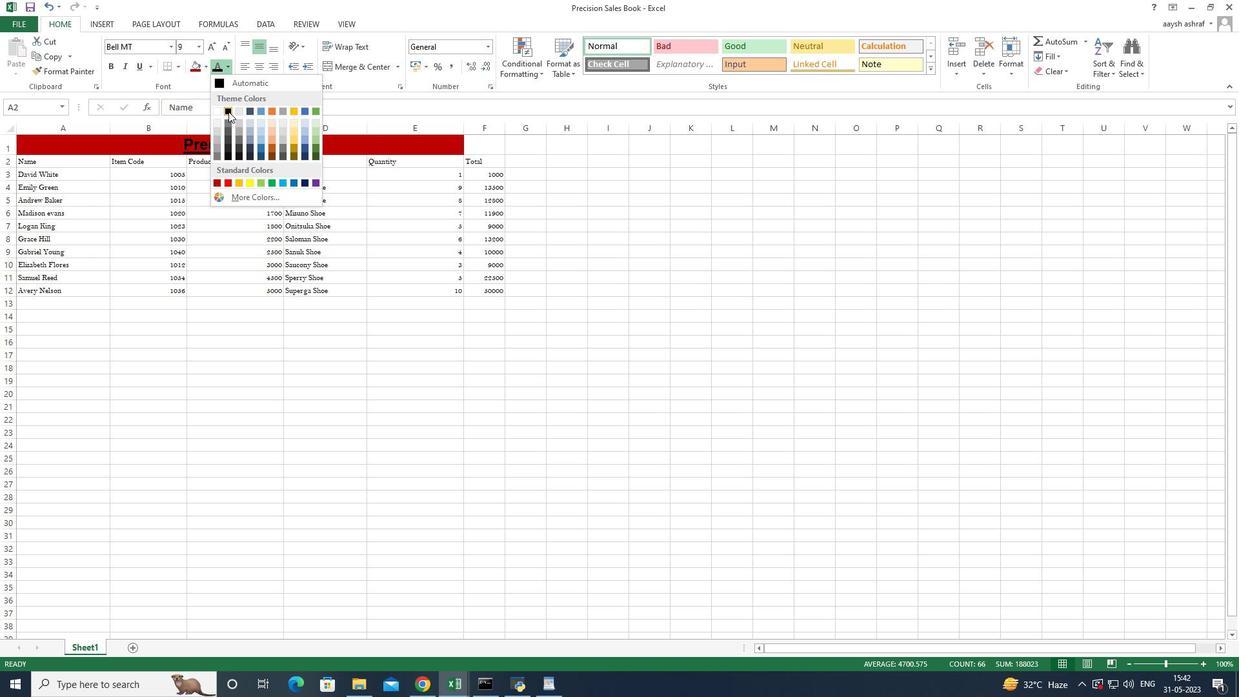 
Action: Mouse pressed left at (227, 110)
Screenshot: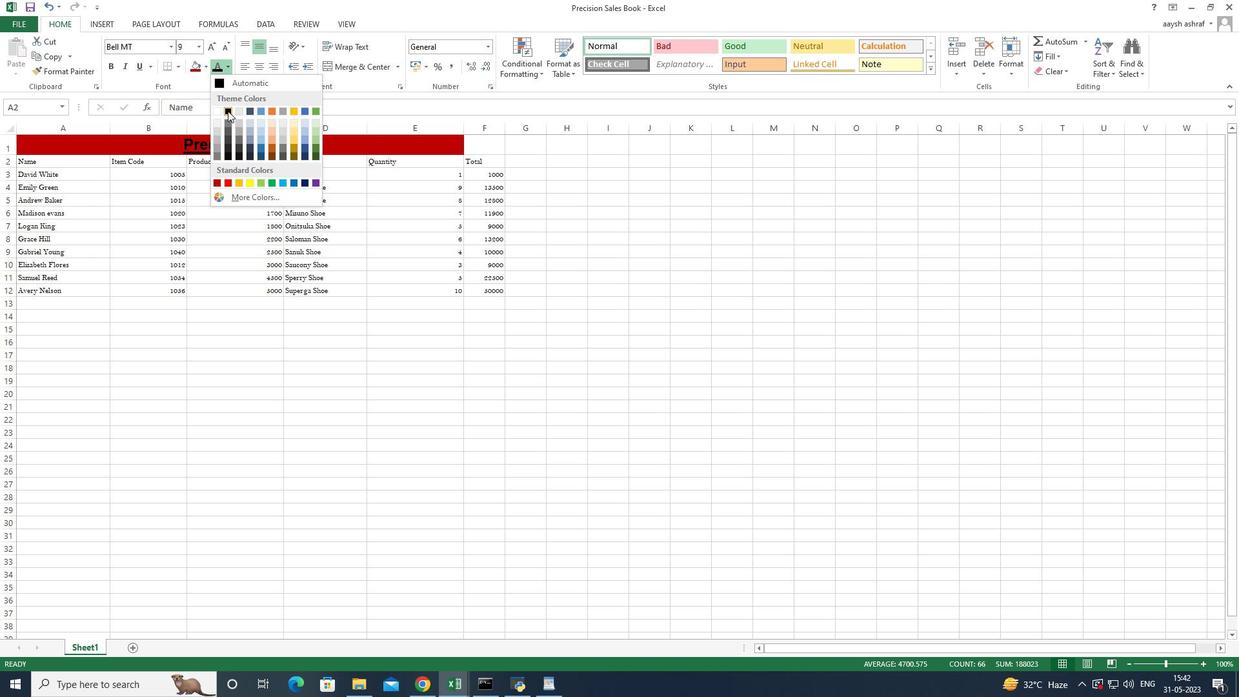 
Action: Mouse moved to (168, 67)
Screenshot: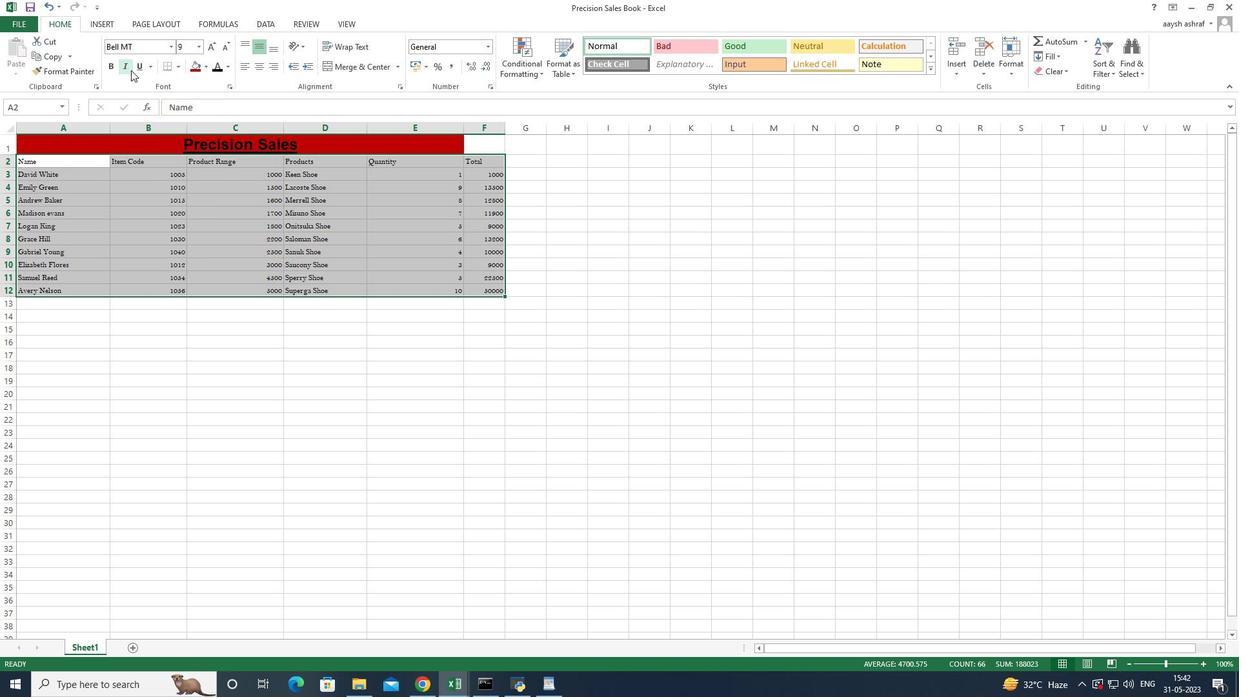 
Action: Mouse pressed left at (168, 67)
Screenshot: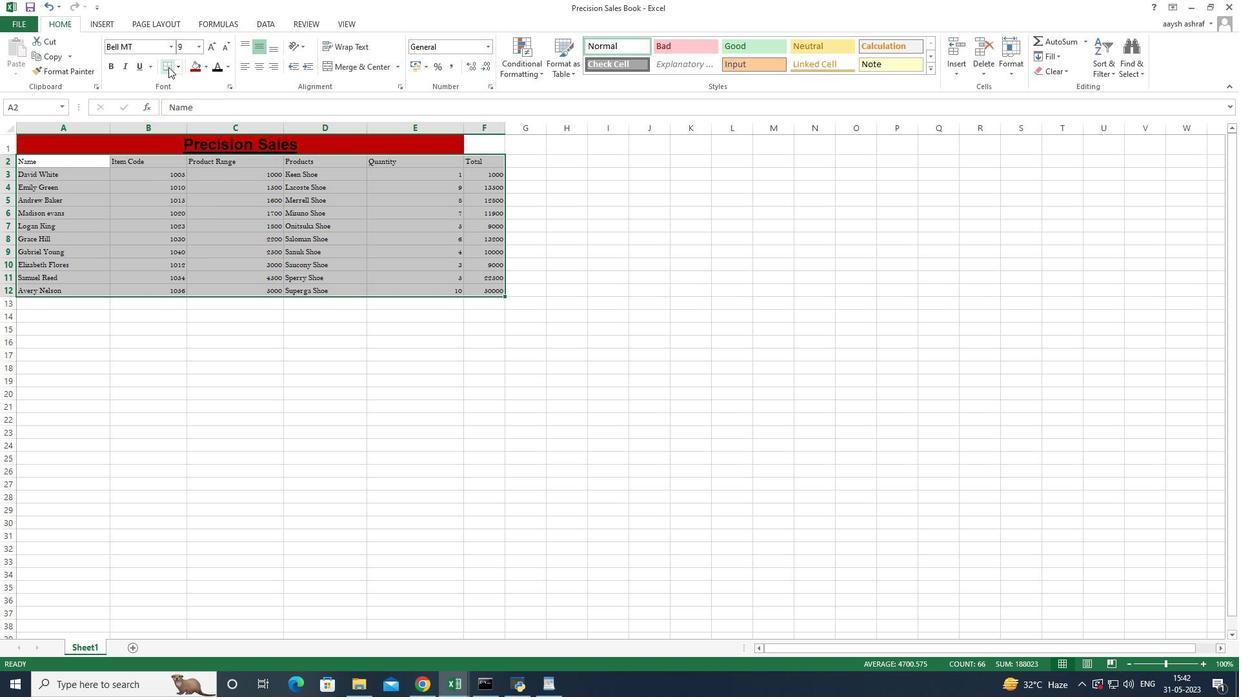 
Action: Mouse moved to (176, 68)
Screenshot: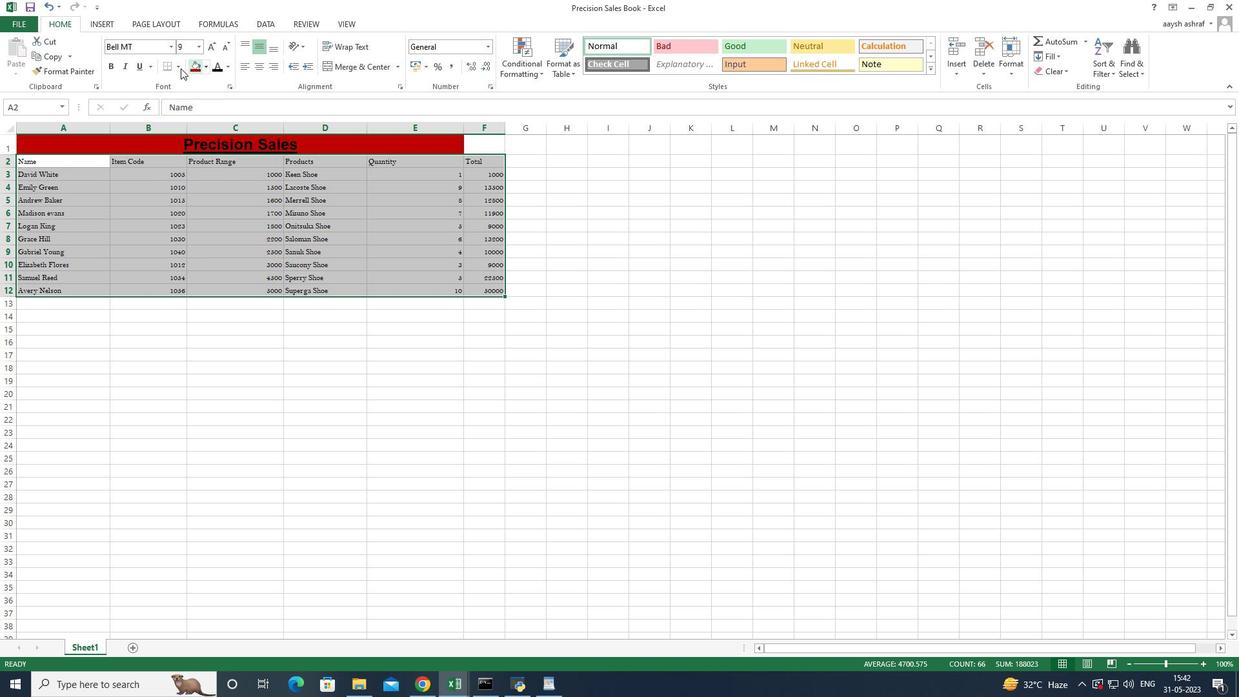 
Action: Mouse pressed left at (176, 68)
Screenshot: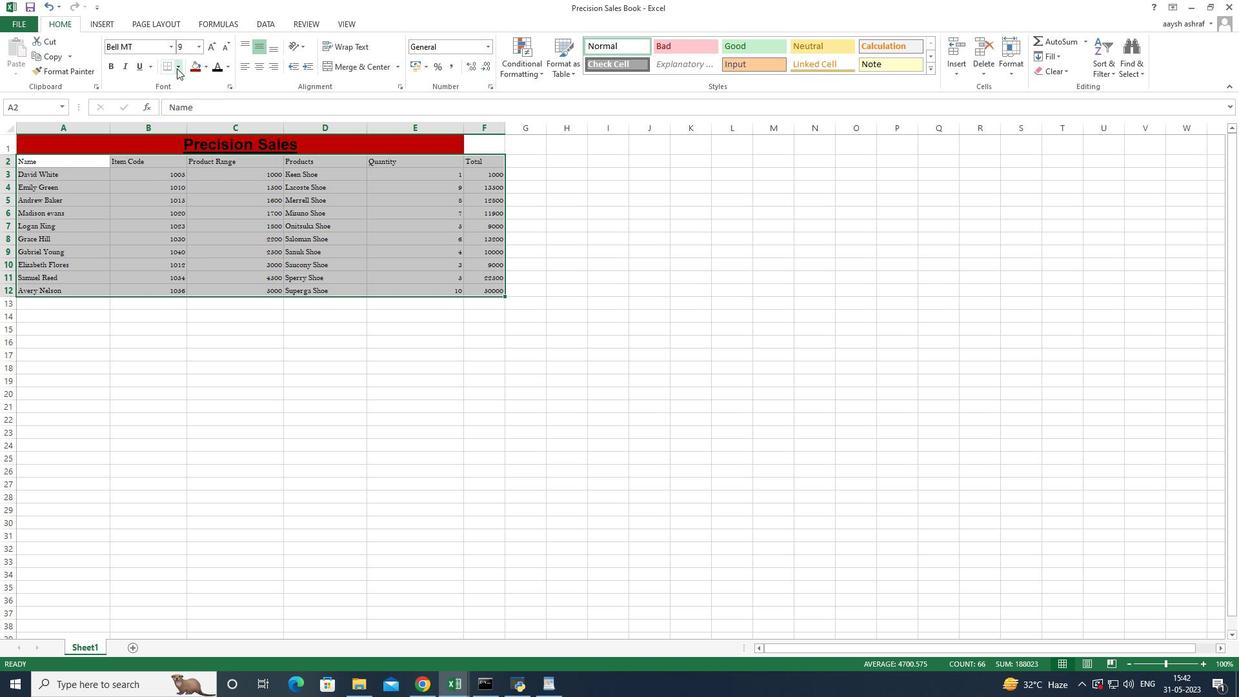 
Action: Mouse moved to (223, 159)
Screenshot: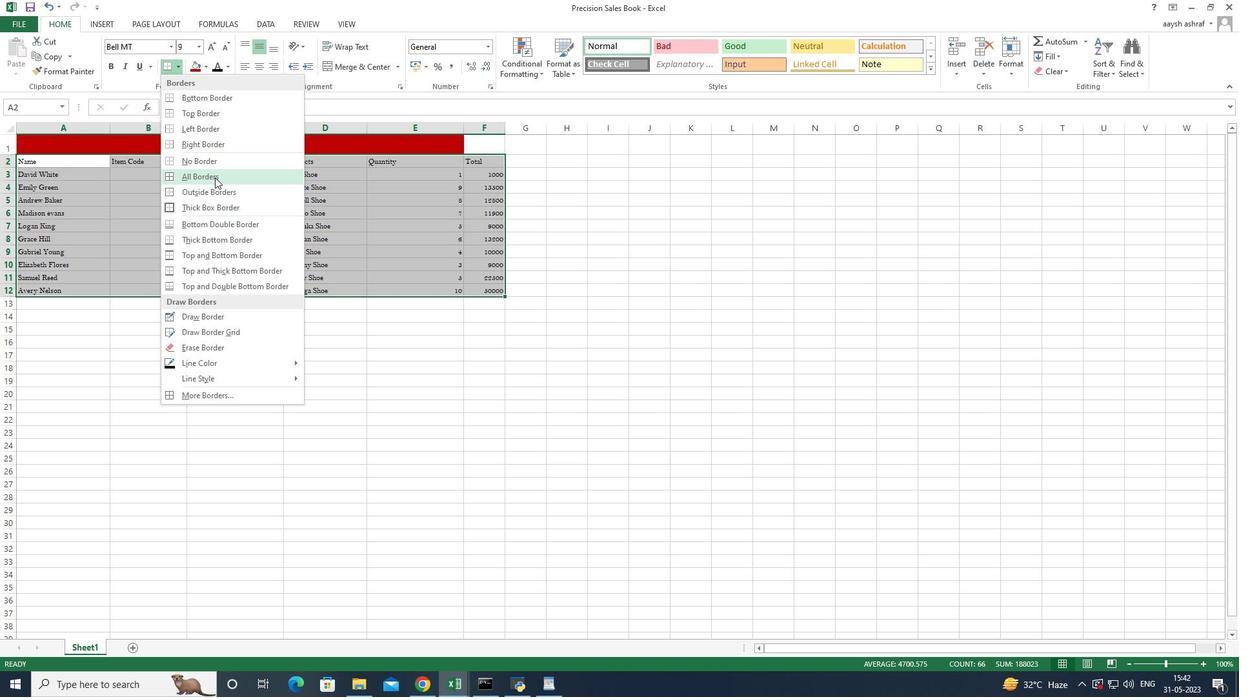 
Action: Mouse pressed left at (223, 159)
Screenshot: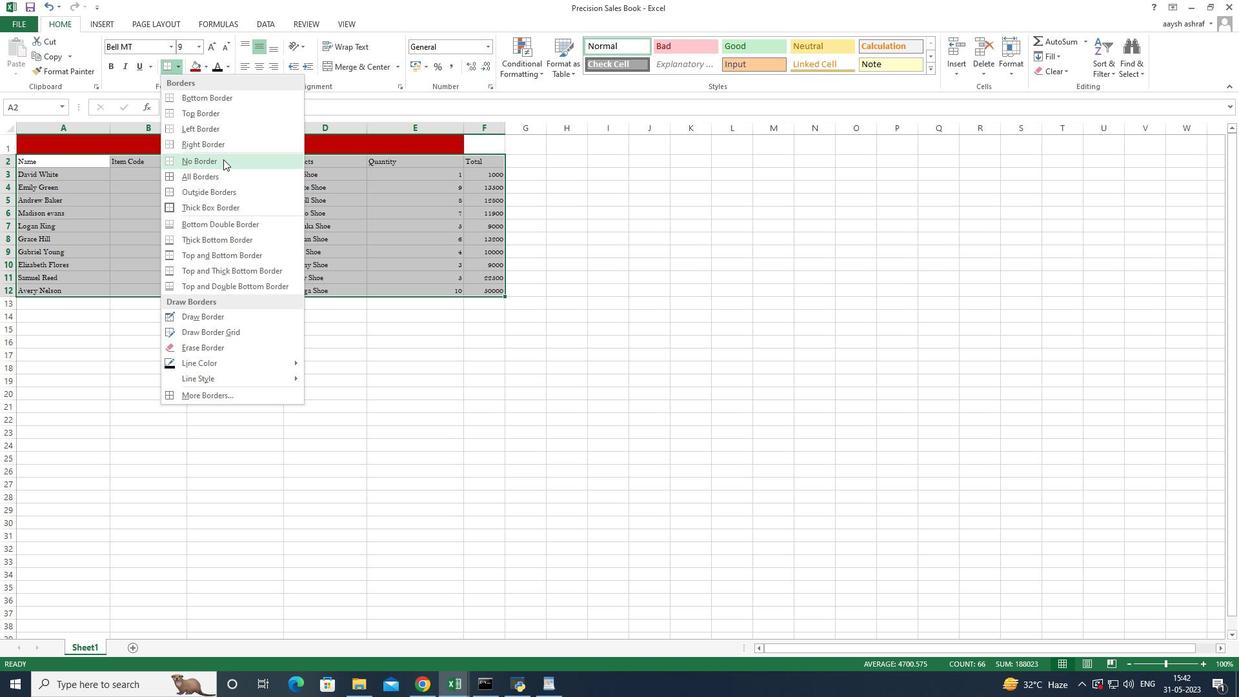 
Action: Mouse moved to (217, 346)
Screenshot: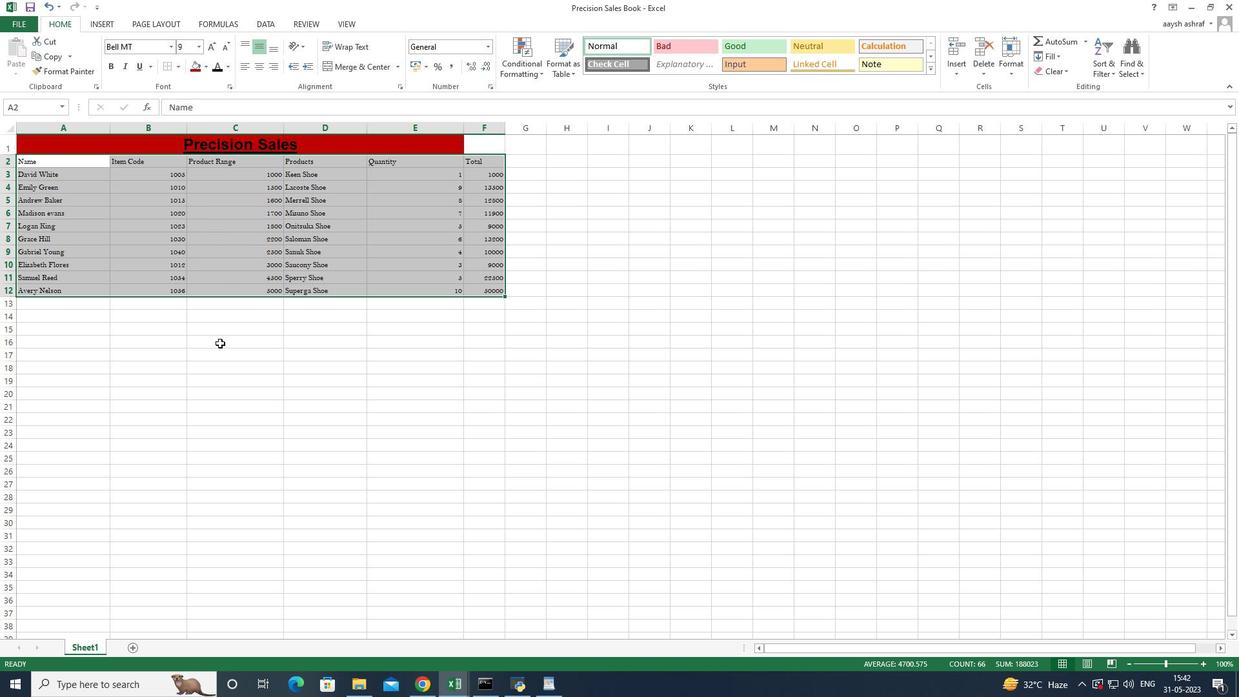 
Action: Mouse pressed left at (217, 346)
Screenshot: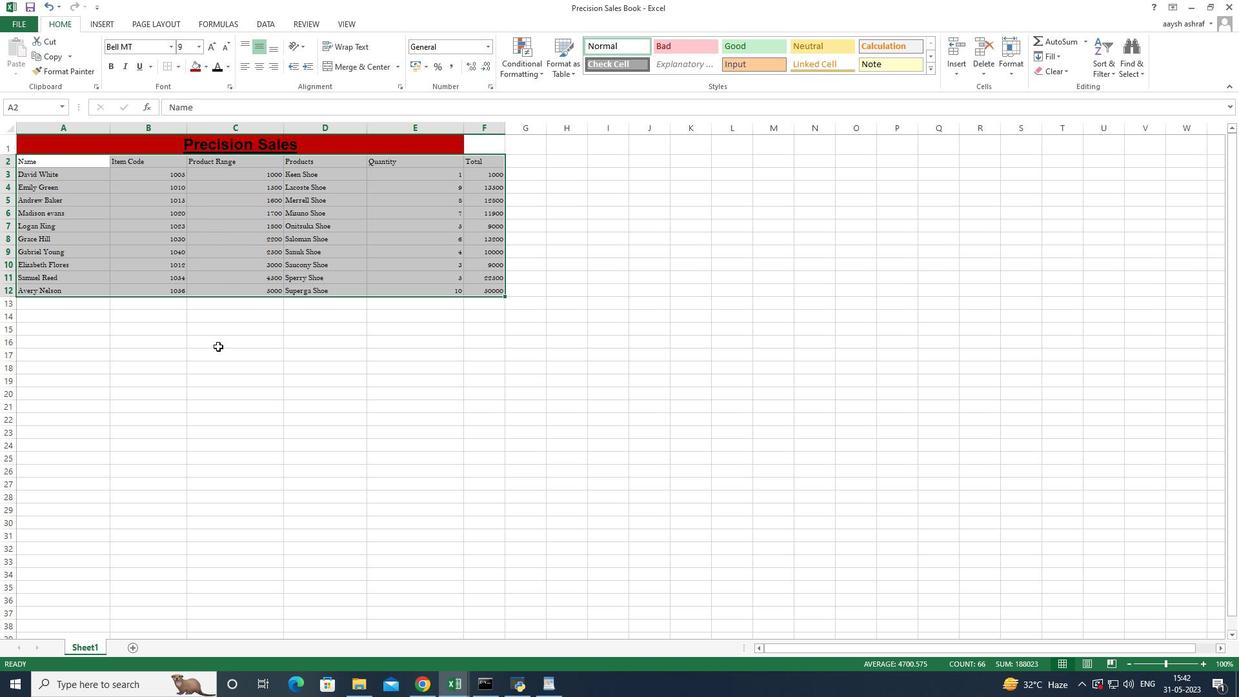 
Action: Mouse moved to (32, 165)
Screenshot: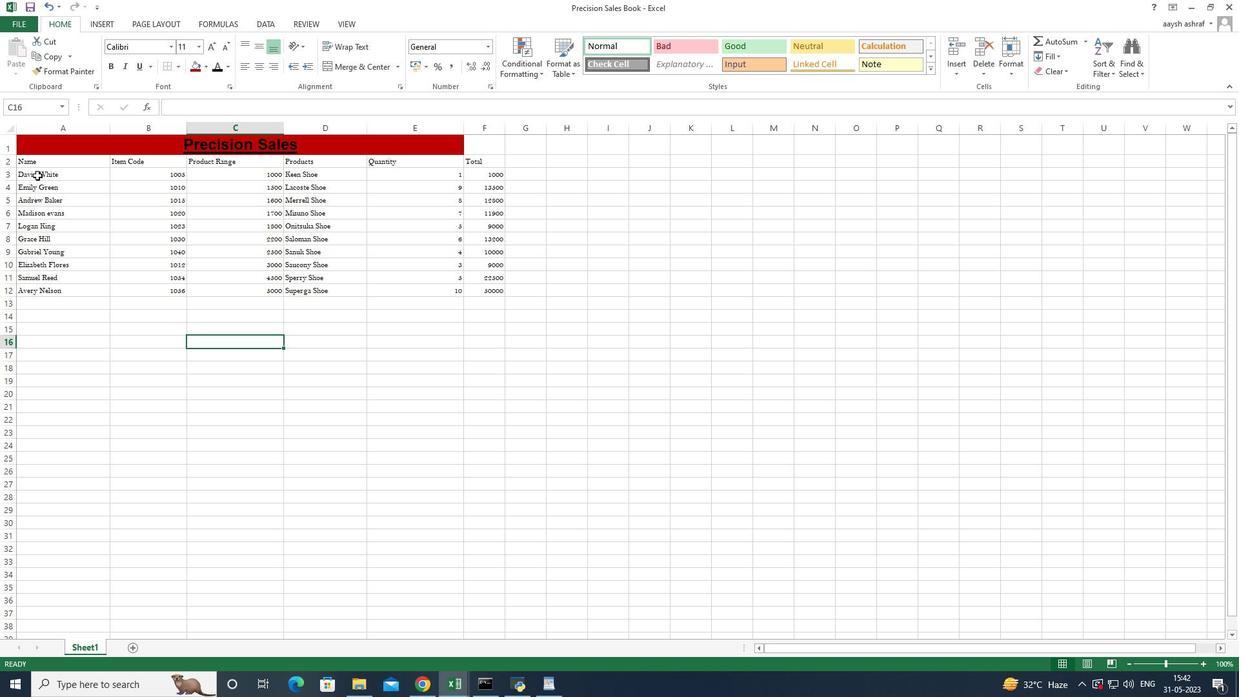 
Action: Mouse pressed left at (32, 165)
Screenshot: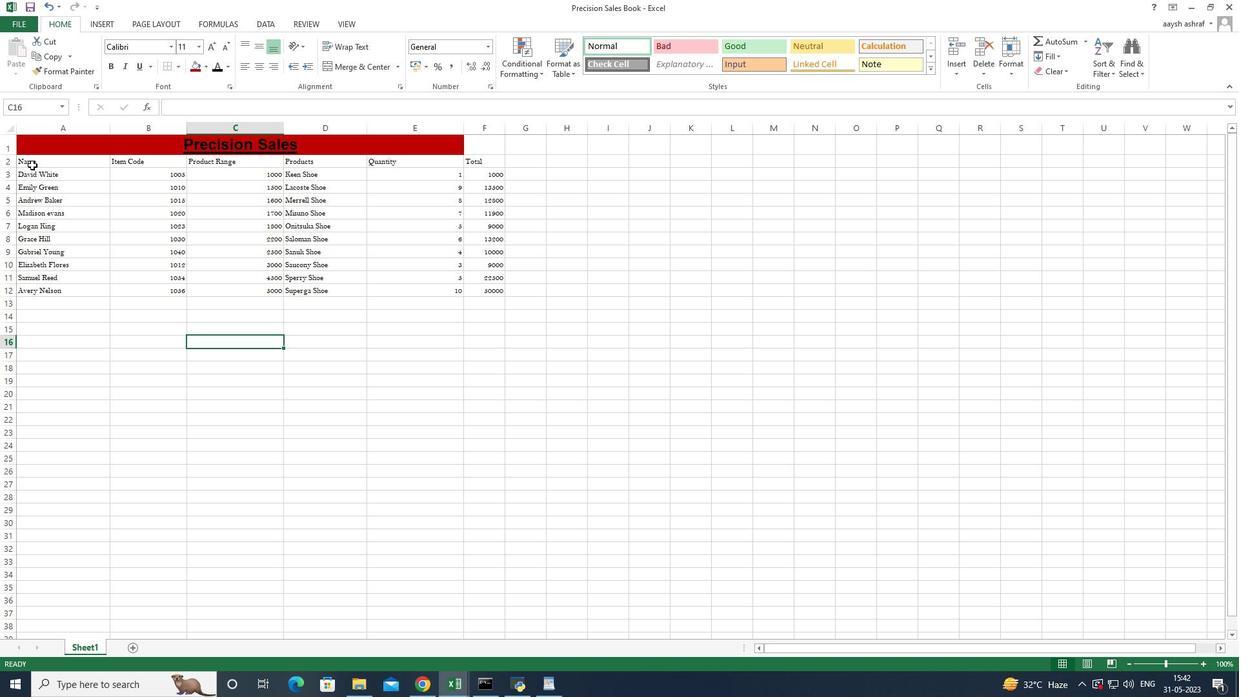
Action: Mouse moved to (260, 51)
Screenshot: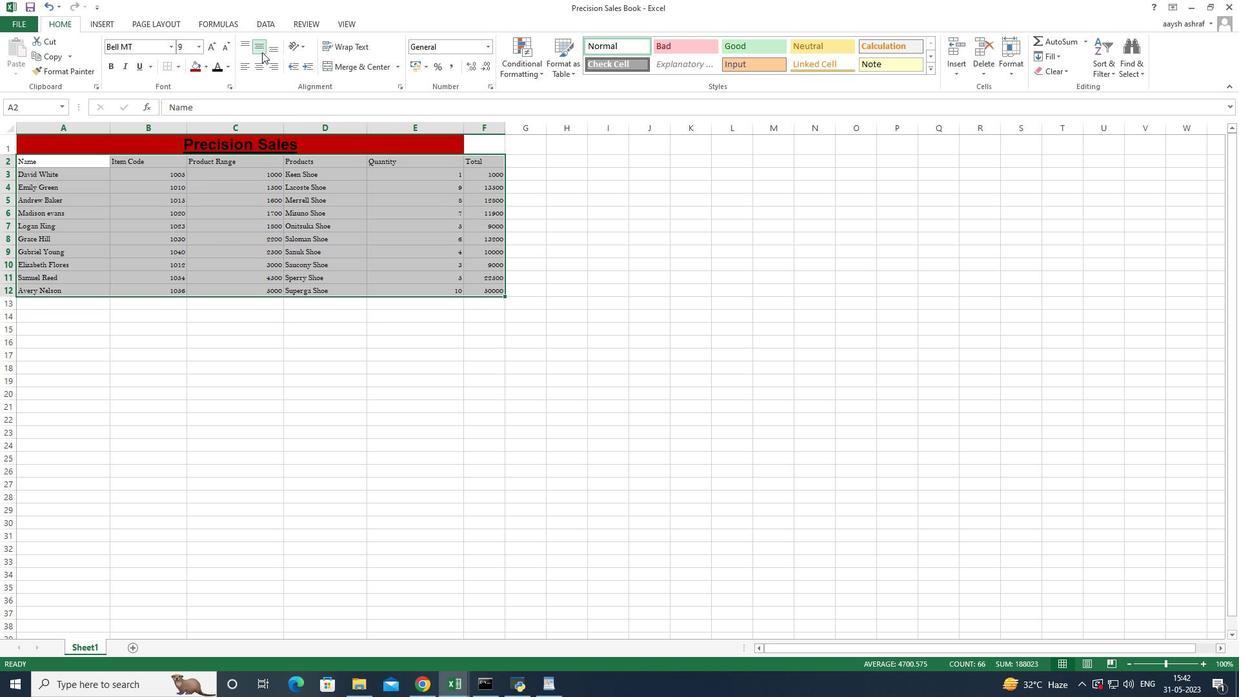 
Action: Mouse pressed left at (260, 51)
Screenshot: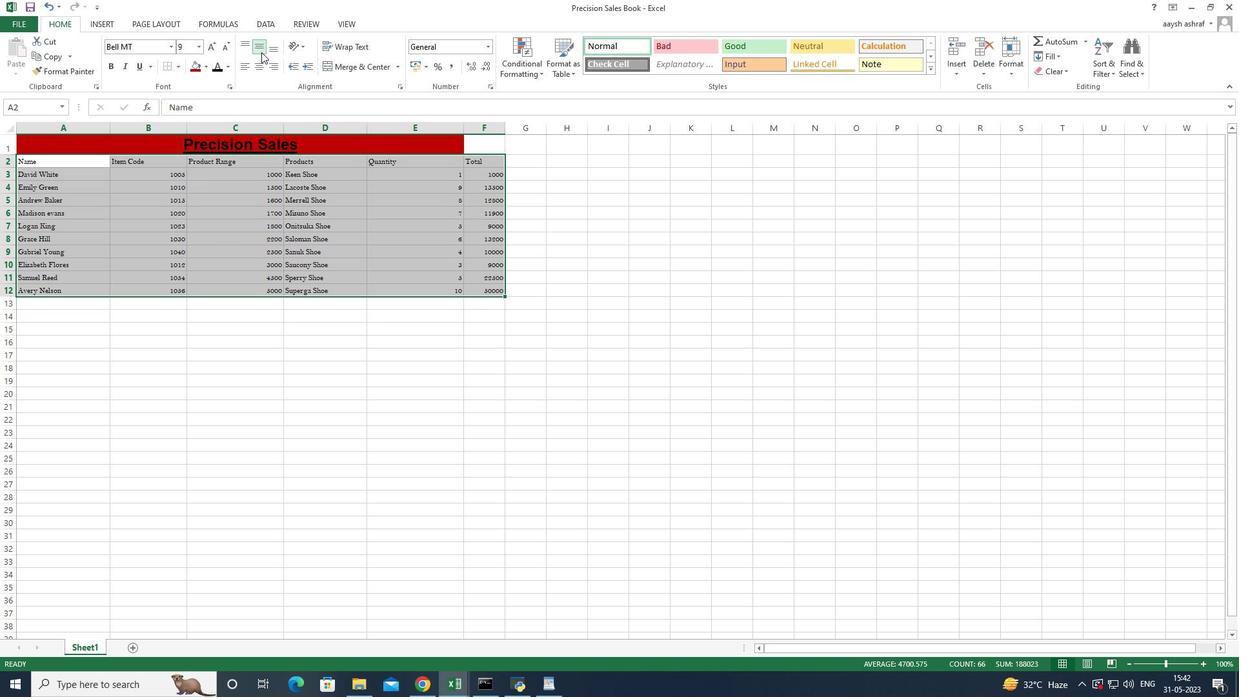 
Action: Mouse moved to (258, 65)
Screenshot: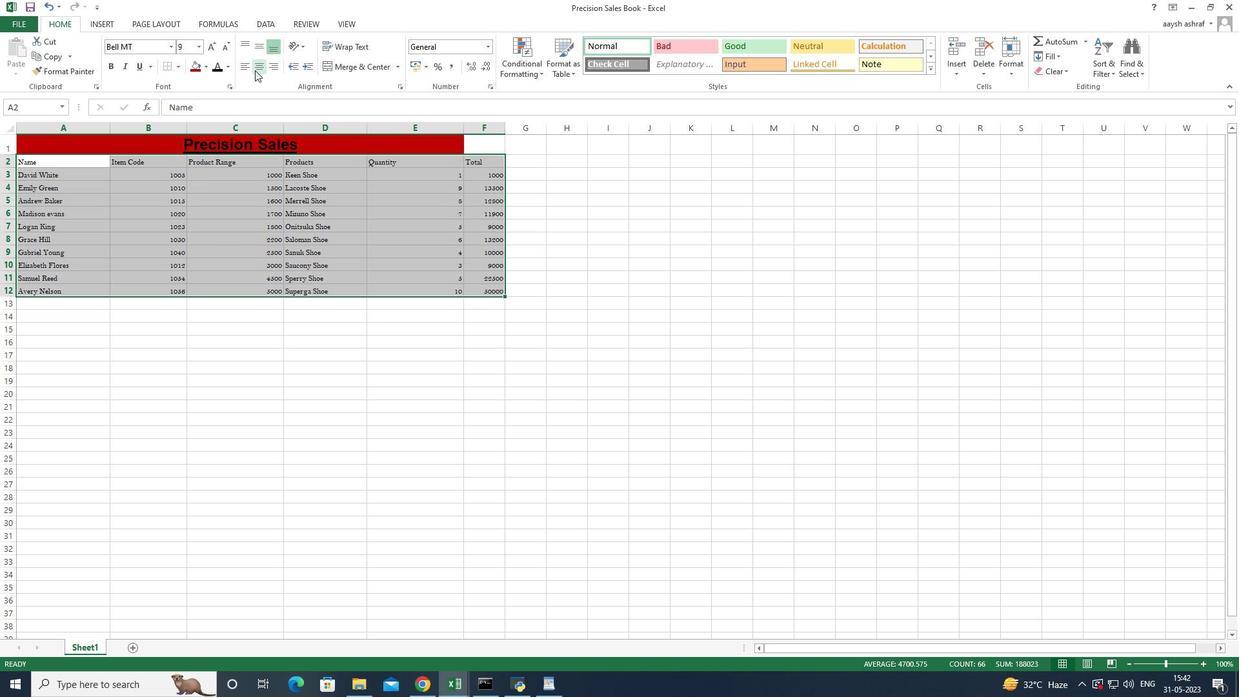 
Action: Mouse pressed left at (258, 65)
Screenshot: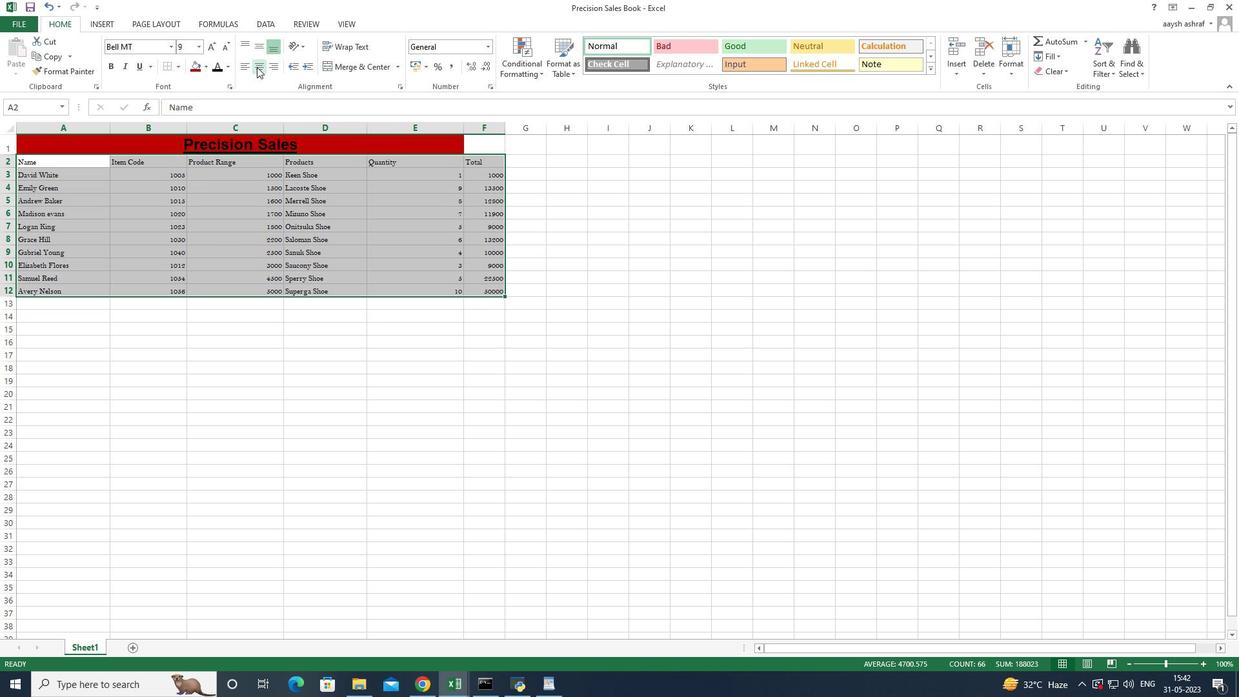 
Action: Mouse moved to (264, 393)
Screenshot: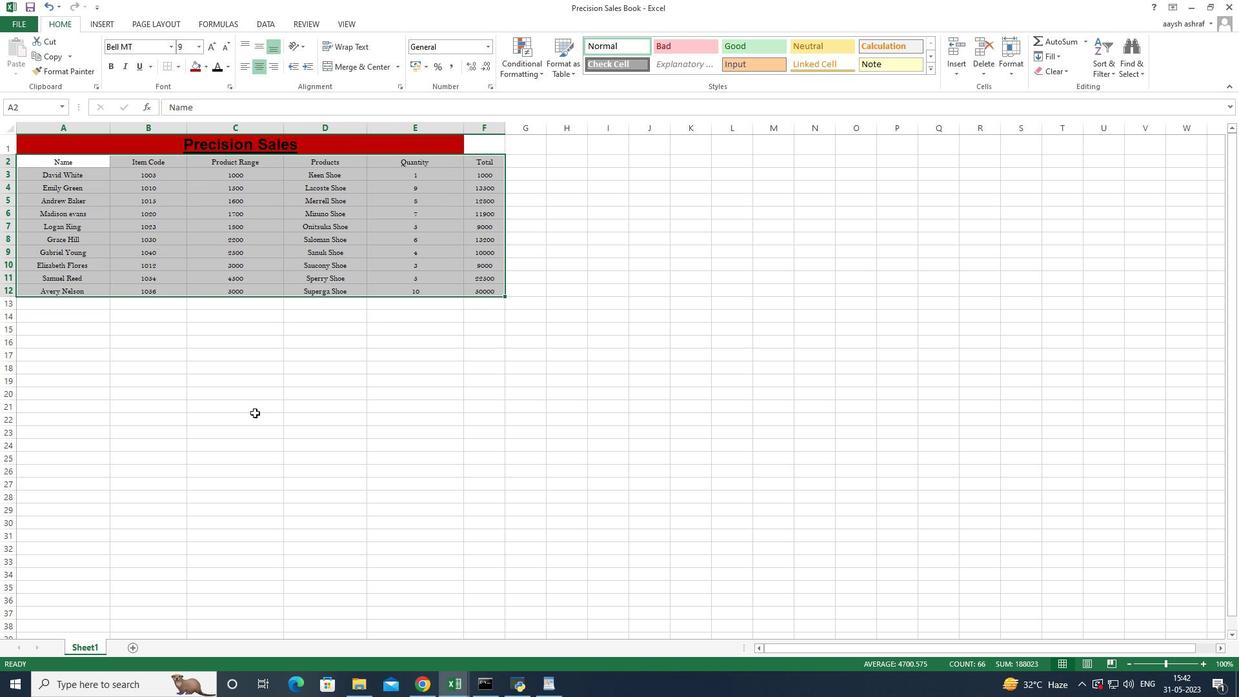 
Action: Mouse pressed left at (264, 393)
Screenshot: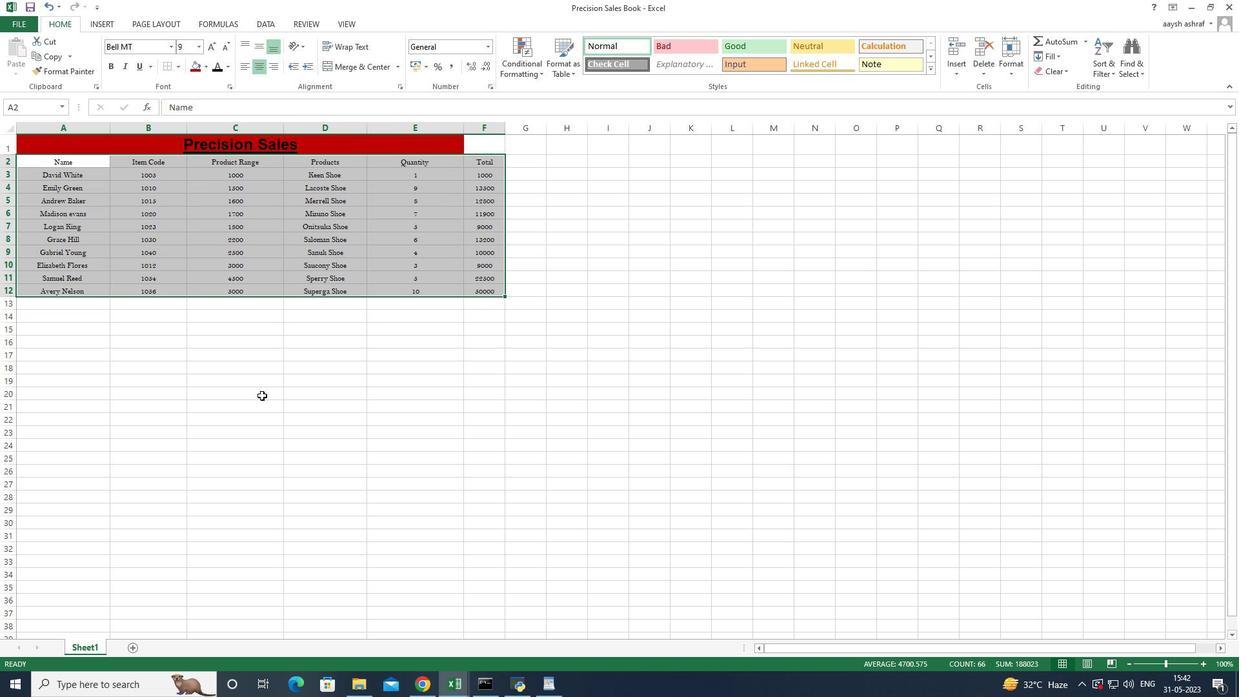 
Action: Mouse moved to (264, 393)
Screenshot: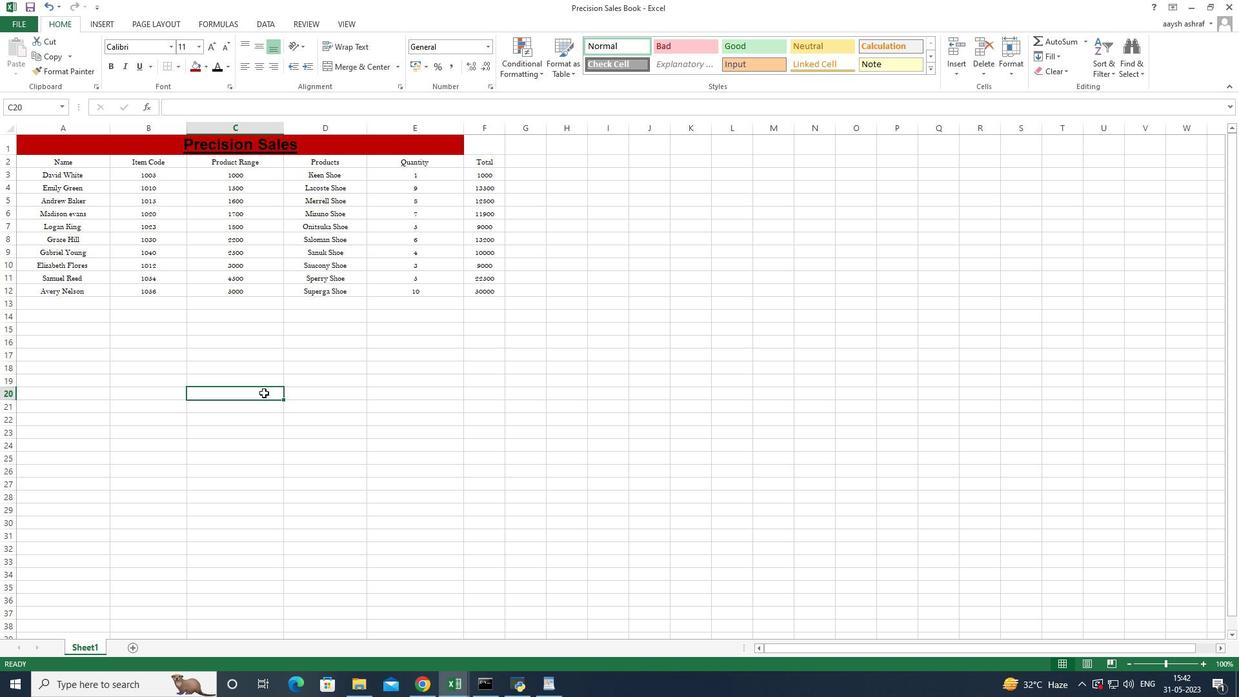 
